Task: Look for space in Judita, Jordan from 9th June, 2023 to 16th June, 2023 for 2 adults in price range Rs.8000 to Rs.16000. Place can be entire place with 2 bedrooms having 2 beds and 1 bathroom. Property type can be house, flat, guest house. Amenities needed are: washing machine. Booking option can be shelf check-in. Required host language is English.
Action: Mouse moved to (521, 99)
Screenshot: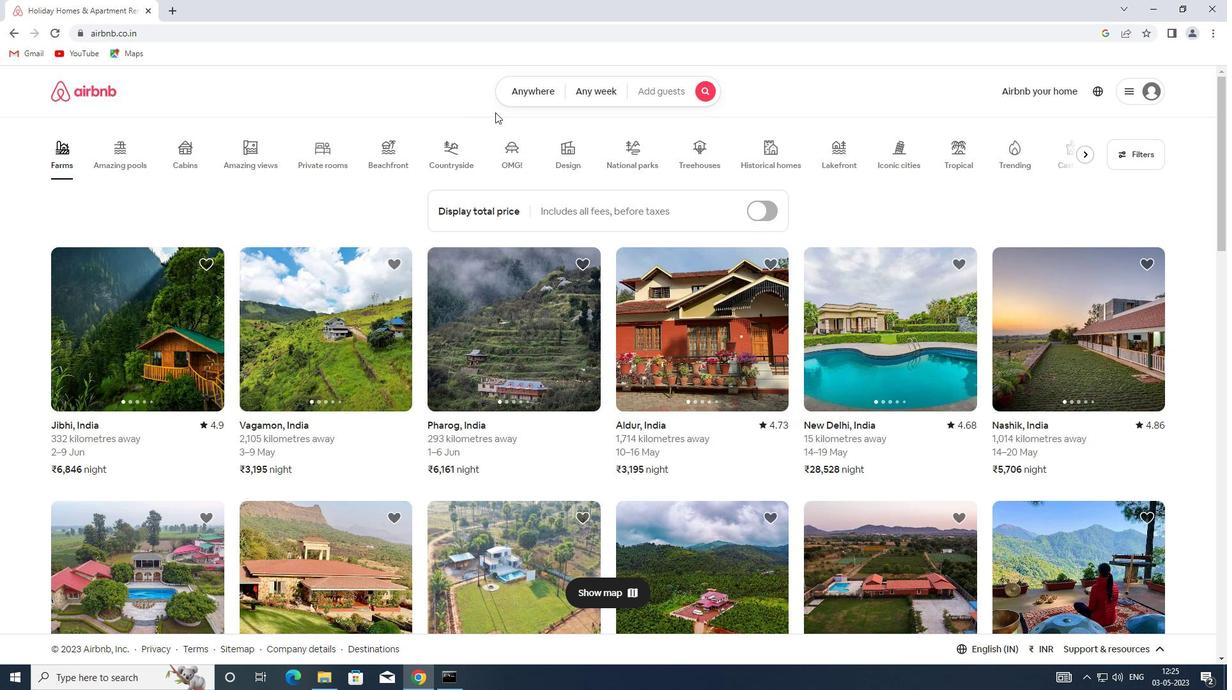 
Action: Mouse pressed left at (521, 99)
Screenshot: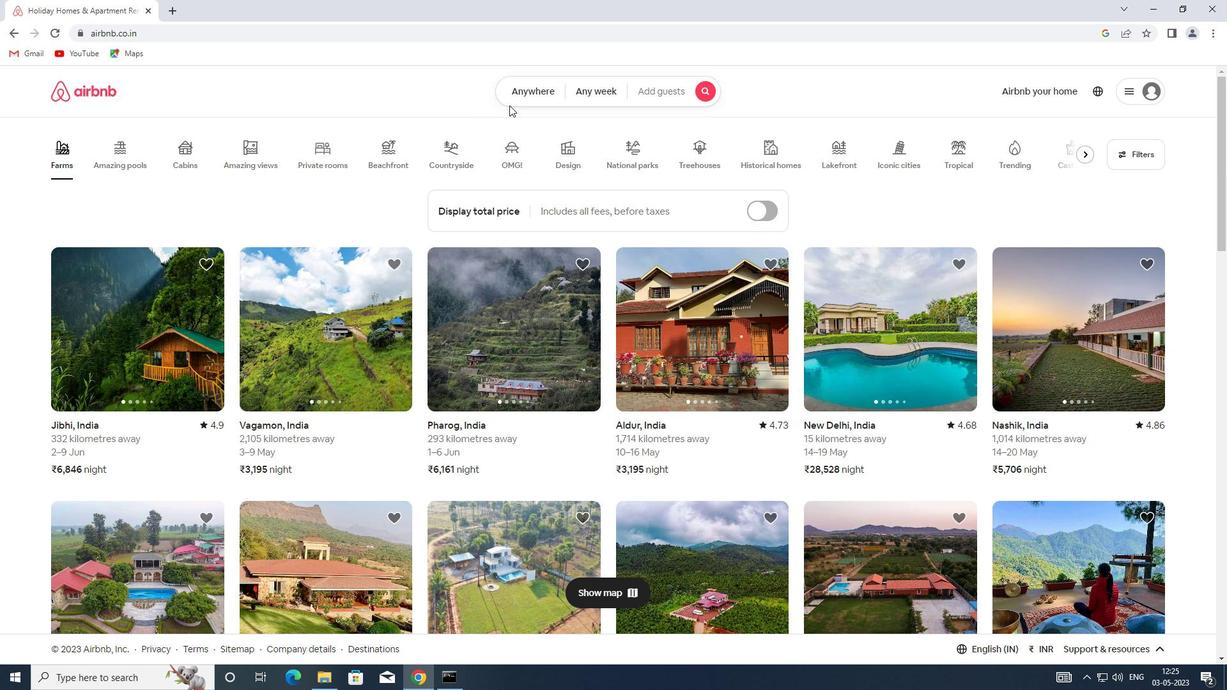 
Action: Mouse moved to (431, 148)
Screenshot: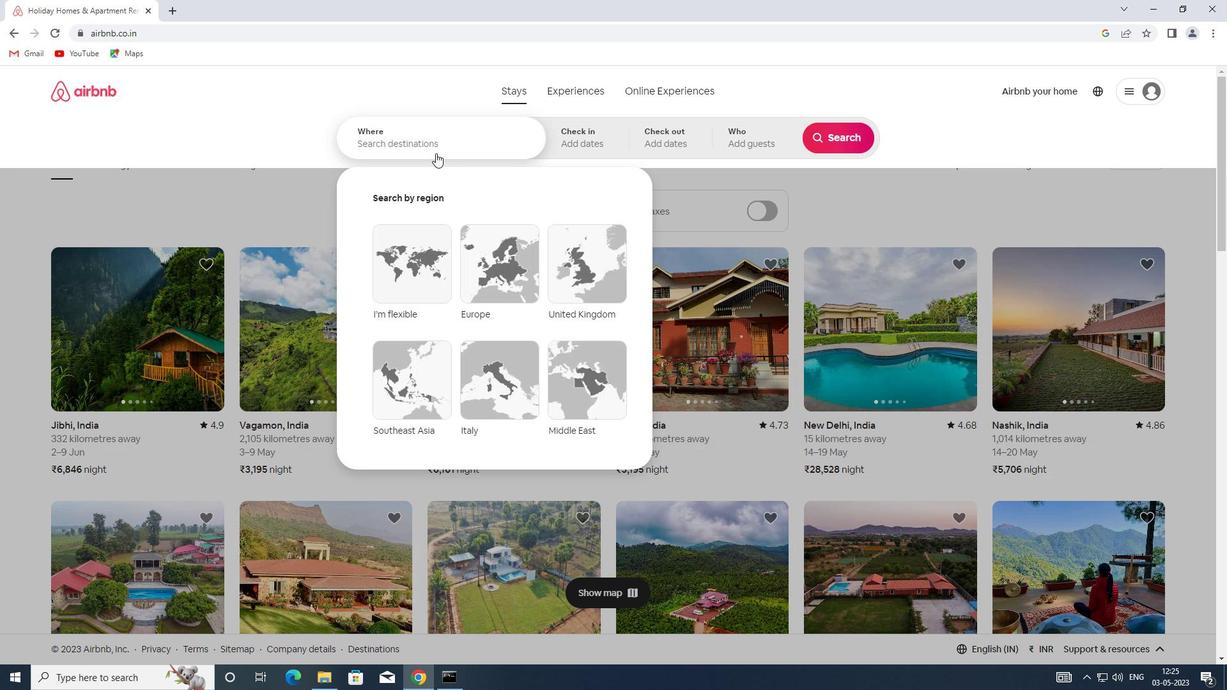 
Action: Mouse pressed left at (431, 148)
Screenshot: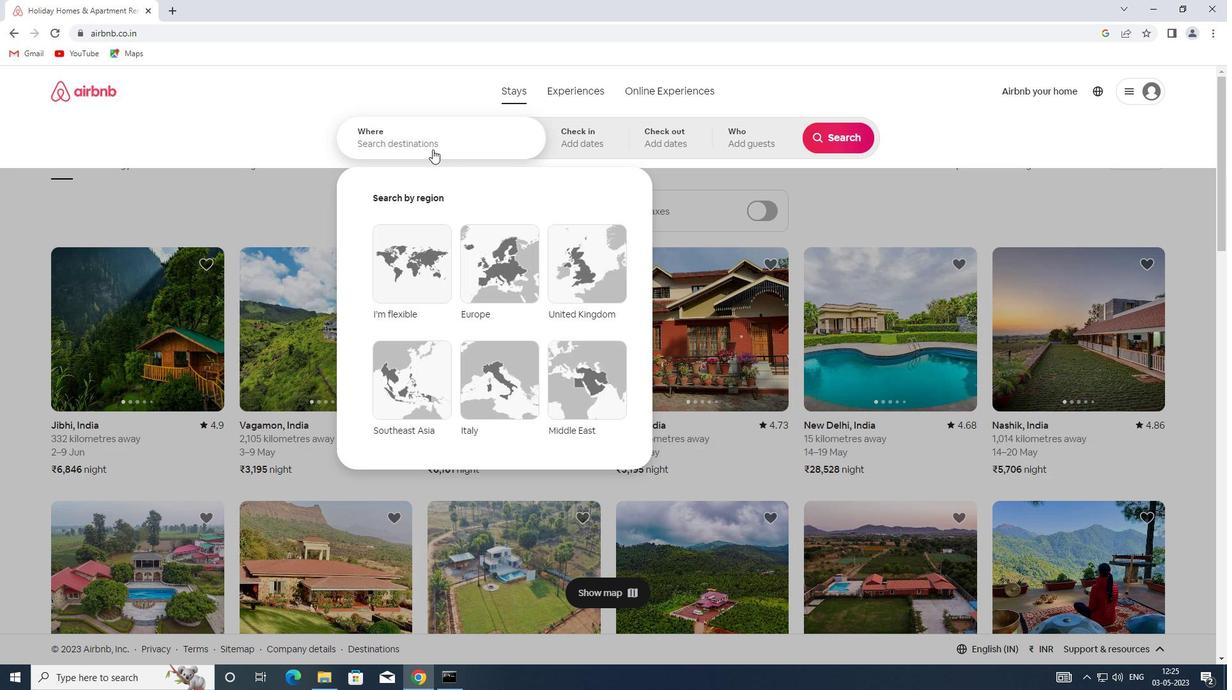 
Action: Key pressed <Key.shift>JUDITA,<Key.shift>JORDAN
Screenshot: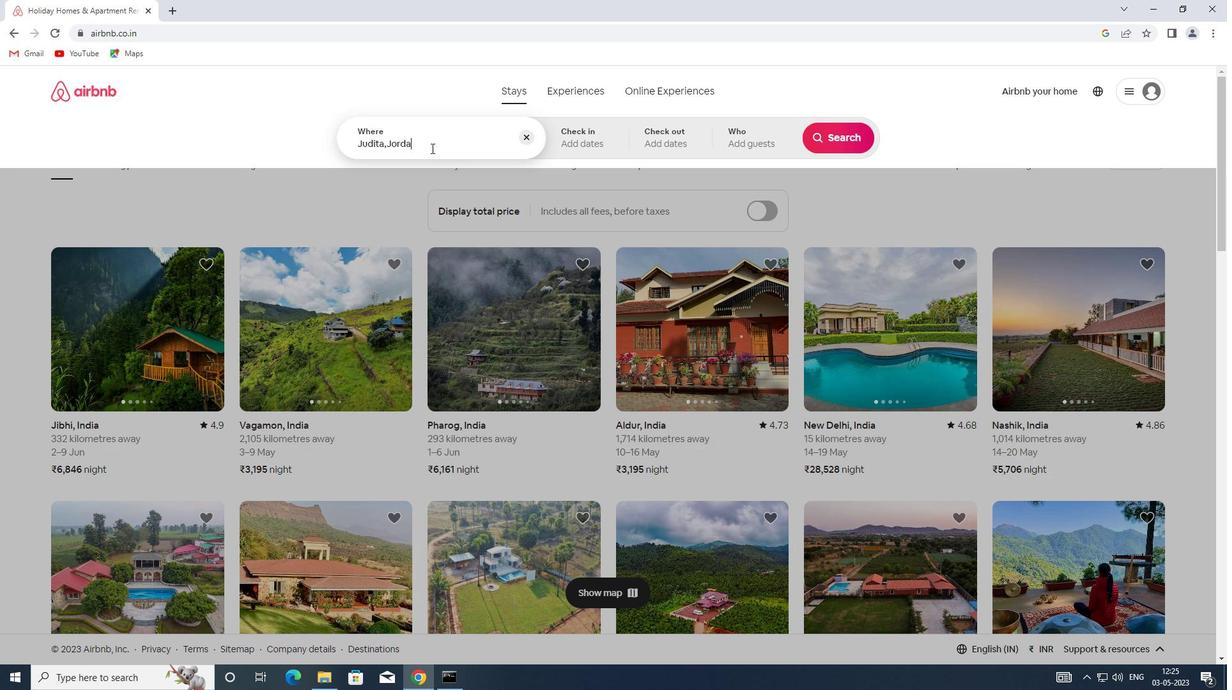 
Action: Mouse moved to (557, 130)
Screenshot: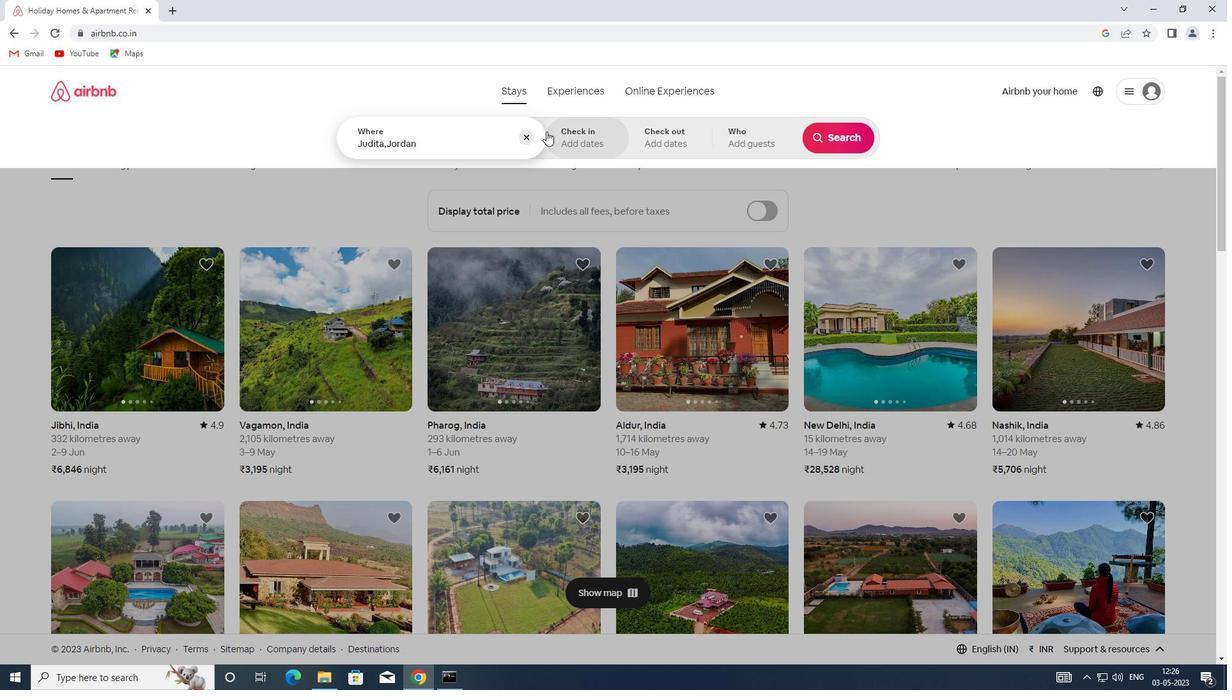 
Action: Mouse pressed left at (557, 130)
Screenshot: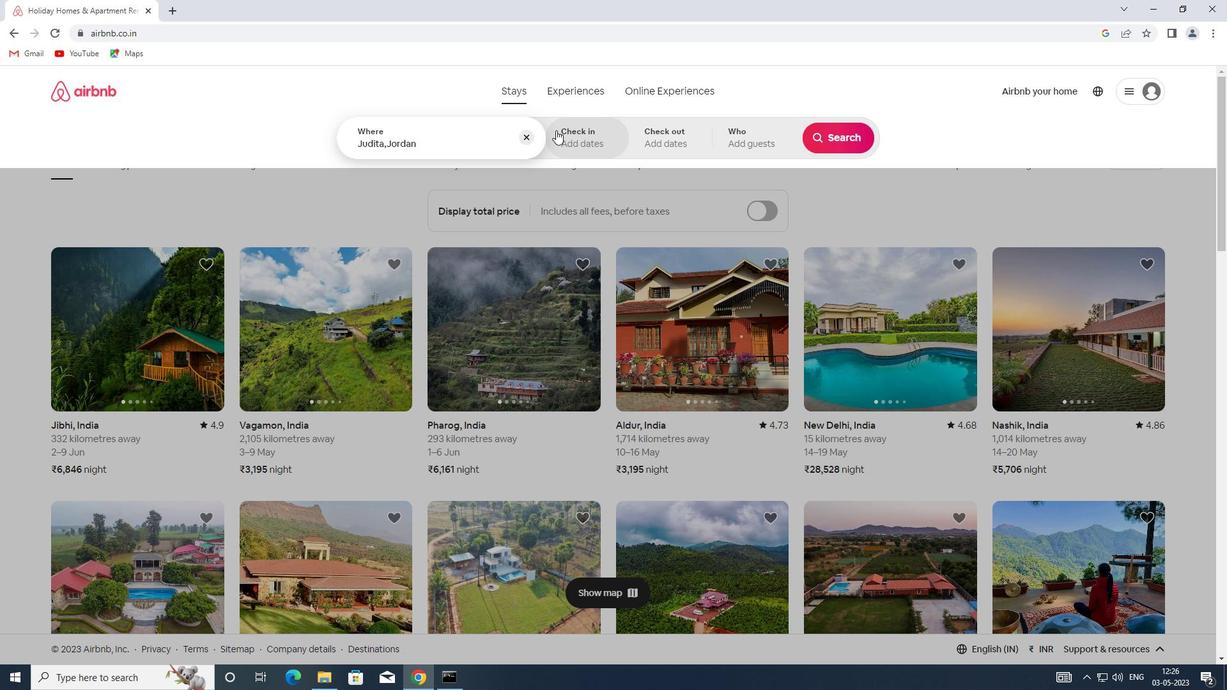 
Action: Mouse moved to (788, 329)
Screenshot: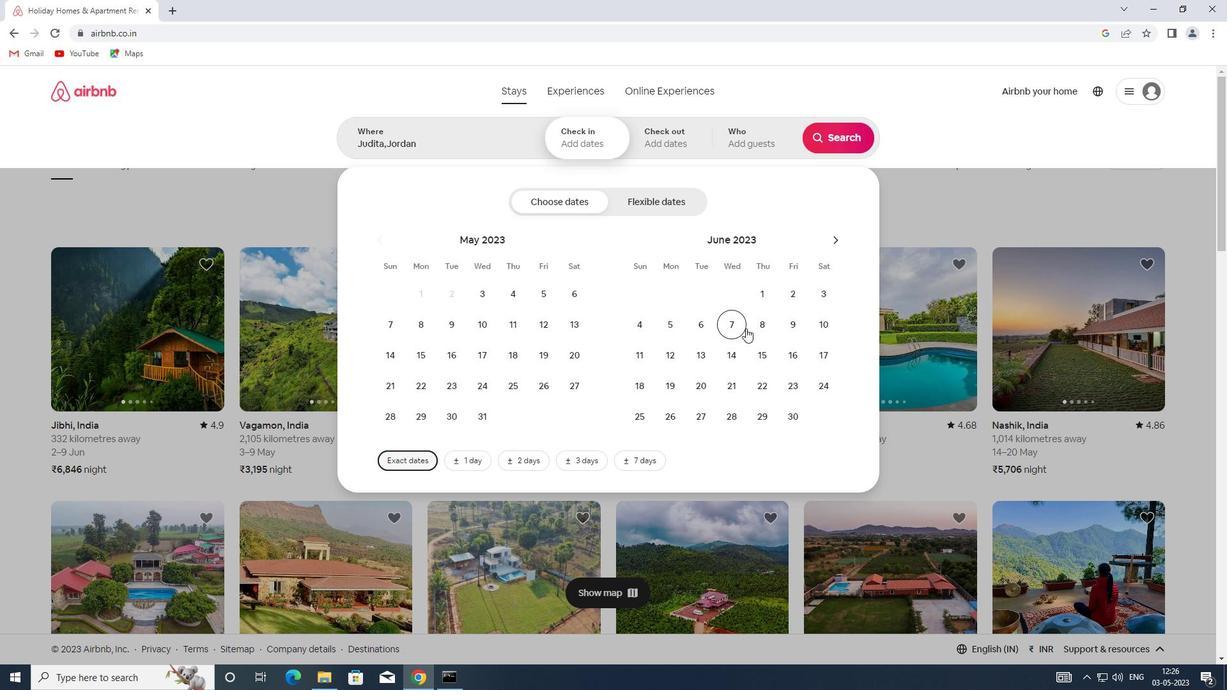 
Action: Mouse pressed left at (788, 329)
Screenshot: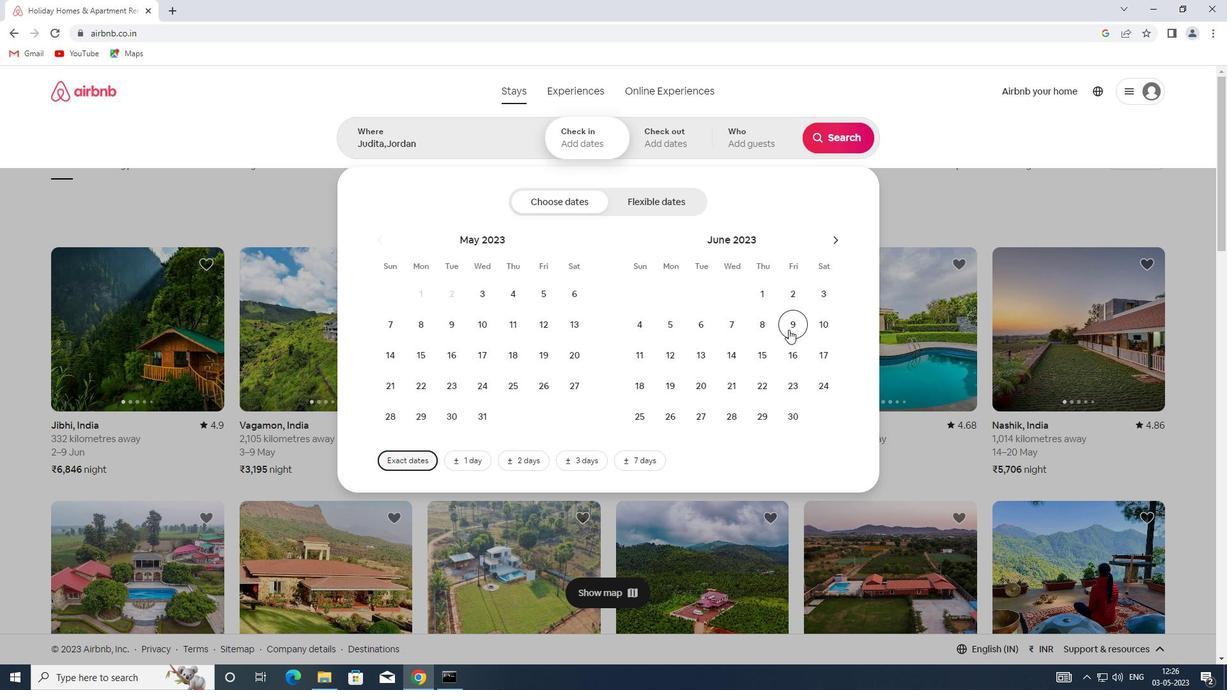 
Action: Mouse moved to (788, 350)
Screenshot: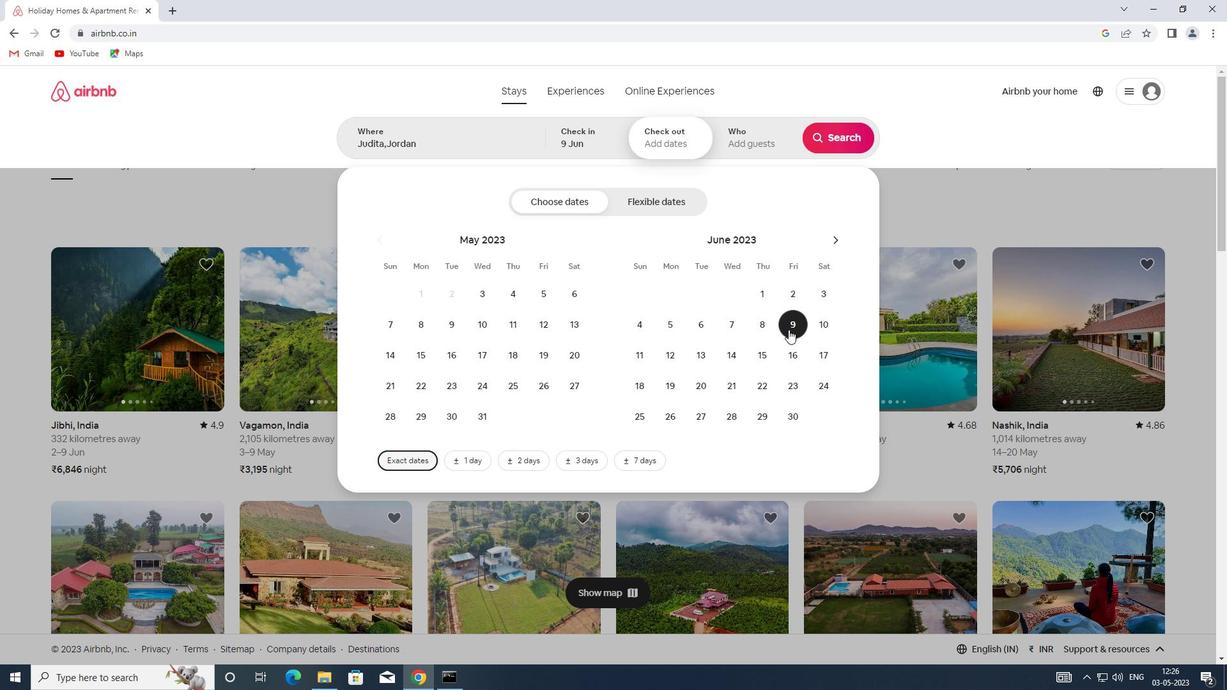 
Action: Mouse pressed left at (788, 350)
Screenshot: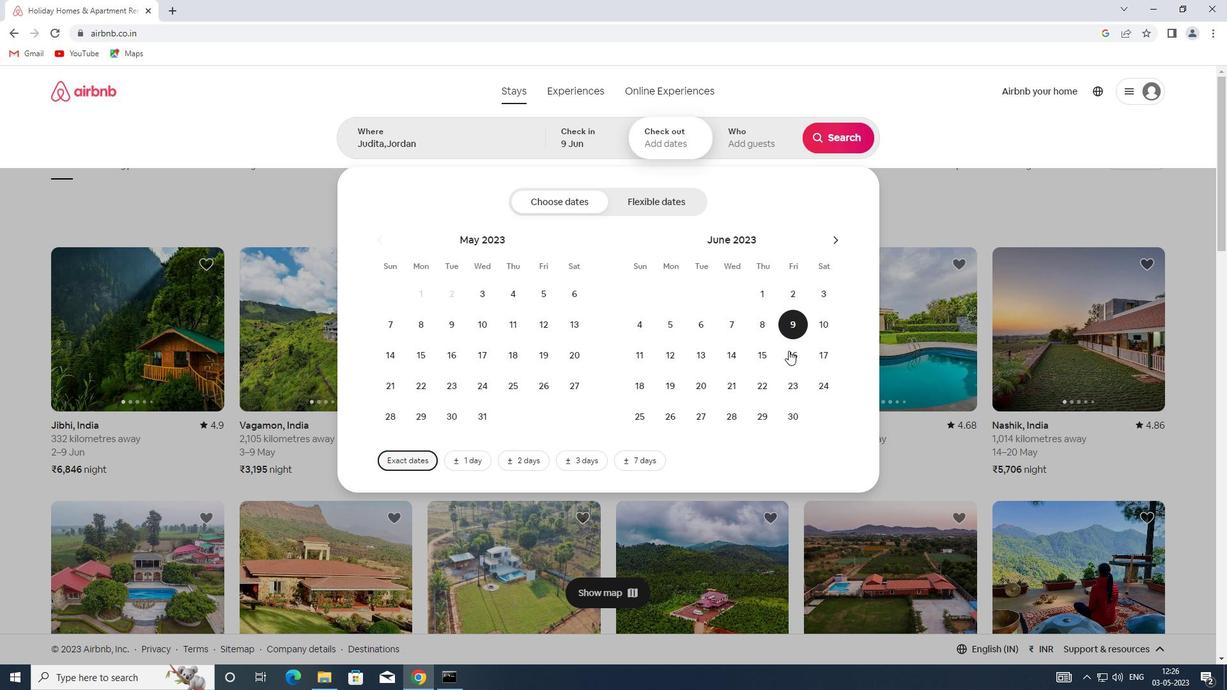 
Action: Mouse moved to (735, 130)
Screenshot: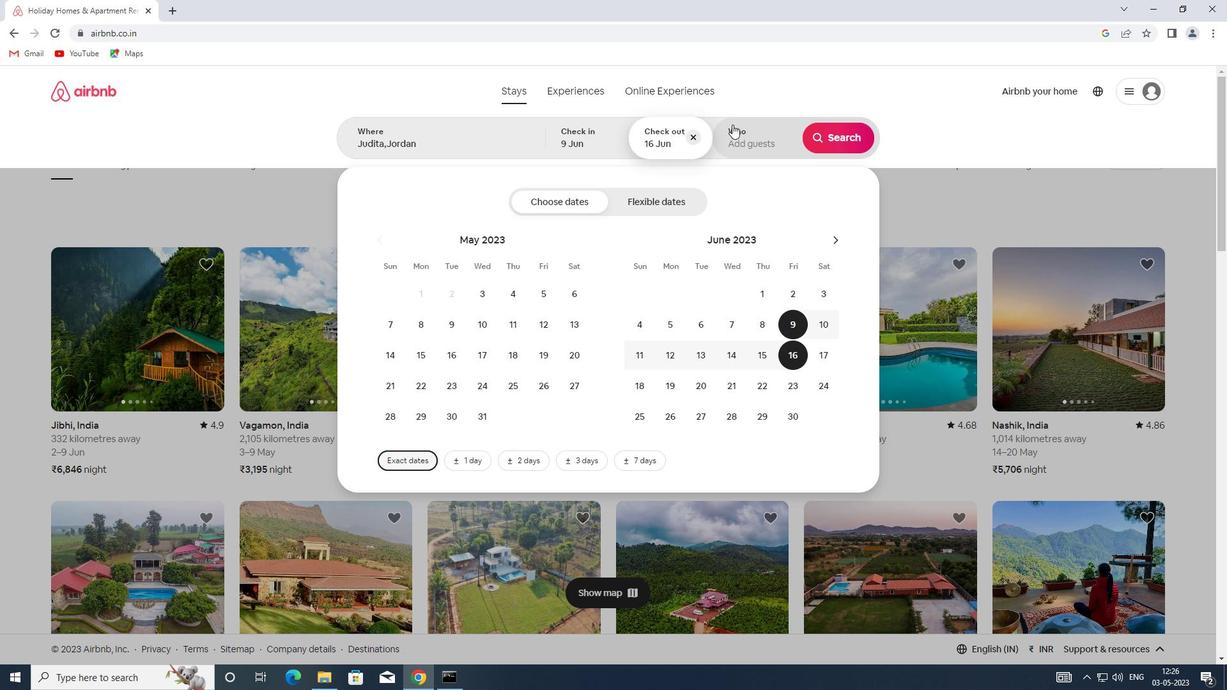 
Action: Mouse pressed left at (735, 130)
Screenshot: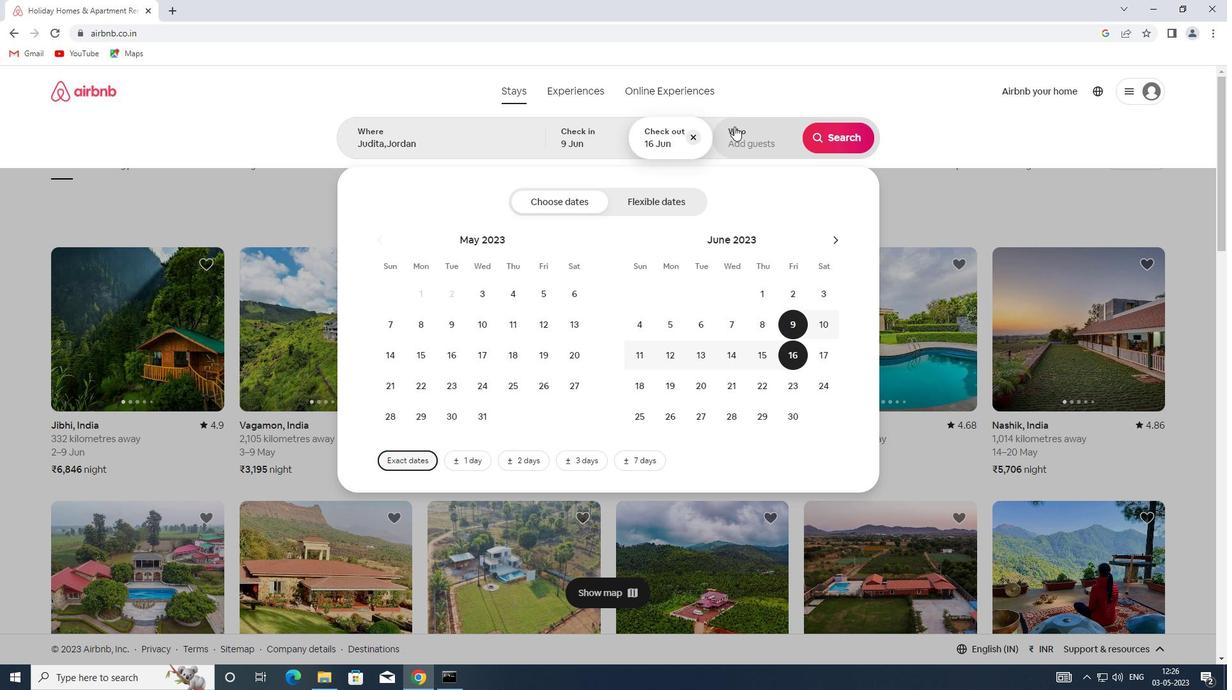 
Action: Mouse moved to (841, 209)
Screenshot: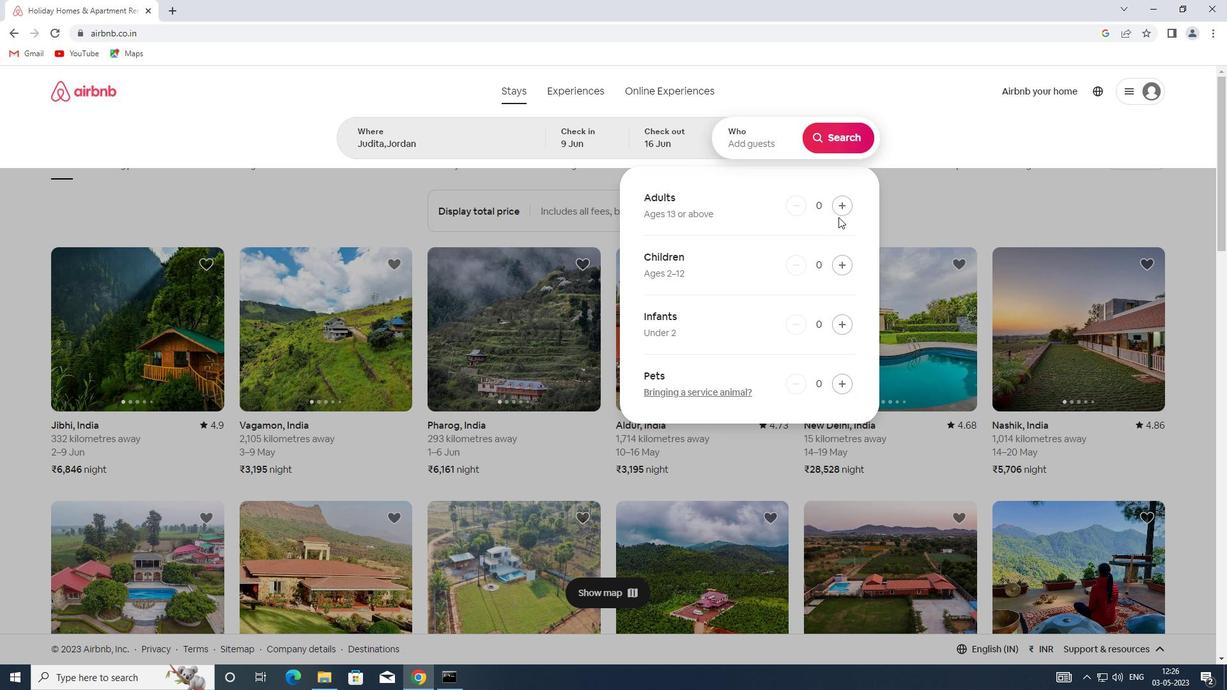 
Action: Mouse pressed left at (841, 209)
Screenshot: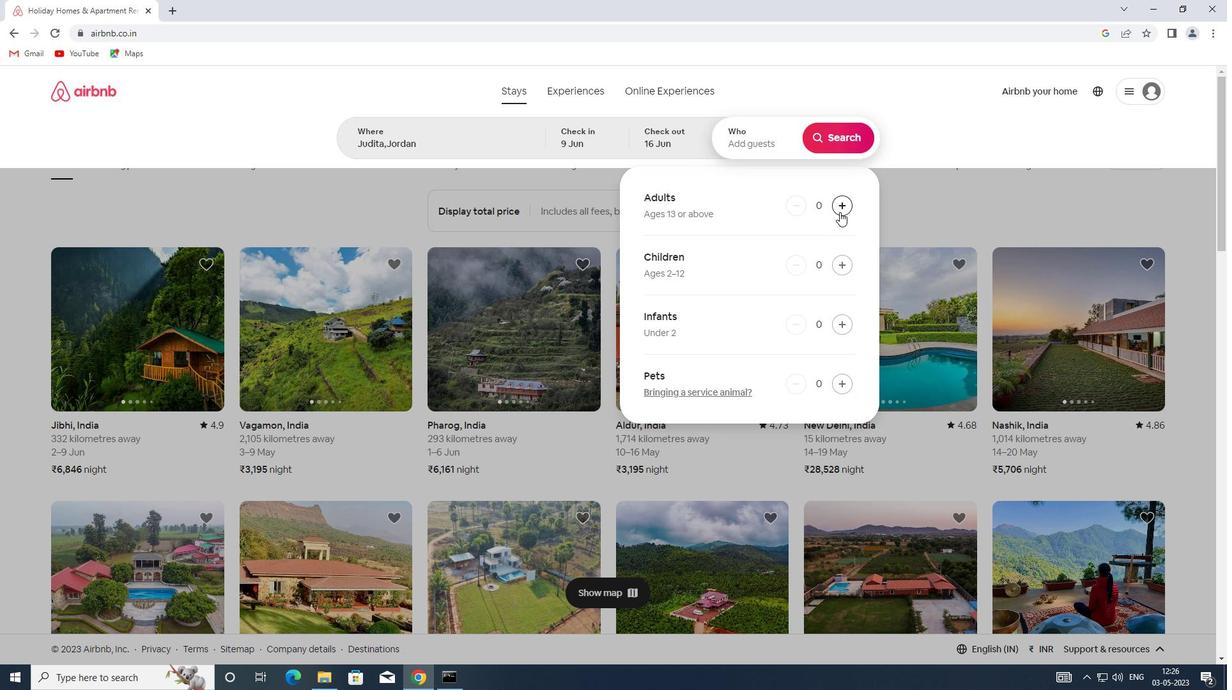 
Action: Mouse pressed left at (841, 209)
Screenshot: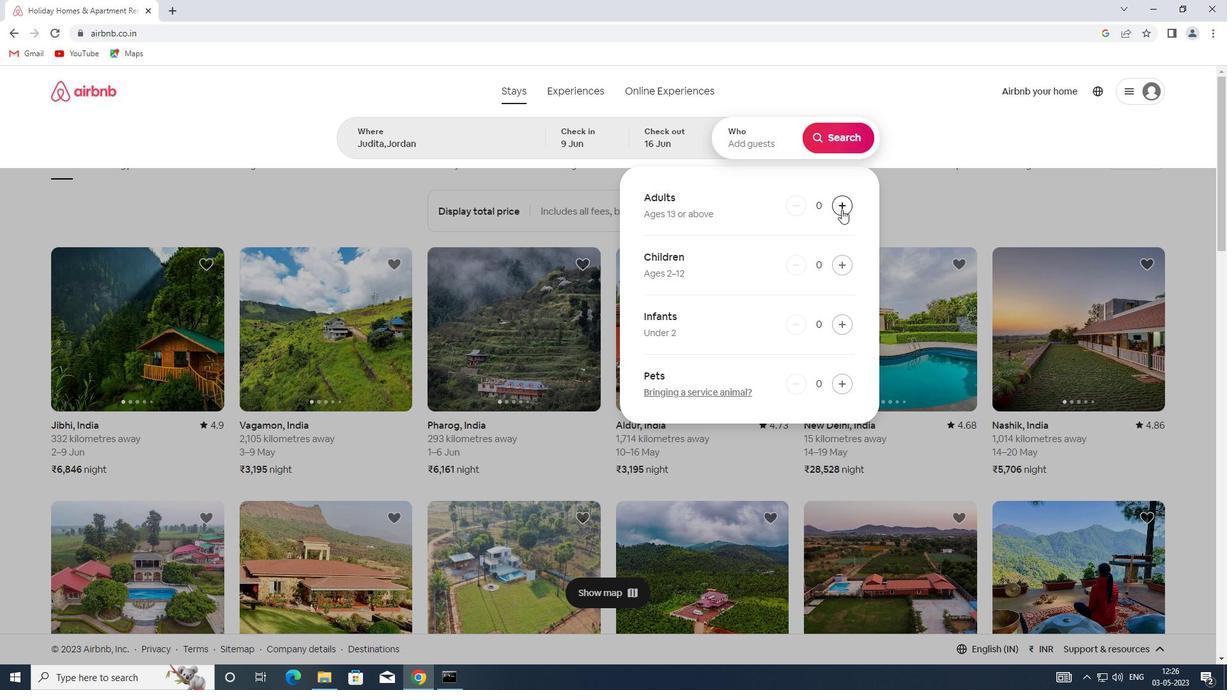 
Action: Mouse moved to (834, 139)
Screenshot: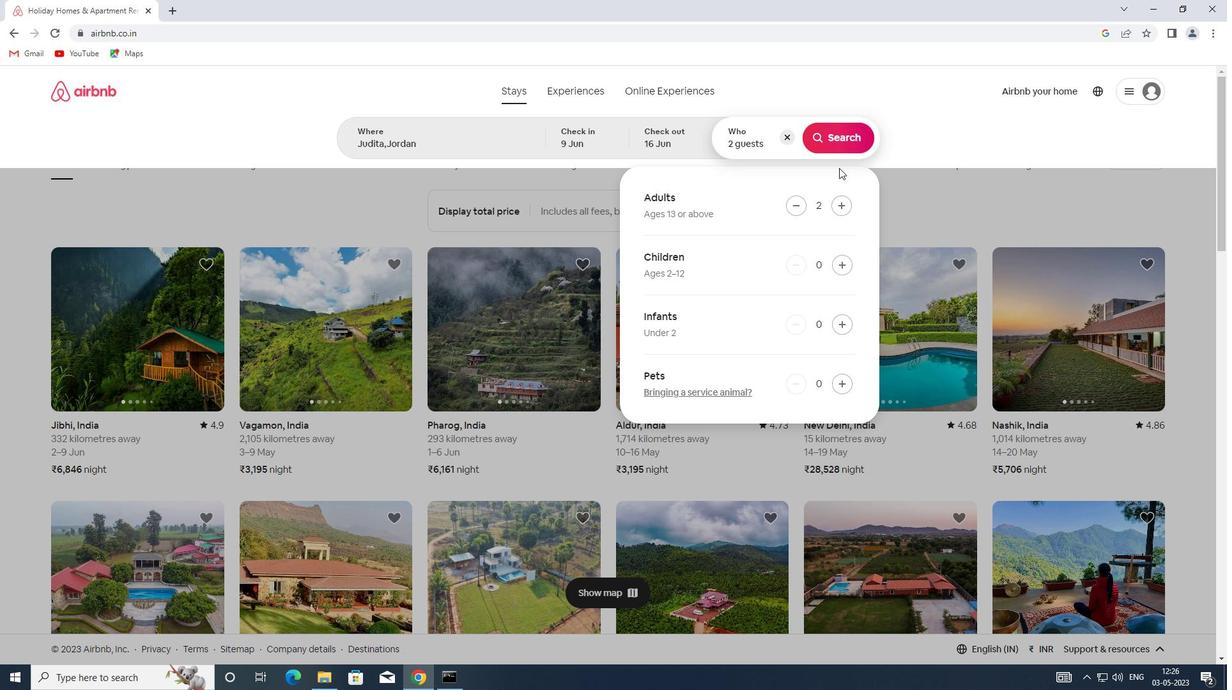 
Action: Mouse pressed left at (834, 139)
Screenshot: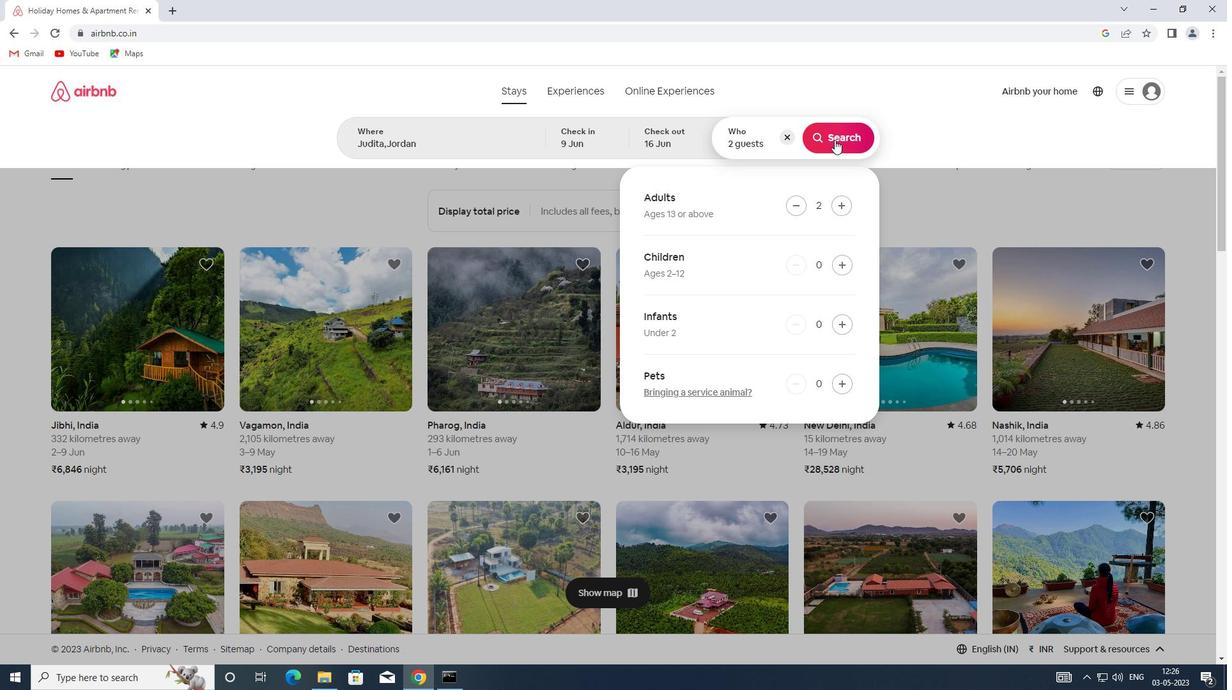 
Action: Mouse moved to (1149, 138)
Screenshot: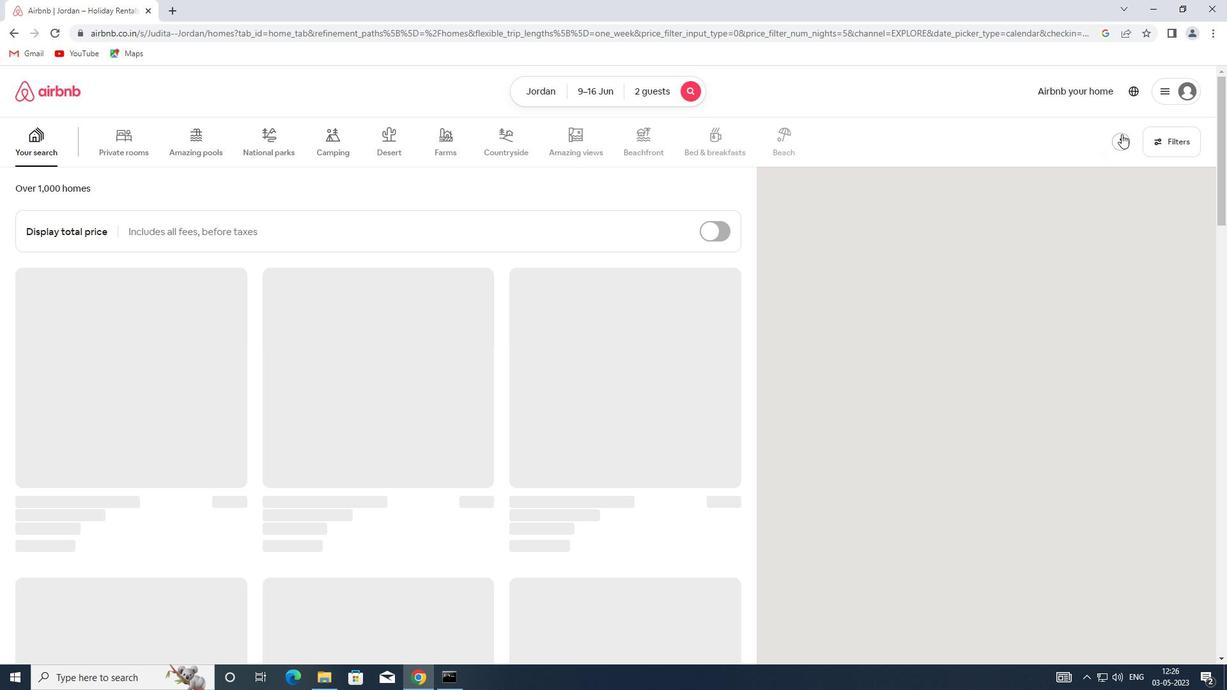 
Action: Mouse pressed left at (1149, 138)
Screenshot: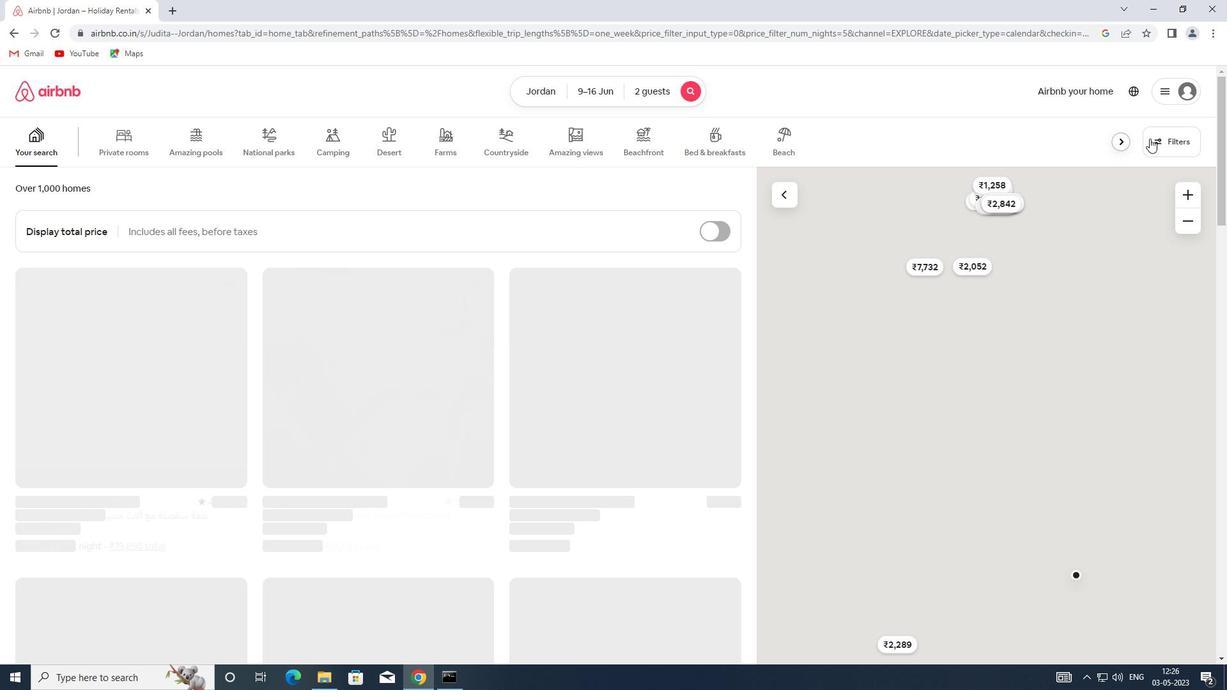 
Action: Mouse moved to (463, 302)
Screenshot: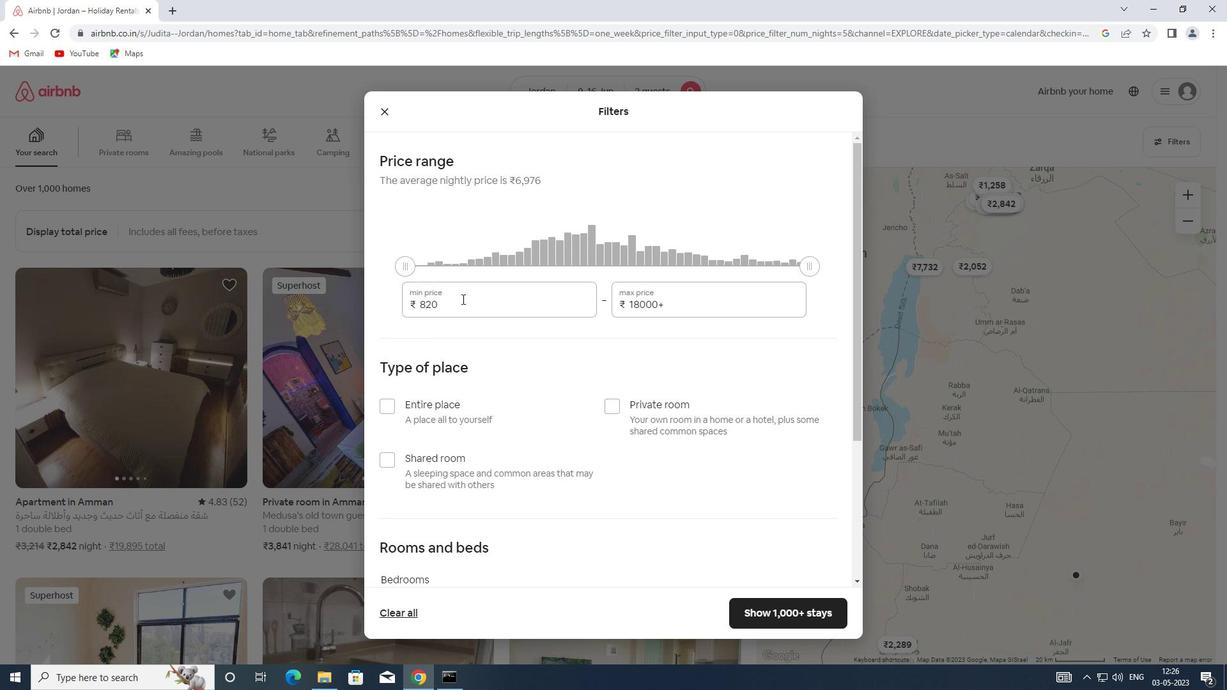 
Action: Mouse pressed left at (463, 302)
Screenshot: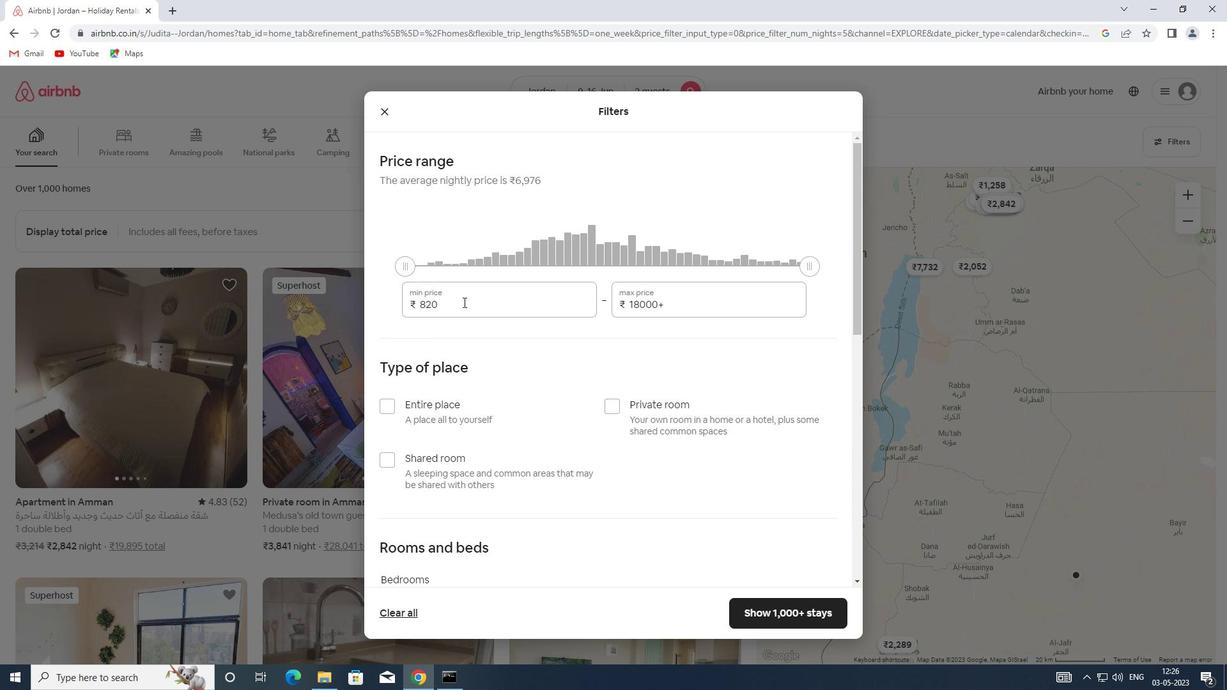 
Action: Mouse moved to (359, 302)
Screenshot: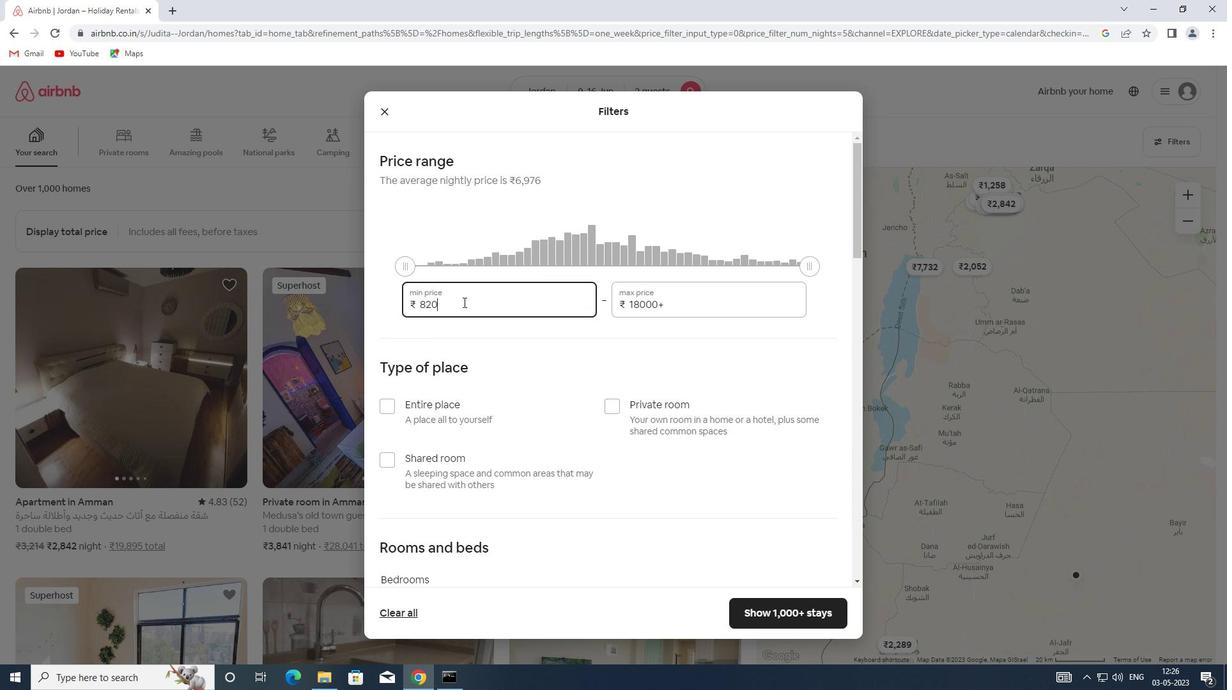 
Action: Key pressed 80000
Screenshot: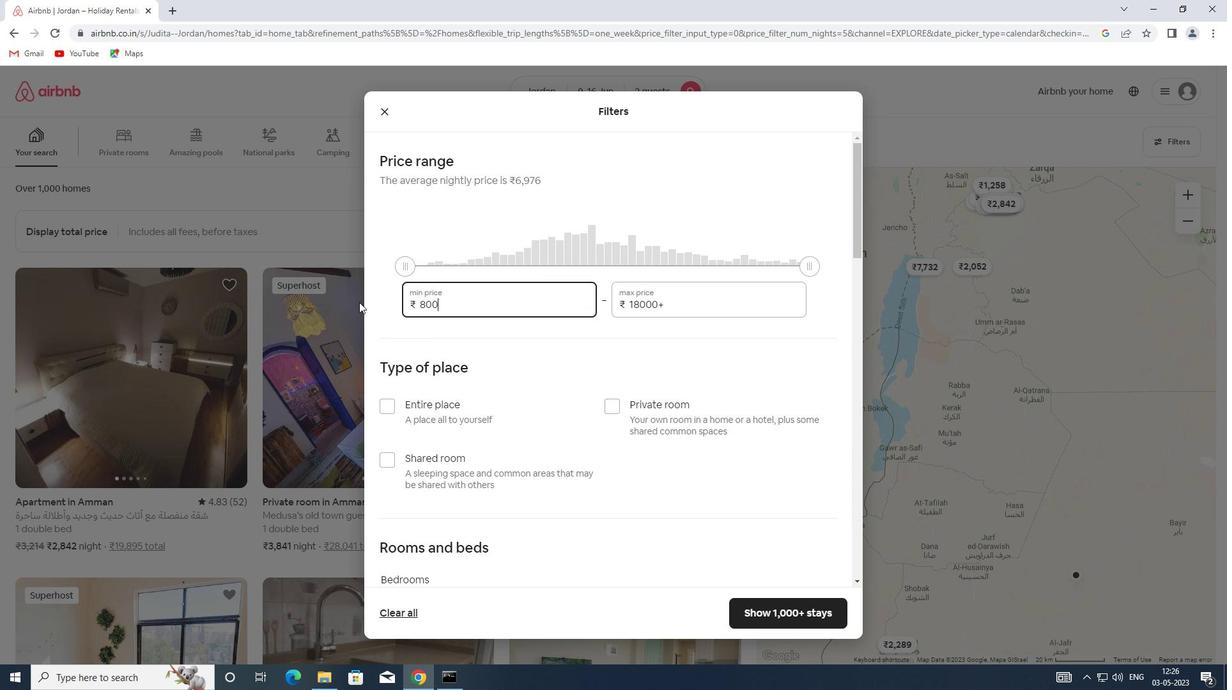 
Action: Mouse moved to (543, 313)
Screenshot: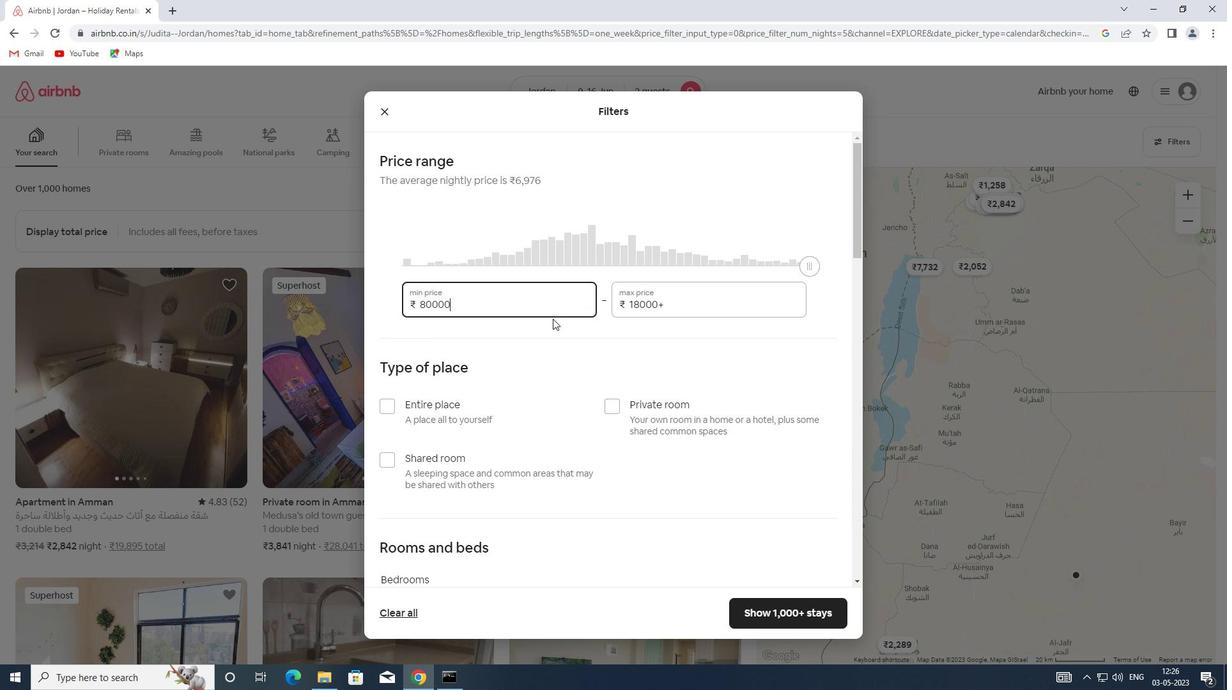 
Action: Key pressed <Key.backspace>
Screenshot: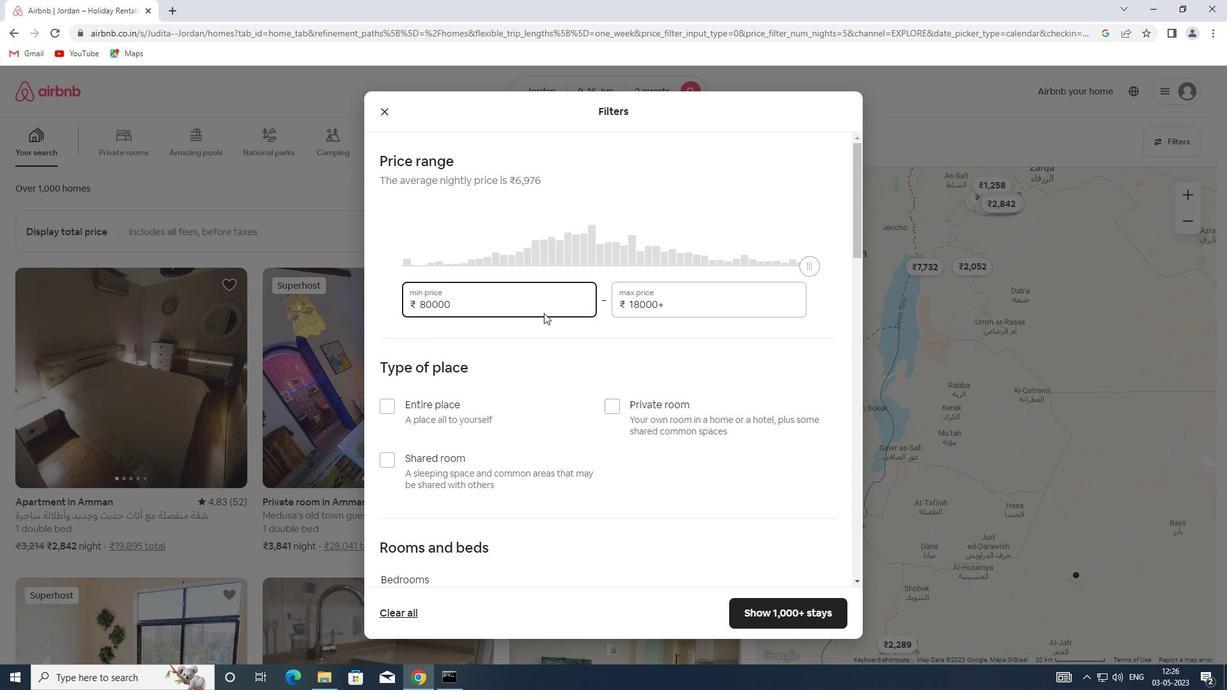 
Action: Mouse moved to (683, 302)
Screenshot: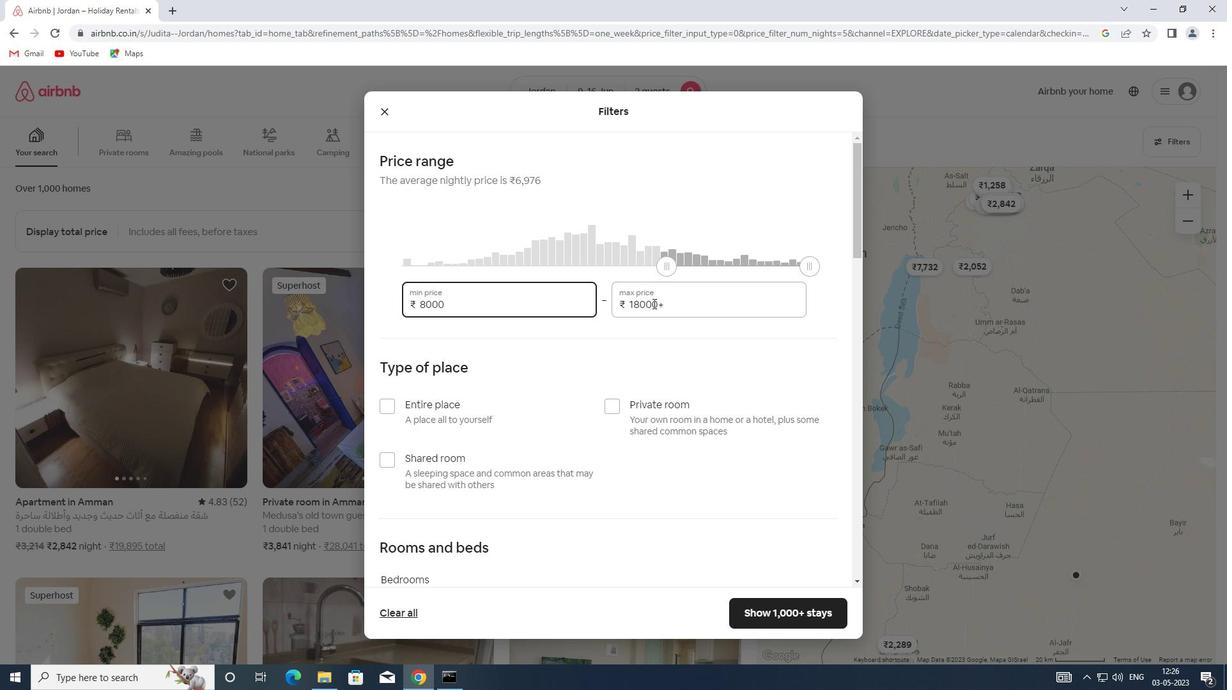 
Action: Mouse pressed left at (683, 302)
Screenshot: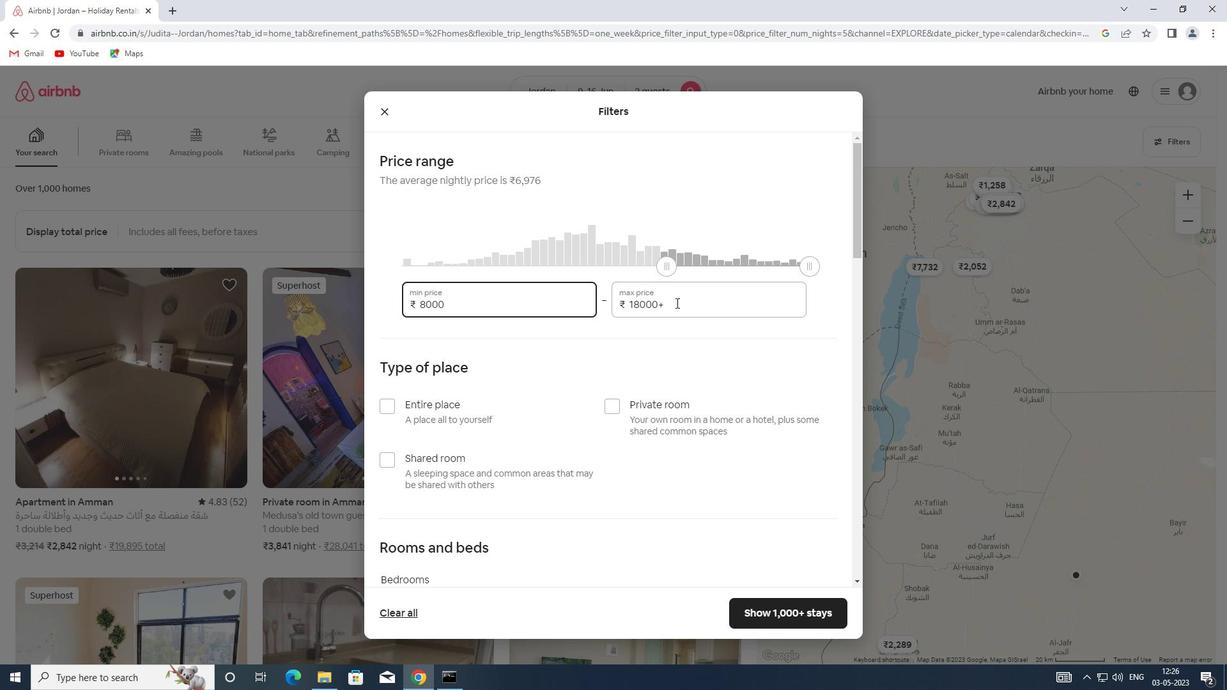 
Action: Mouse moved to (567, 302)
Screenshot: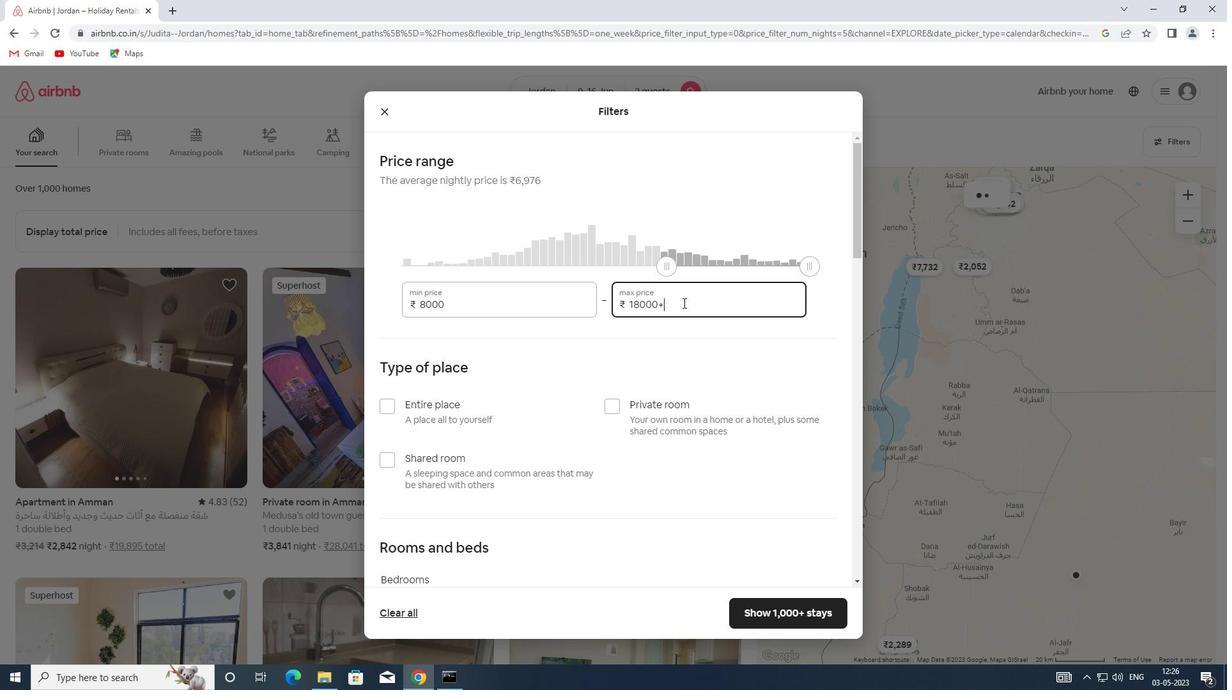 
Action: Key pressed 16000
Screenshot: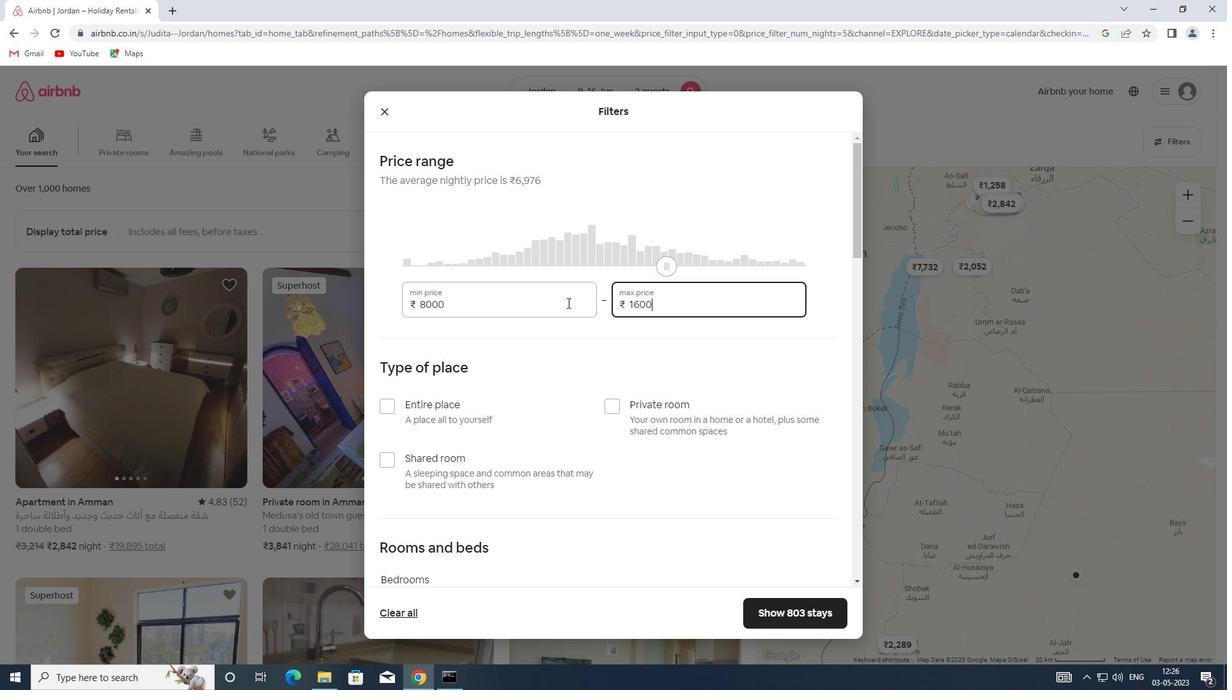 
Action: Mouse moved to (384, 403)
Screenshot: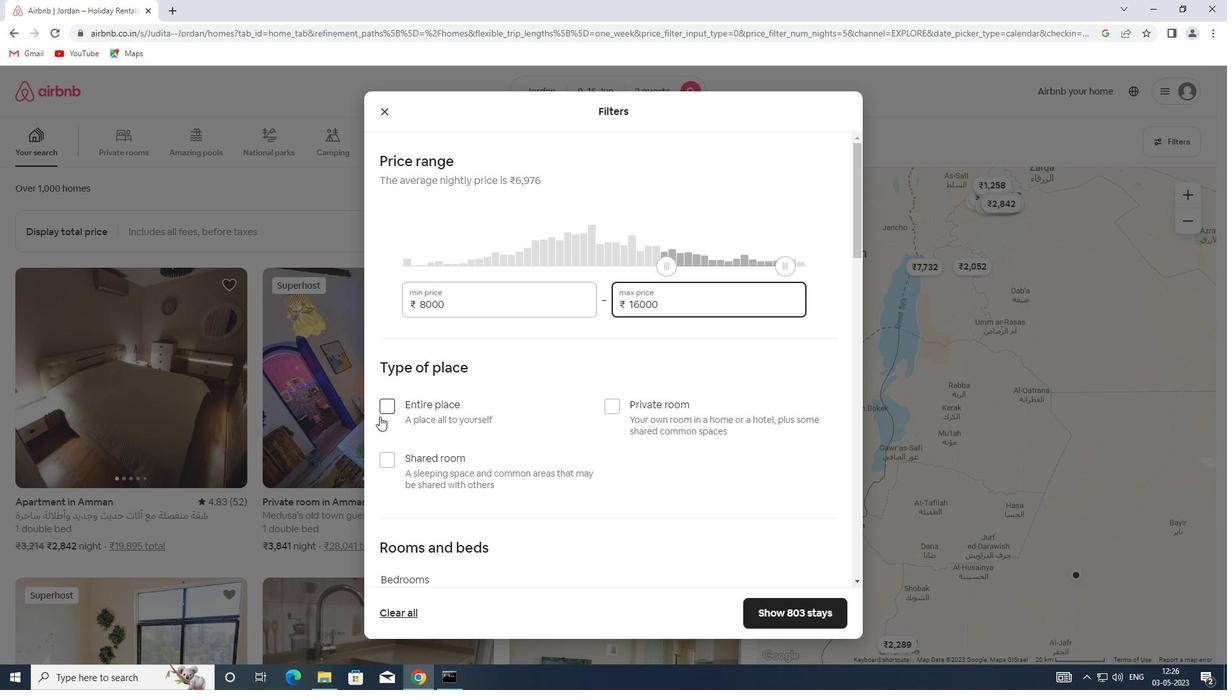 
Action: Mouse pressed left at (384, 403)
Screenshot: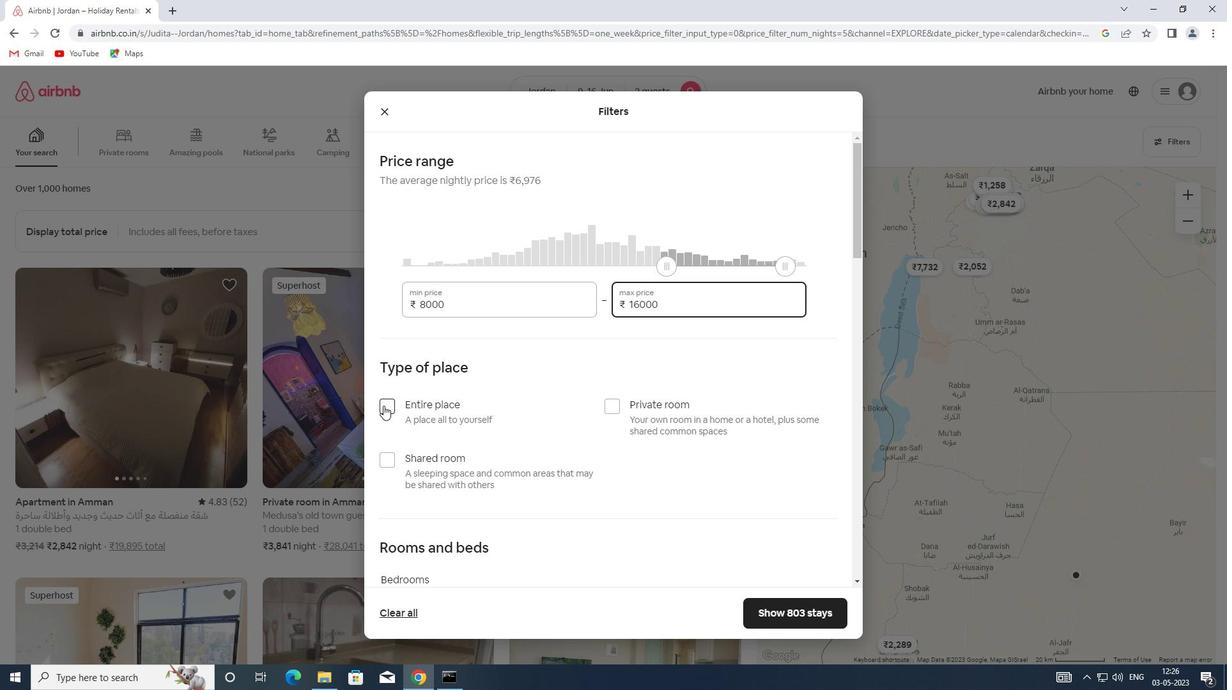 
Action: Mouse scrolled (384, 403) with delta (0, 0)
Screenshot: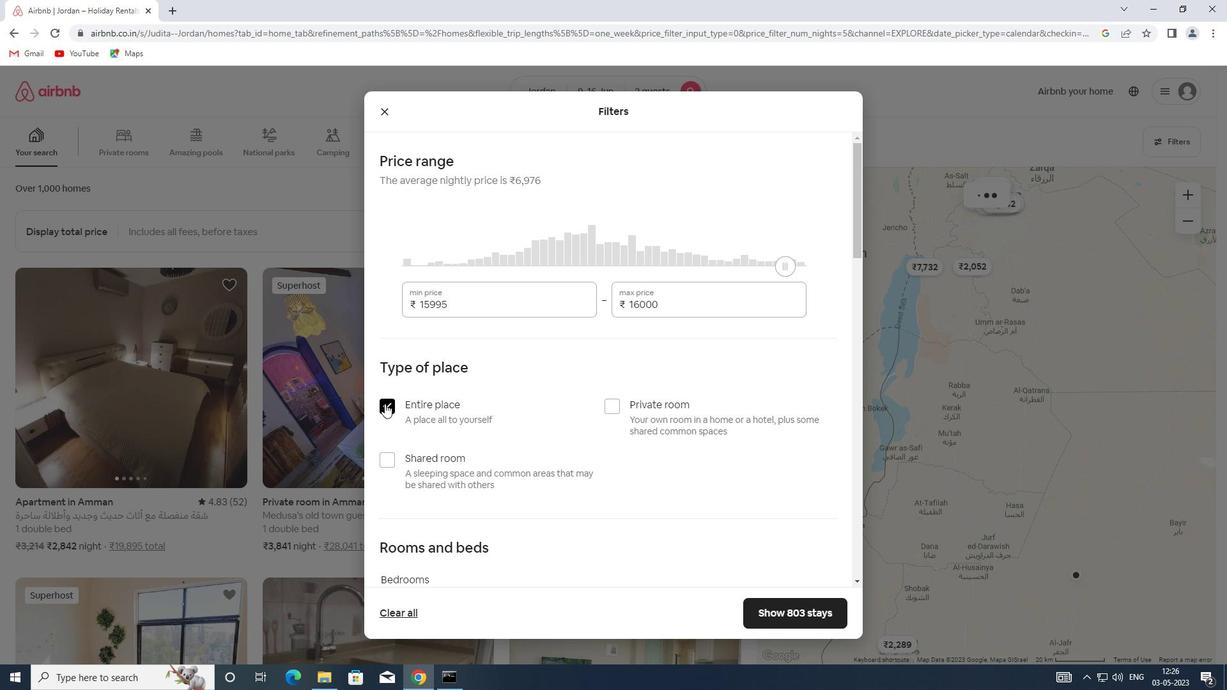 
Action: Mouse scrolled (384, 403) with delta (0, 0)
Screenshot: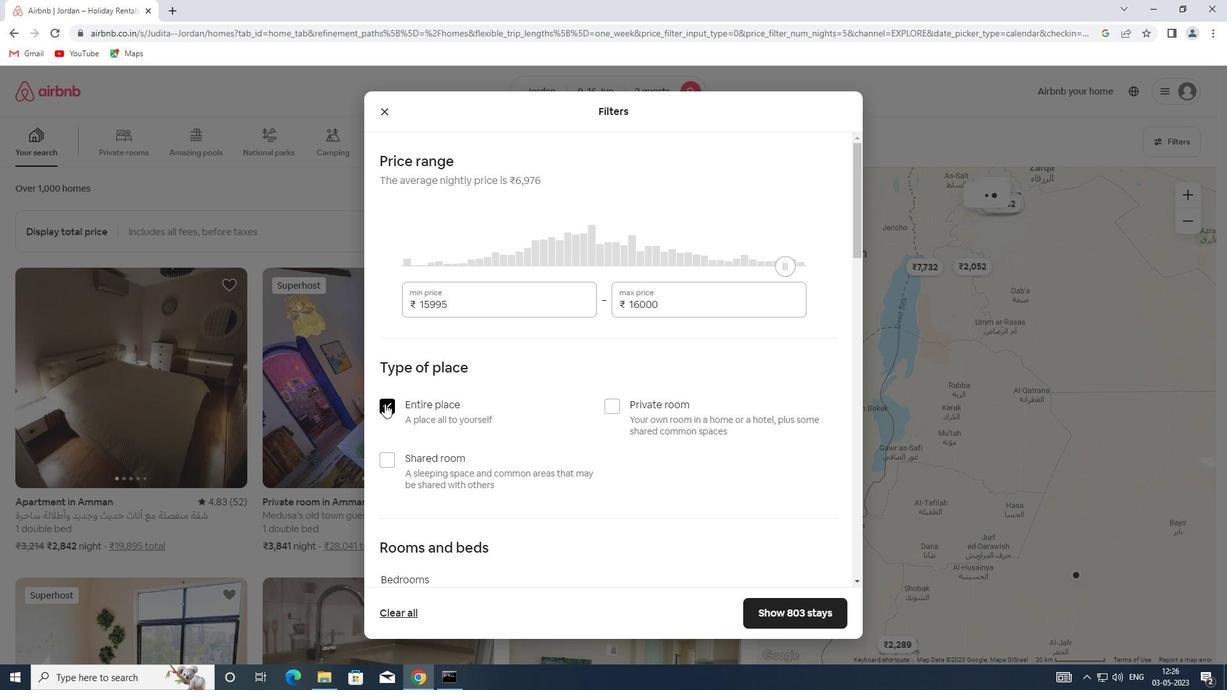 
Action: Mouse scrolled (384, 403) with delta (0, 0)
Screenshot: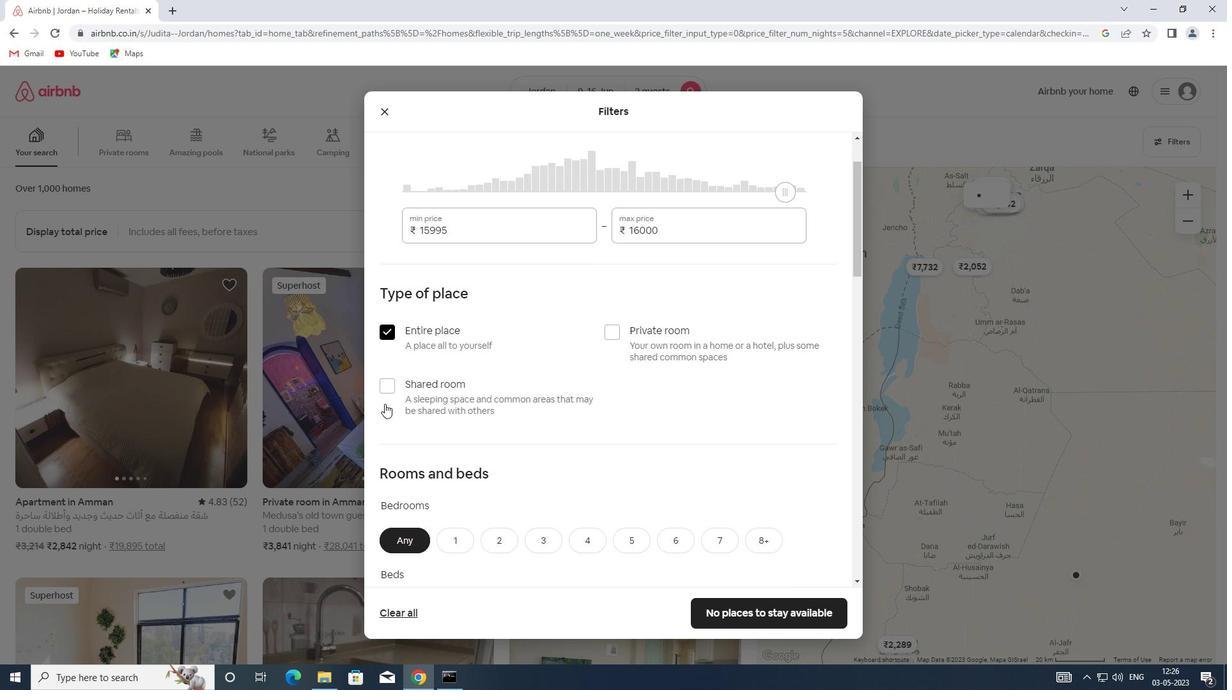 
Action: Mouse moved to (501, 418)
Screenshot: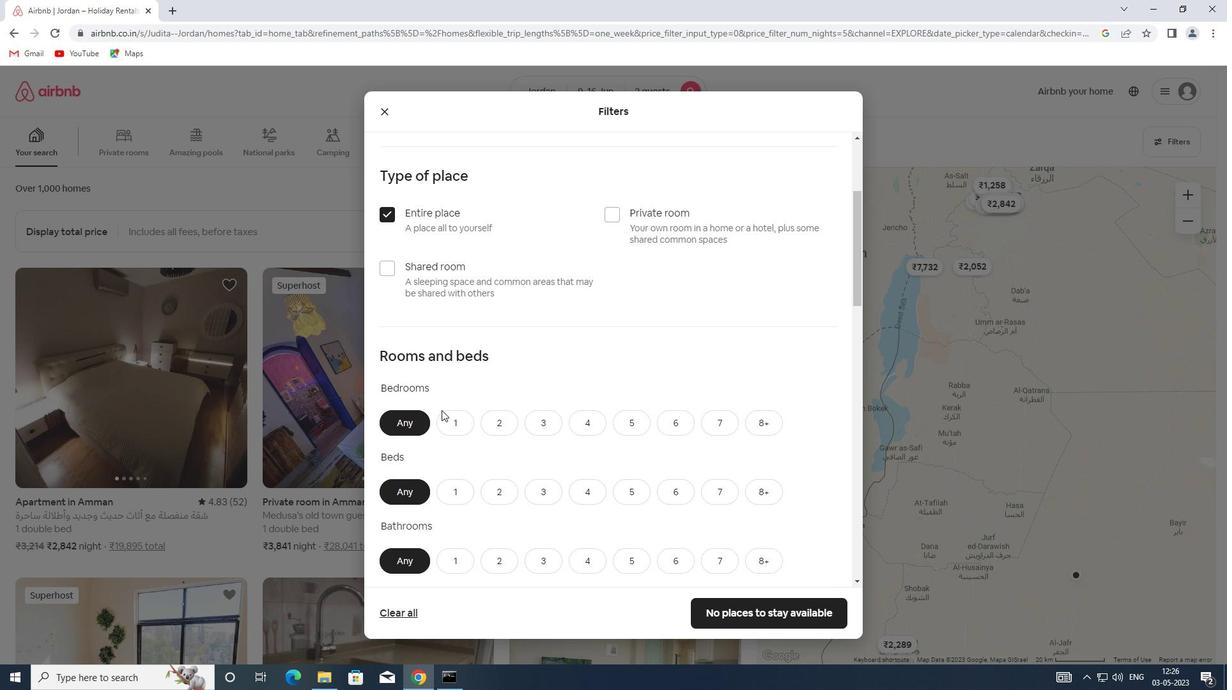 
Action: Mouse pressed left at (501, 418)
Screenshot: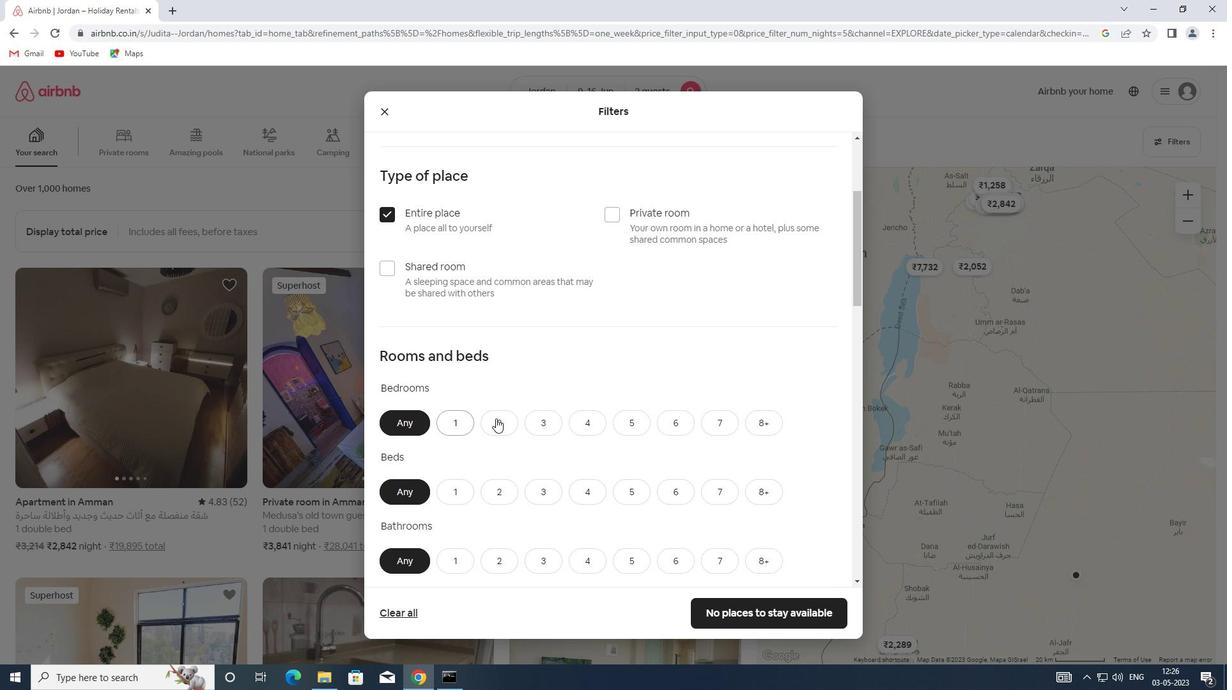 
Action: Mouse moved to (488, 494)
Screenshot: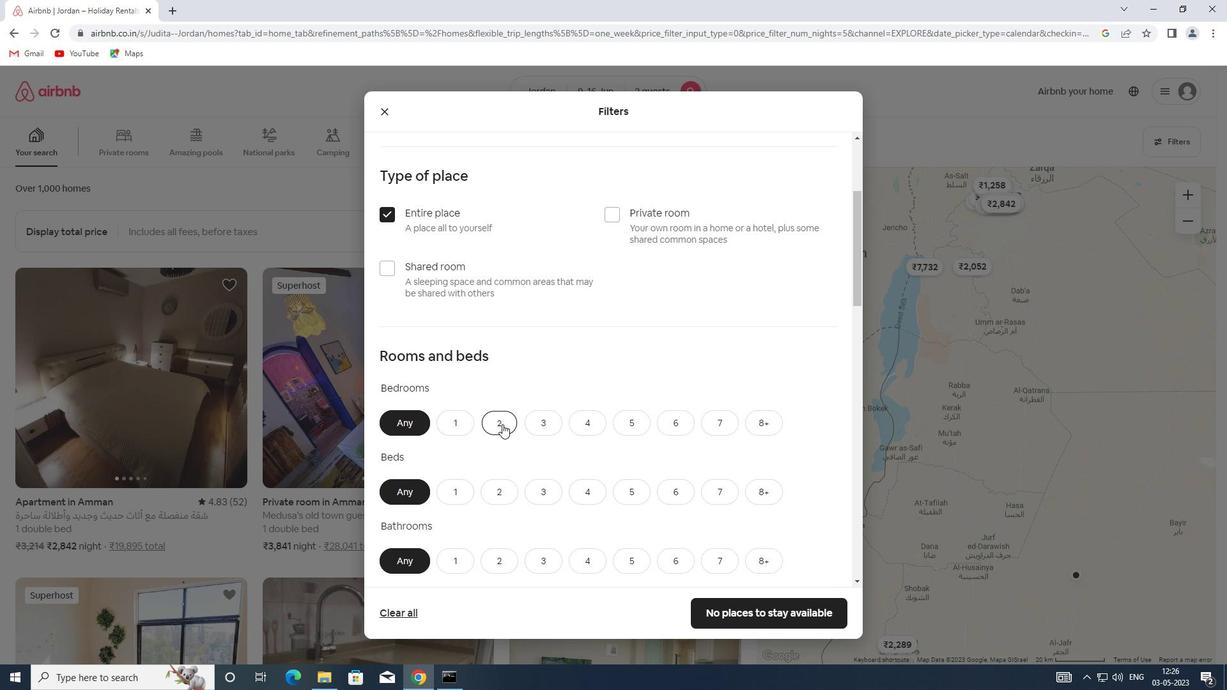 
Action: Mouse pressed left at (488, 494)
Screenshot: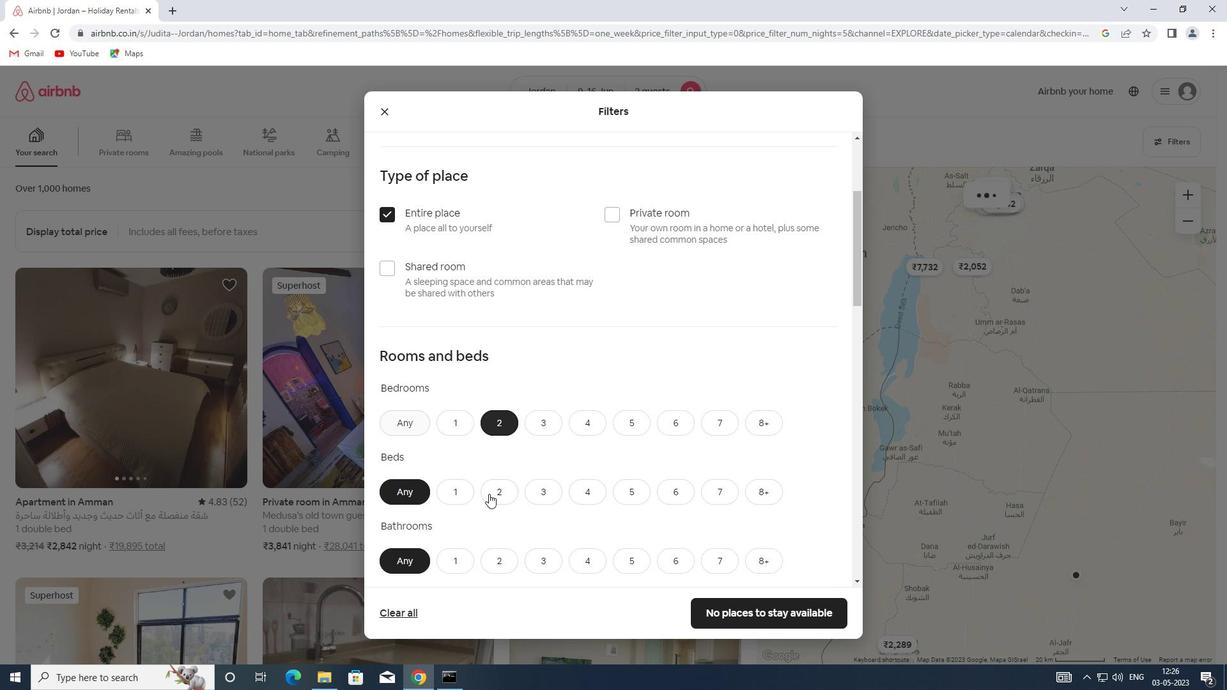 
Action: Mouse scrolled (488, 494) with delta (0, 0)
Screenshot: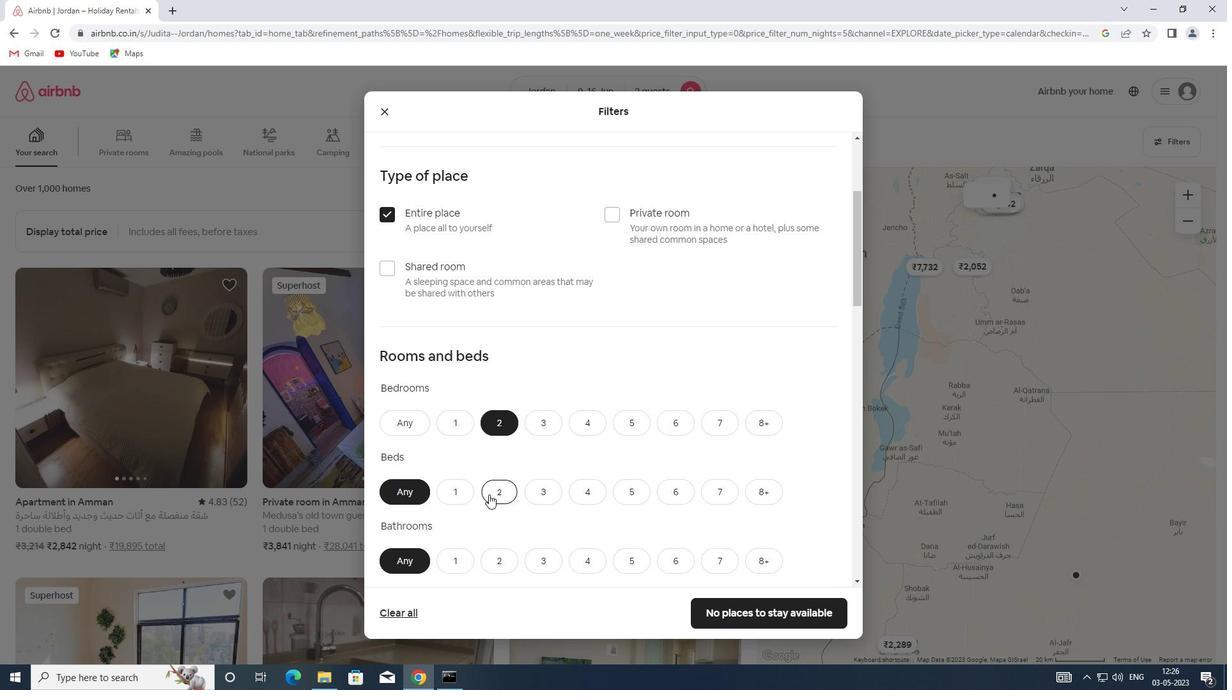 
Action: Mouse scrolled (488, 494) with delta (0, 0)
Screenshot: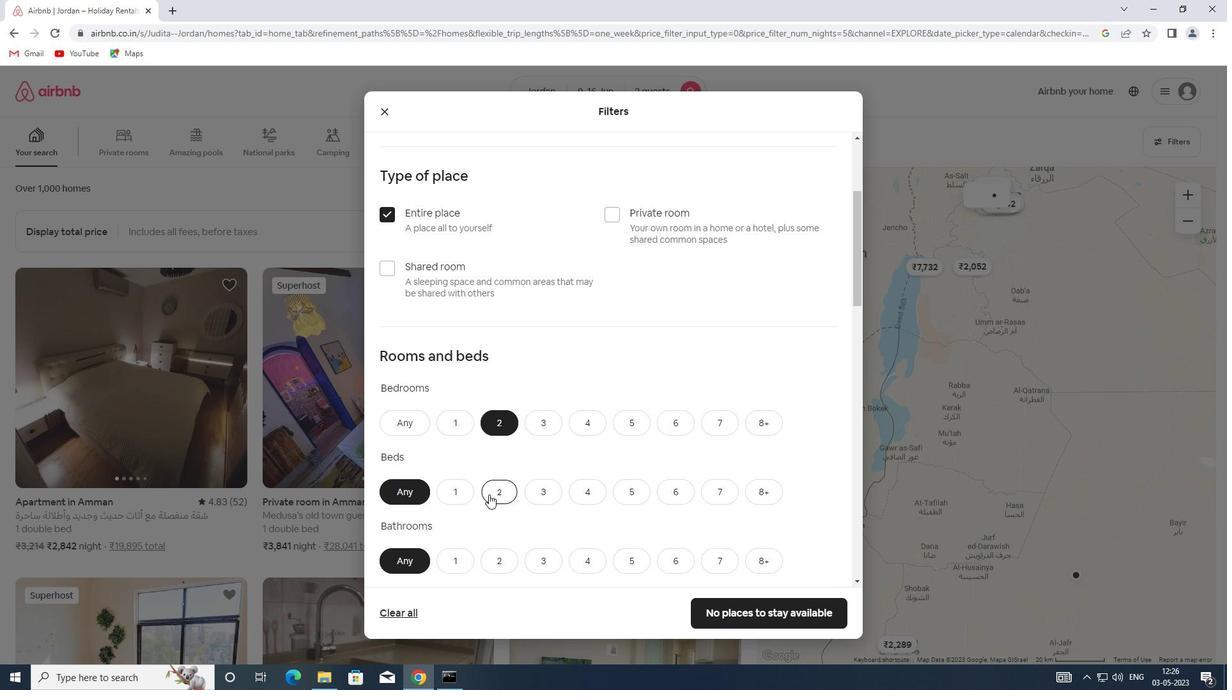 
Action: Mouse moved to (459, 446)
Screenshot: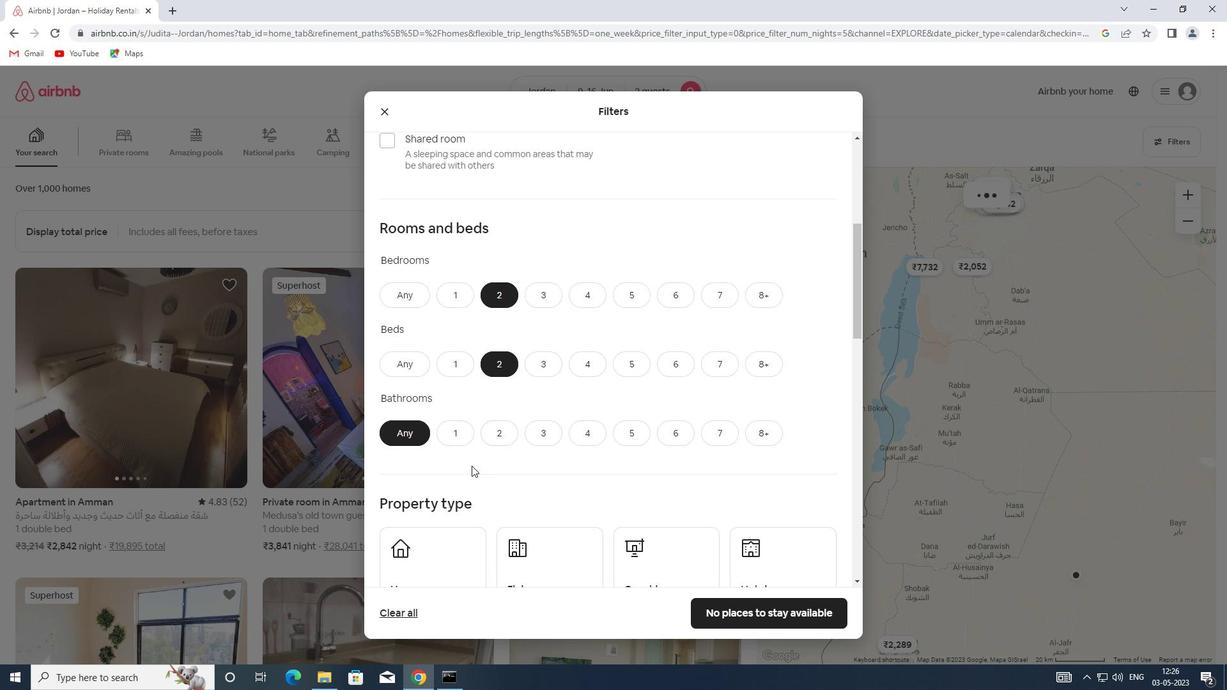 
Action: Mouse pressed left at (459, 446)
Screenshot: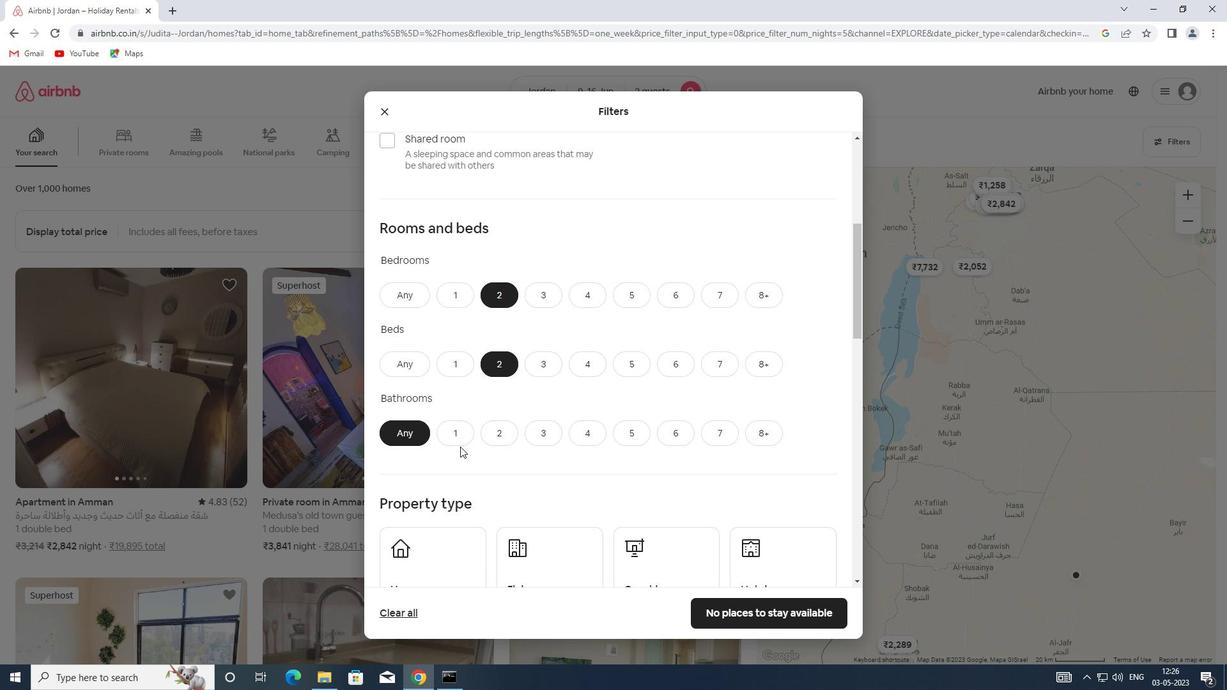 
Action: Mouse moved to (455, 428)
Screenshot: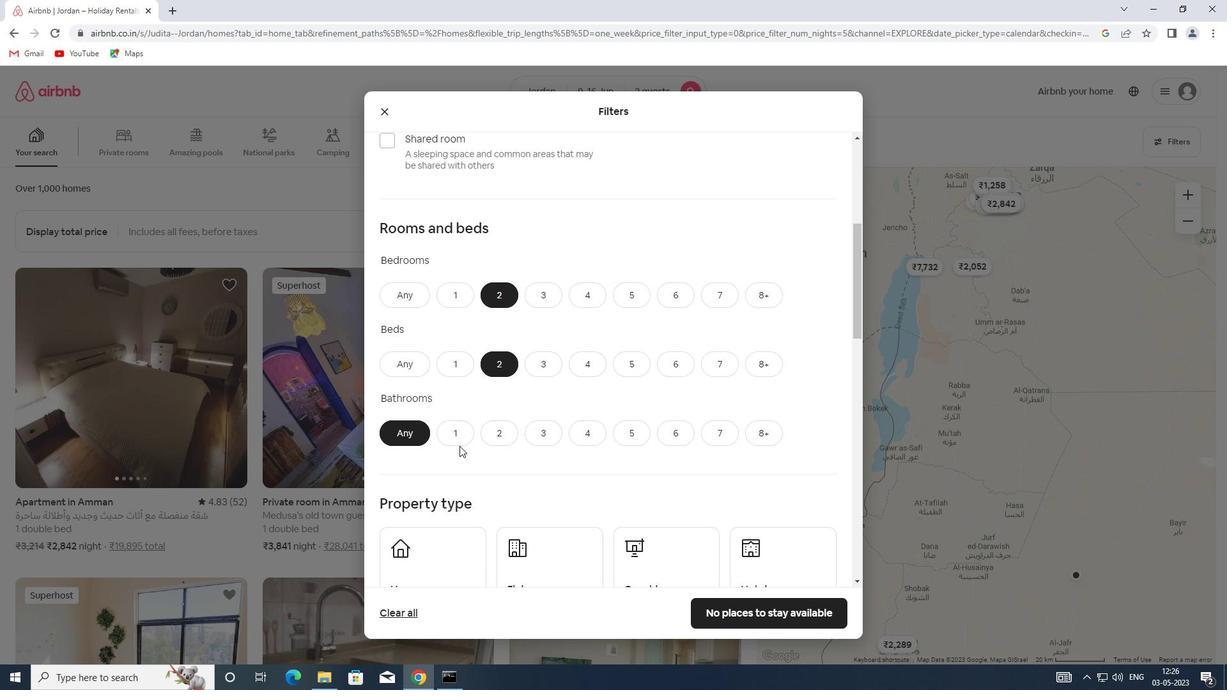 
Action: Mouse pressed left at (455, 428)
Screenshot: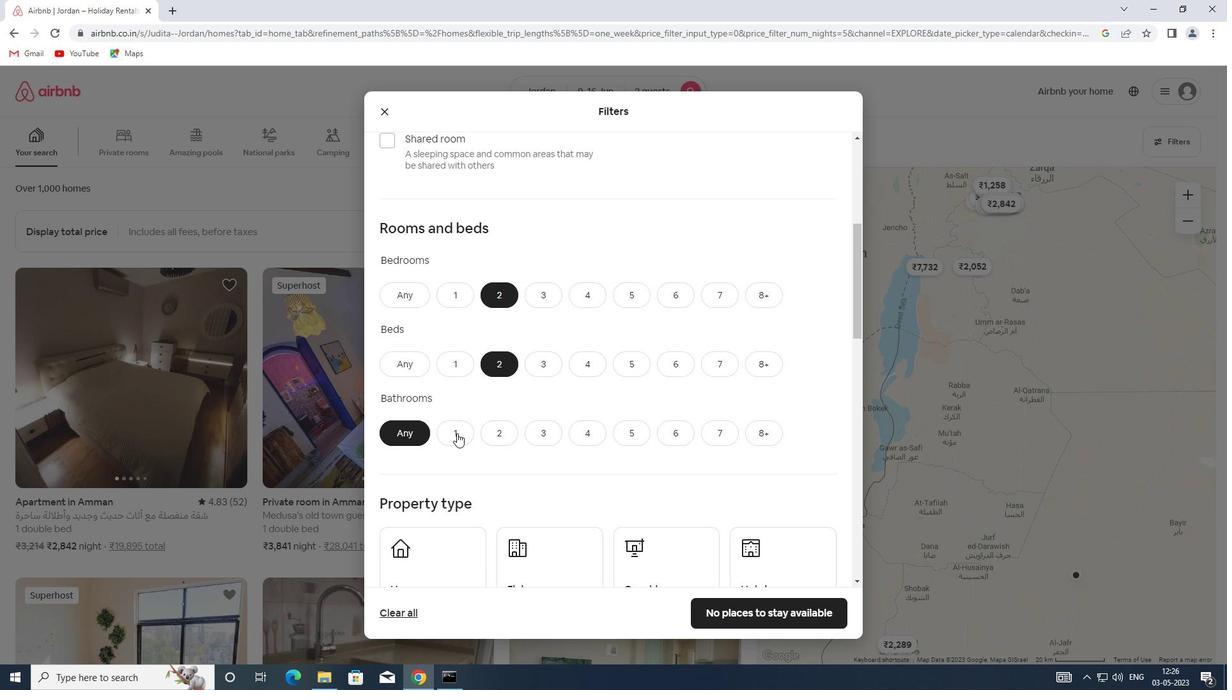 
Action: Mouse scrolled (455, 428) with delta (0, 0)
Screenshot: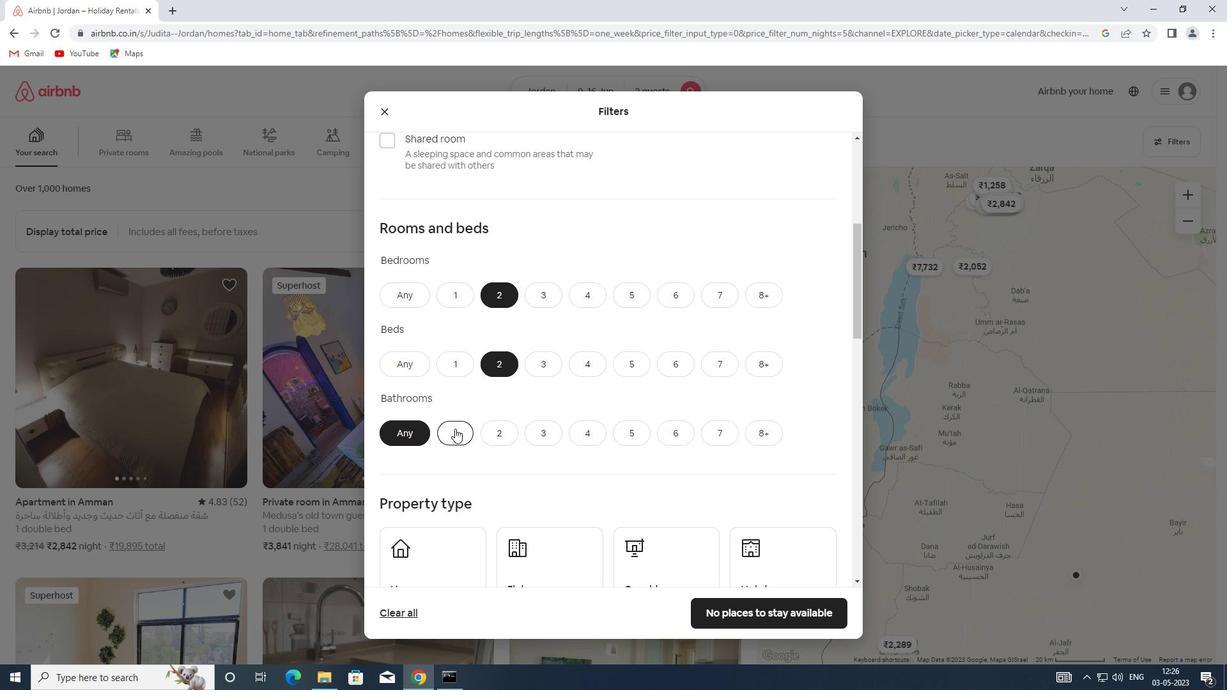 
Action: Mouse scrolled (455, 428) with delta (0, 0)
Screenshot: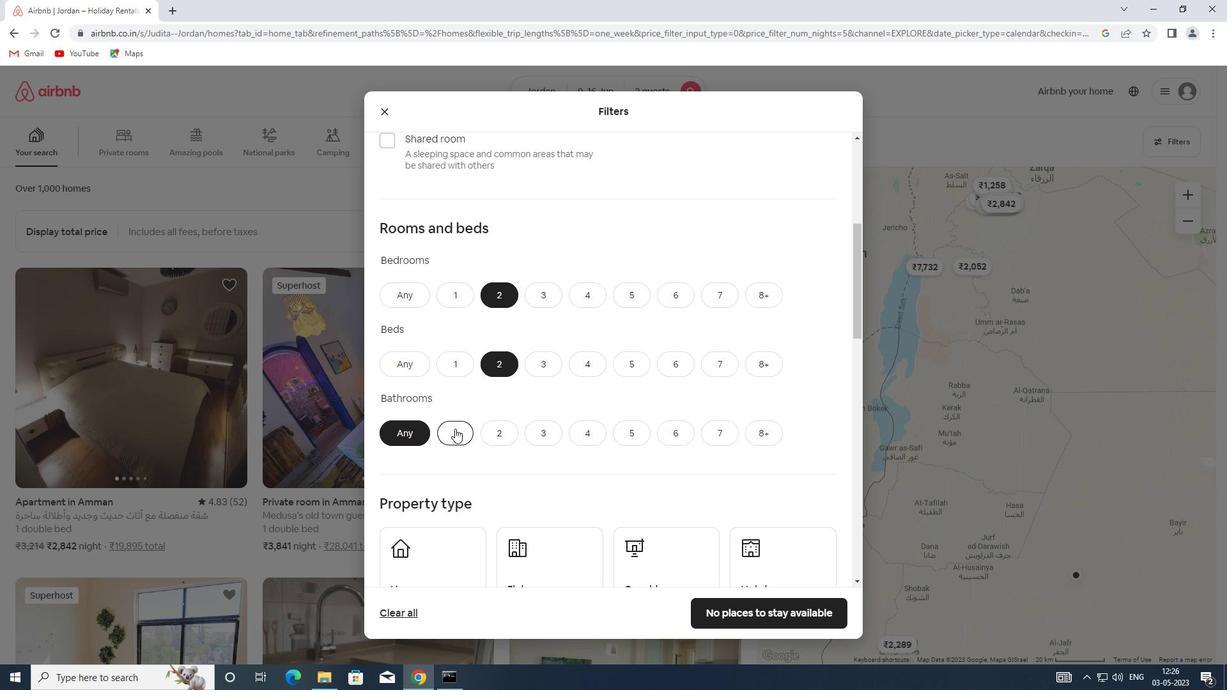 
Action: Mouse scrolled (455, 428) with delta (0, 0)
Screenshot: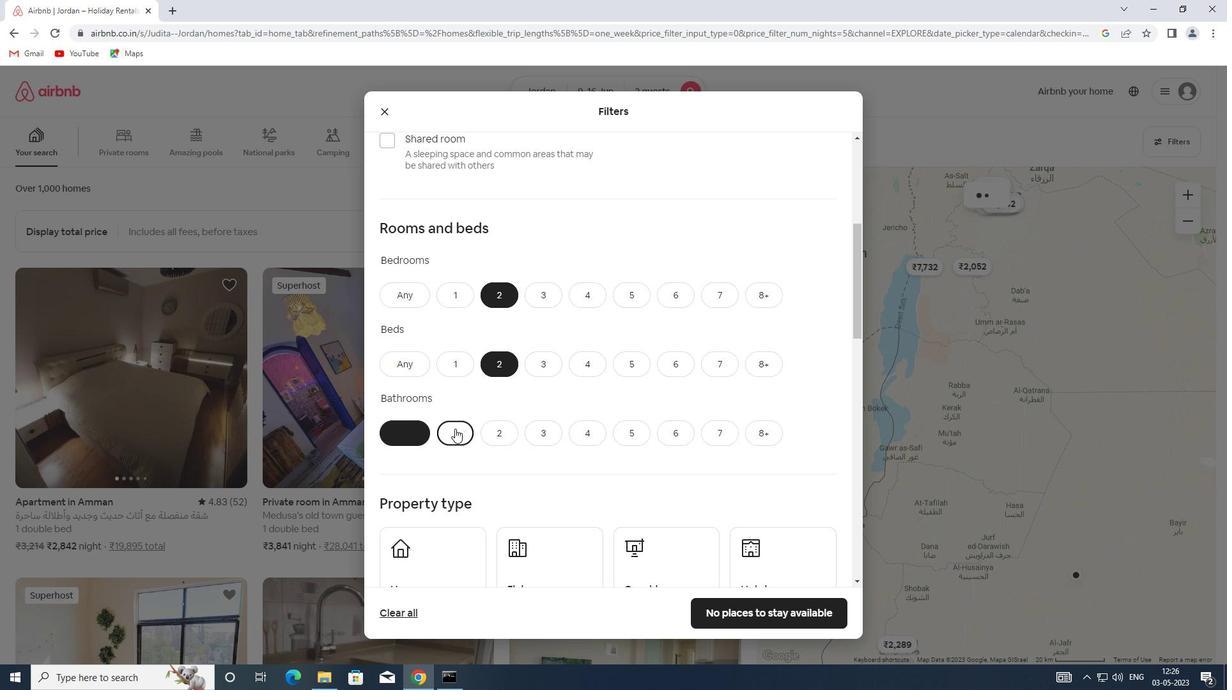 
Action: Mouse scrolled (455, 428) with delta (0, 0)
Screenshot: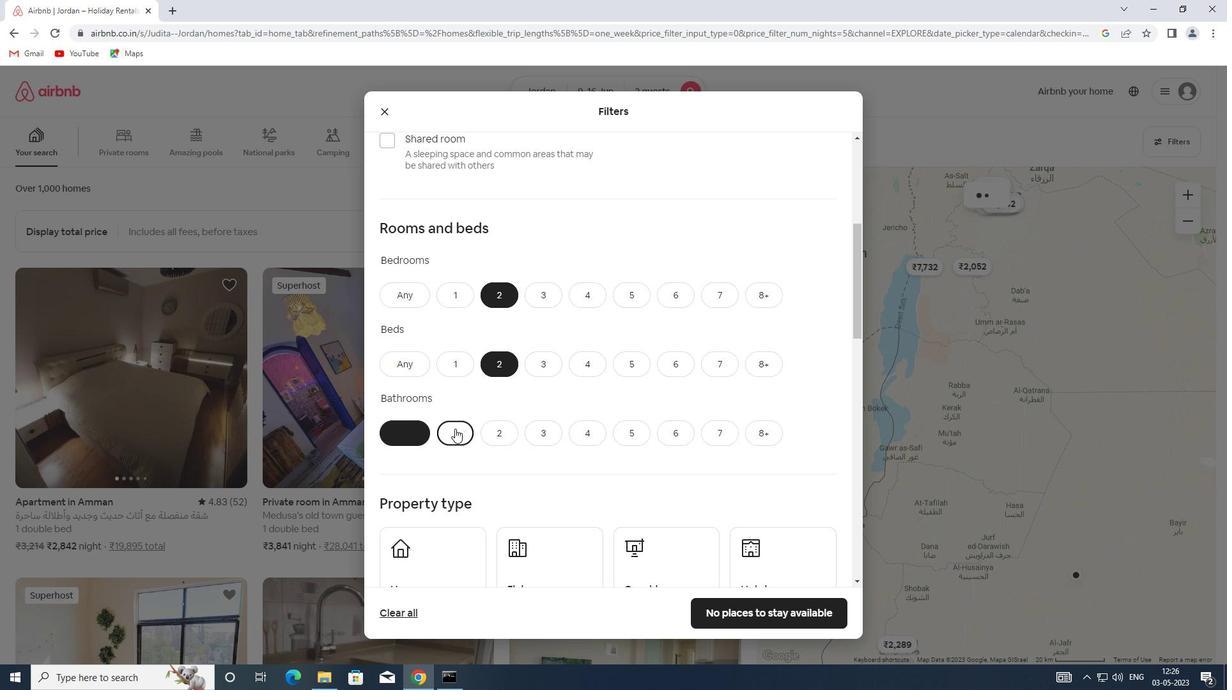 
Action: Mouse moved to (430, 348)
Screenshot: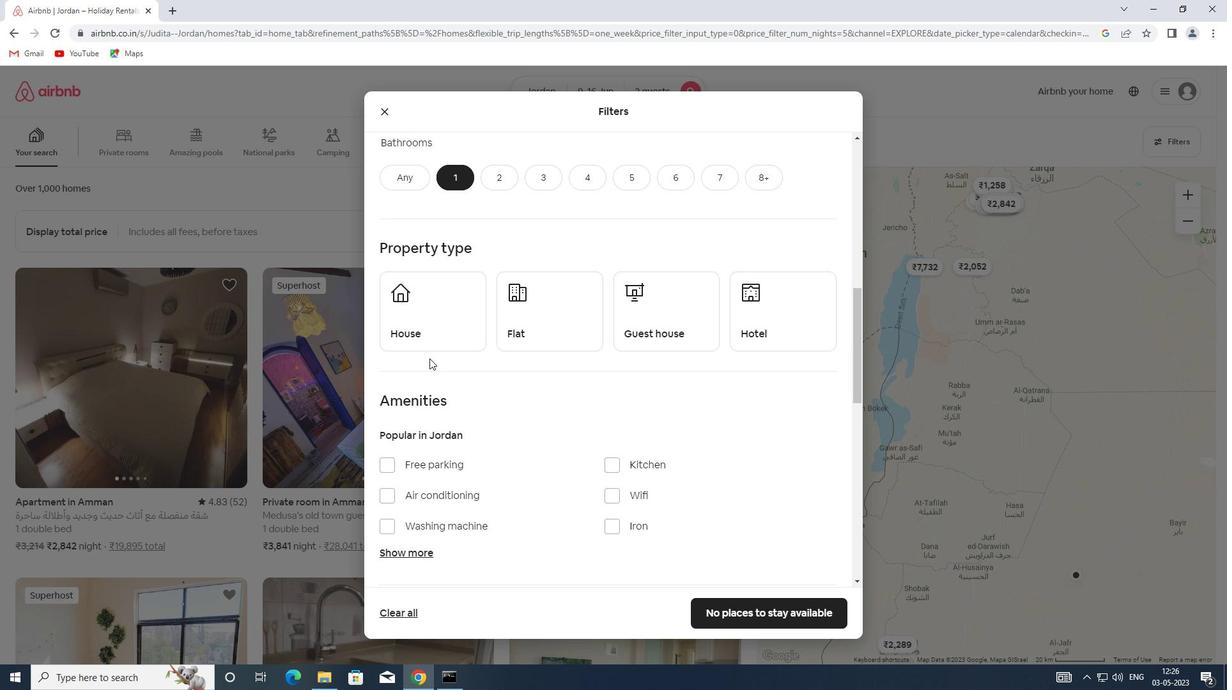 
Action: Mouse pressed left at (430, 348)
Screenshot: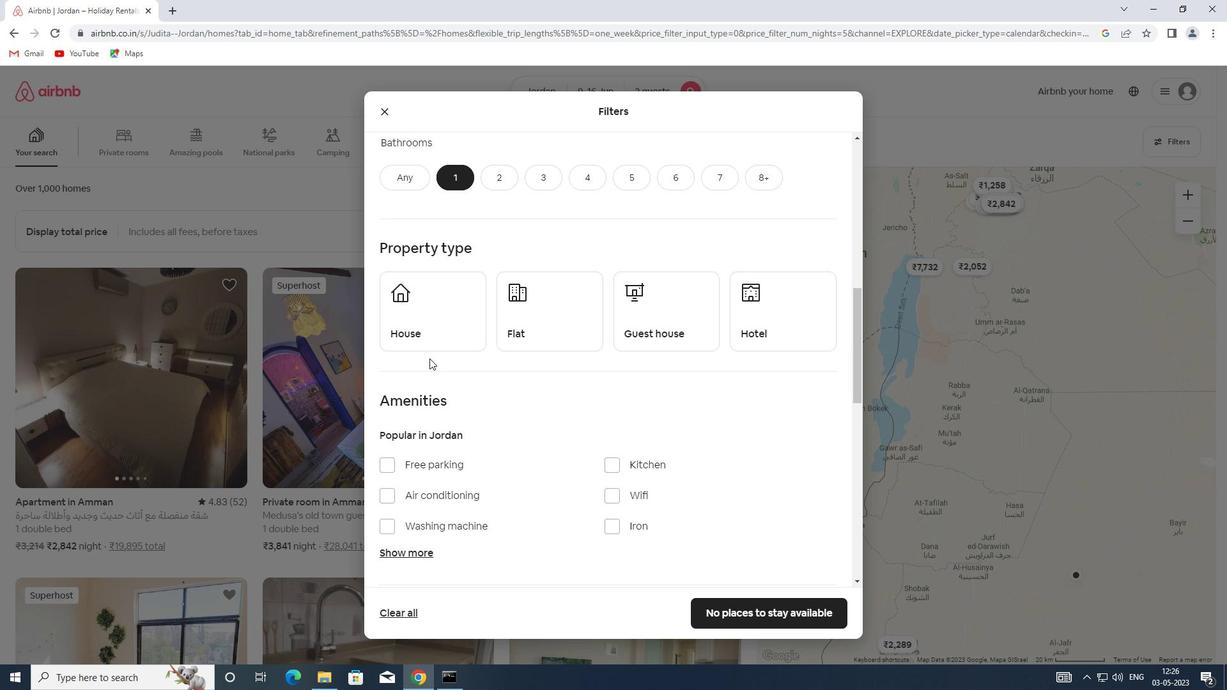 
Action: Mouse moved to (518, 343)
Screenshot: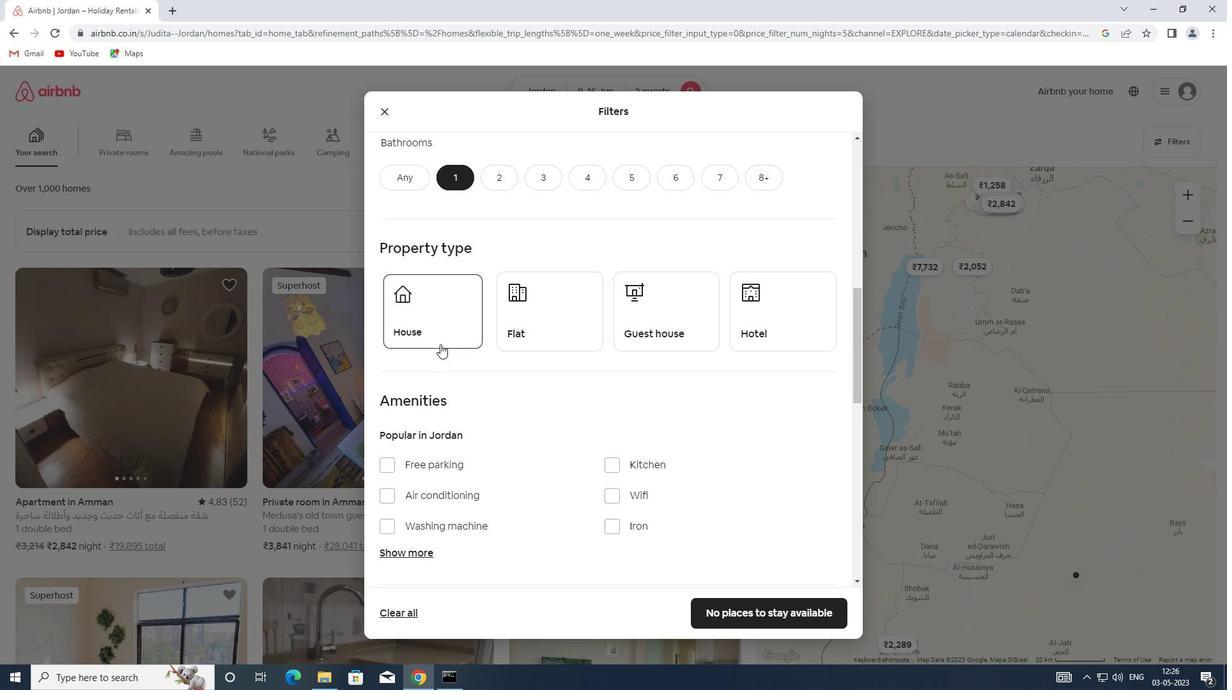 
Action: Mouse pressed left at (518, 343)
Screenshot: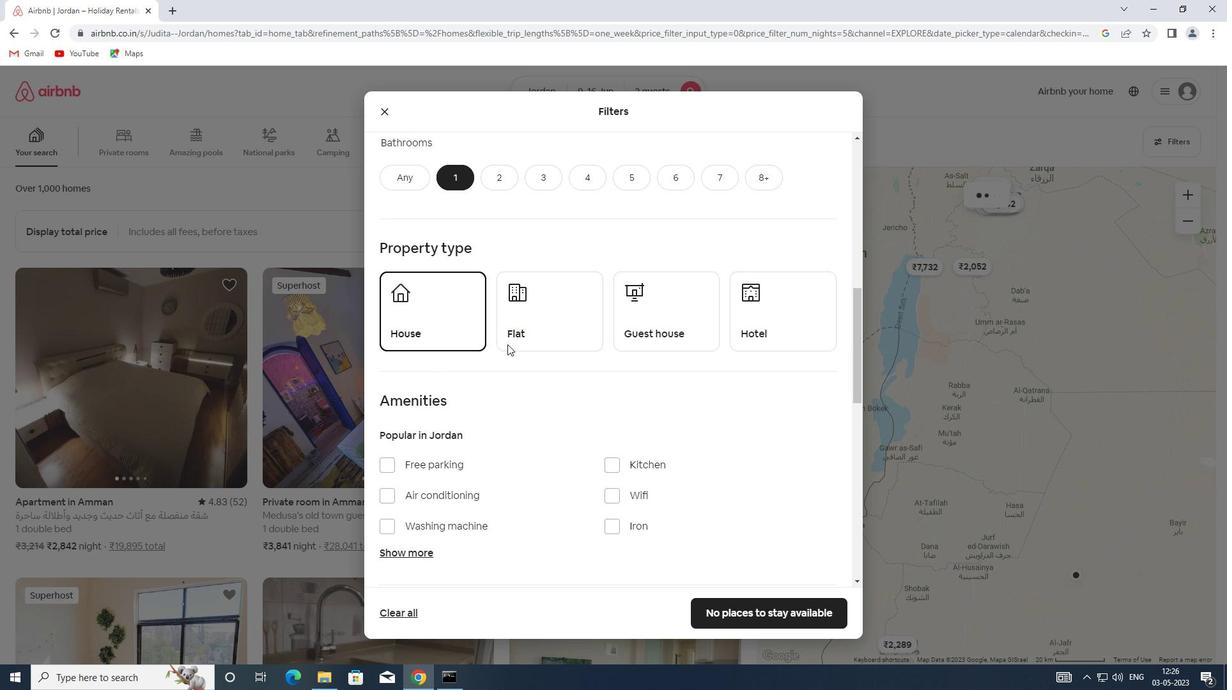 
Action: Mouse moved to (636, 325)
Screenshot: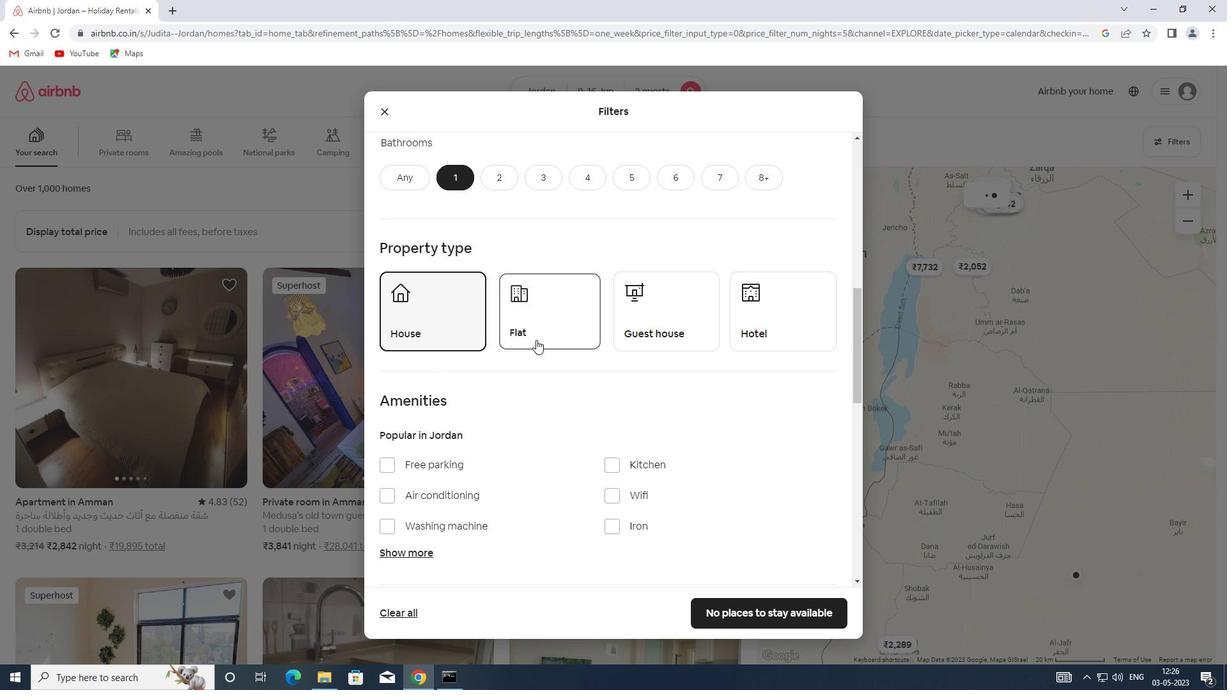 
Action: Mouse pressed left at (636, 325)
Screenshot: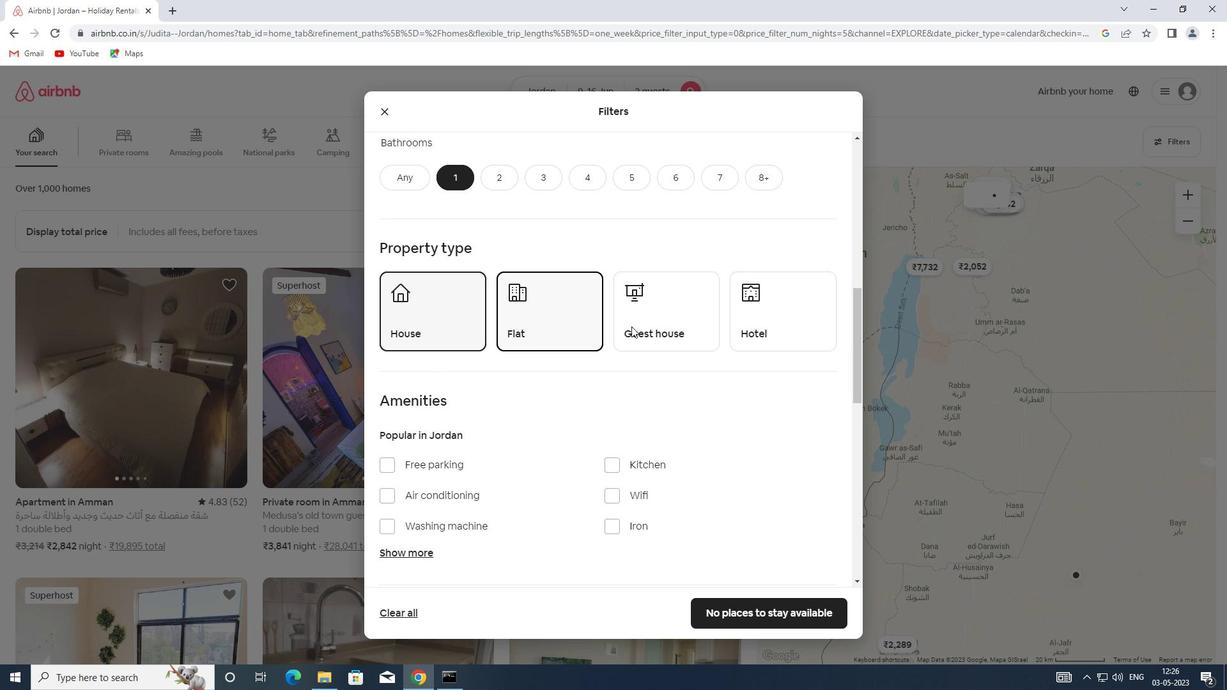 
Action: Mouse moved to (630, 329)
Screenshot: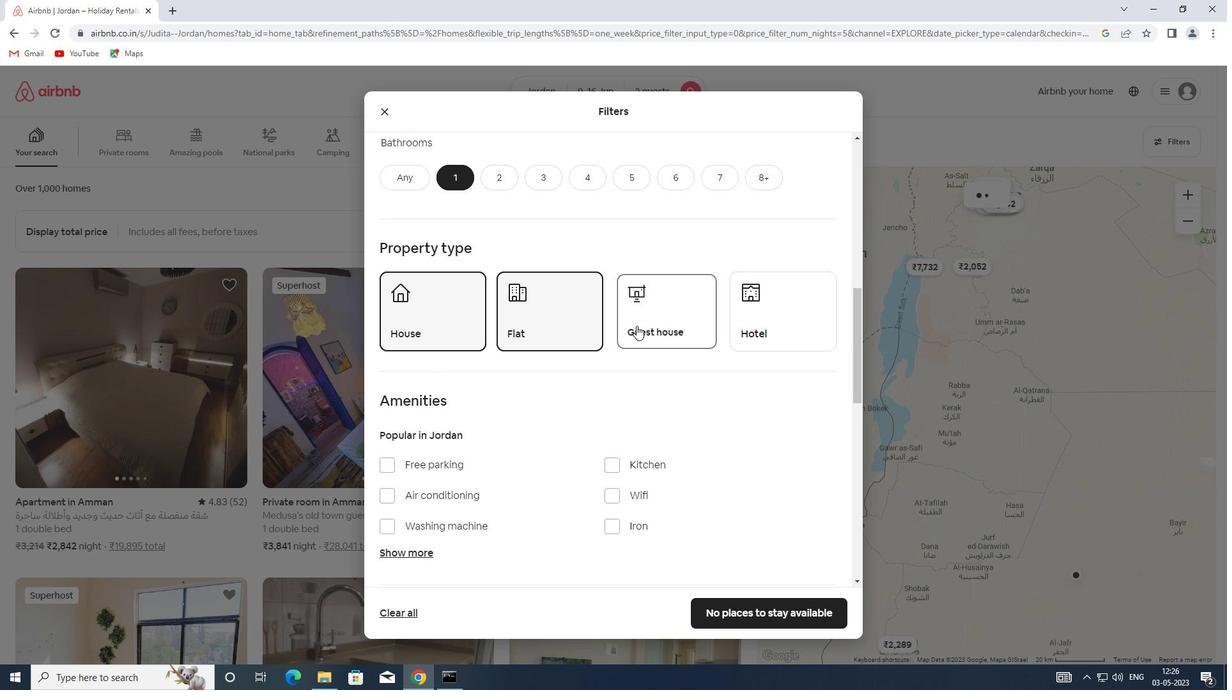 
Action: Mouse scrolled (630, 328) with delta (0, 0)
Screenshot: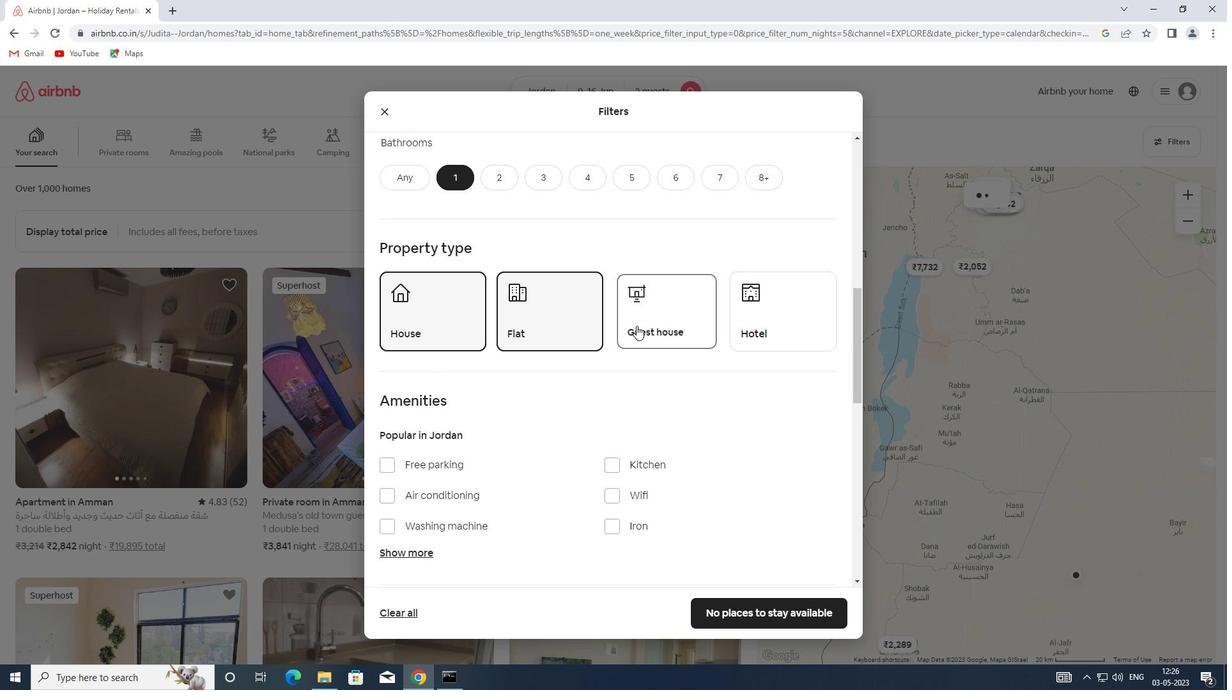
Action: Mouse scrolled (630, 328) with delta (0, 0)
Screenshot: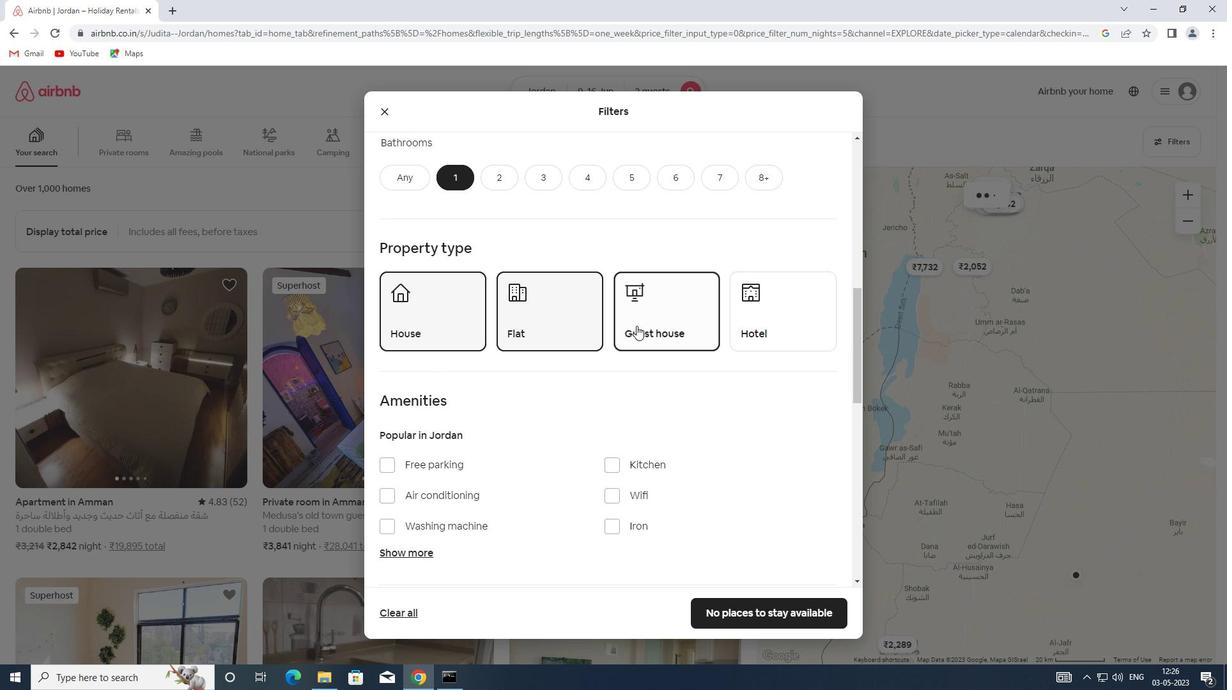 
Action: Mouse moved to (446, 403)
Screenshot: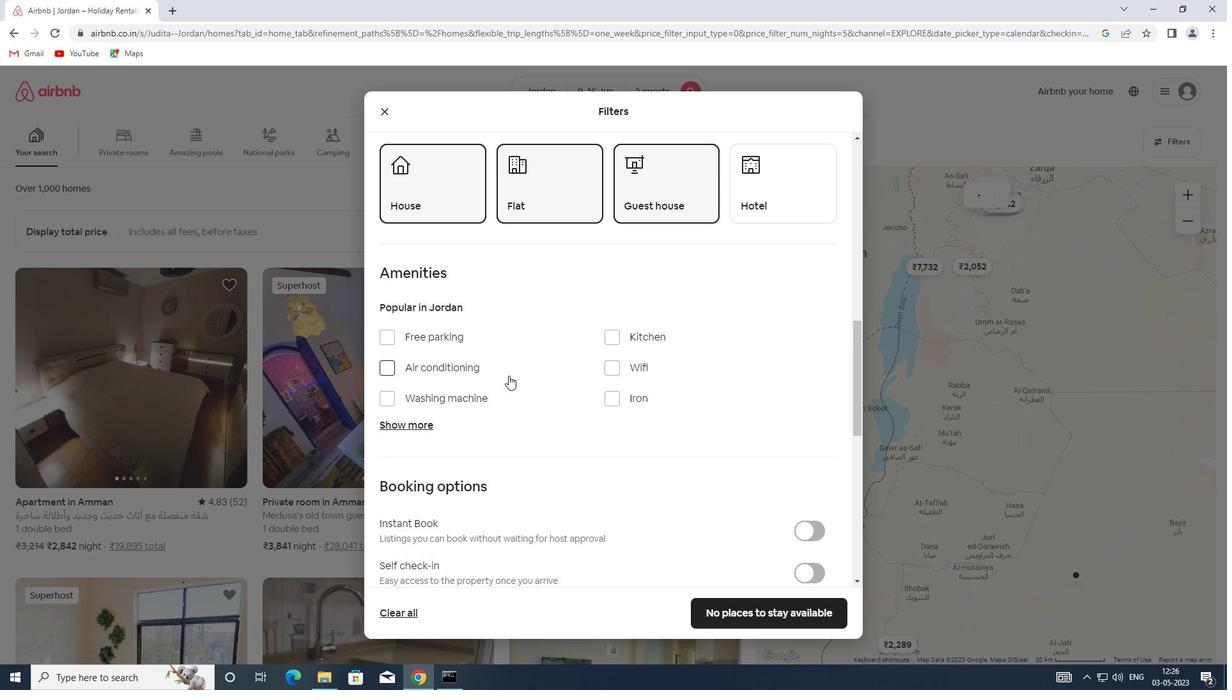 
Action: Mouse pressed left at (446, 403)
Screenshot: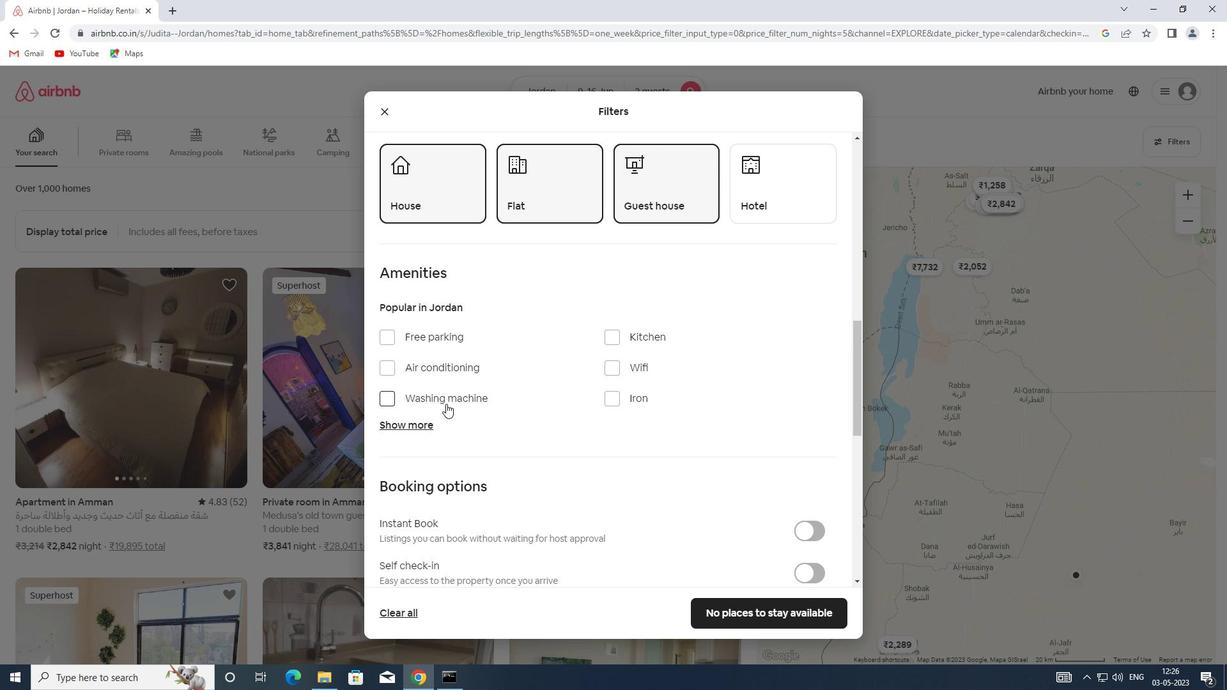 
Action: Mouse moved to (446, 403)
Screenshot: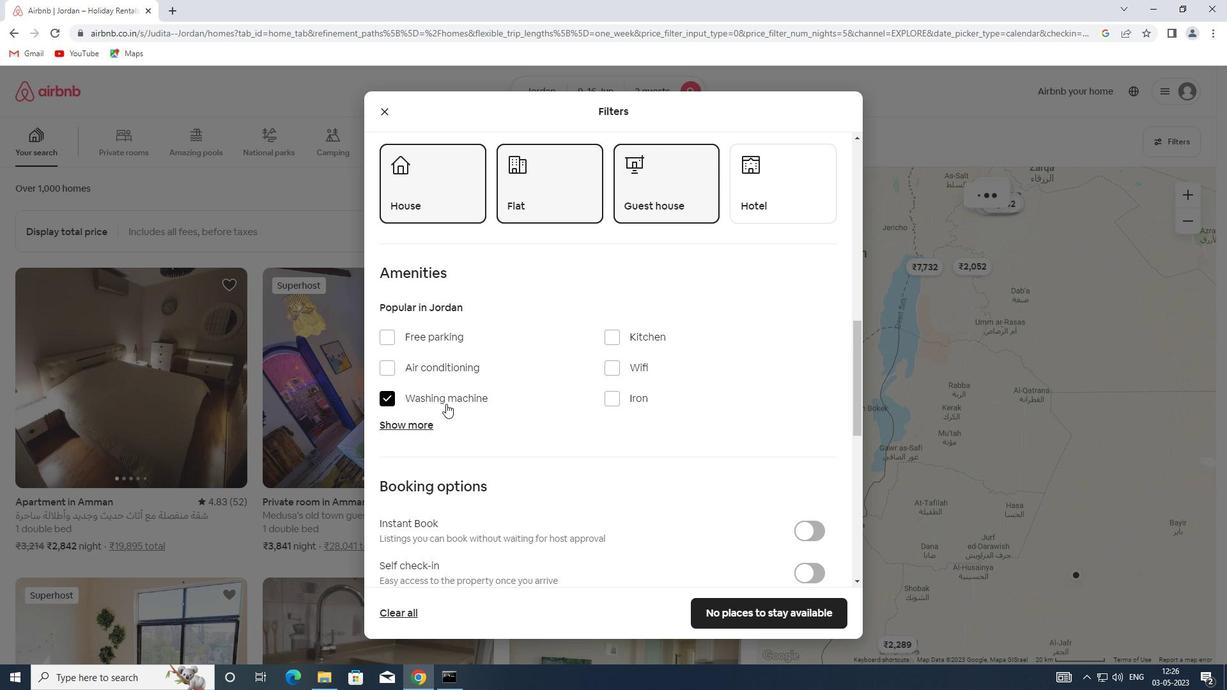 
Action: Mouse scrolled (446, 403) with delta (0, 0)
Screenshot: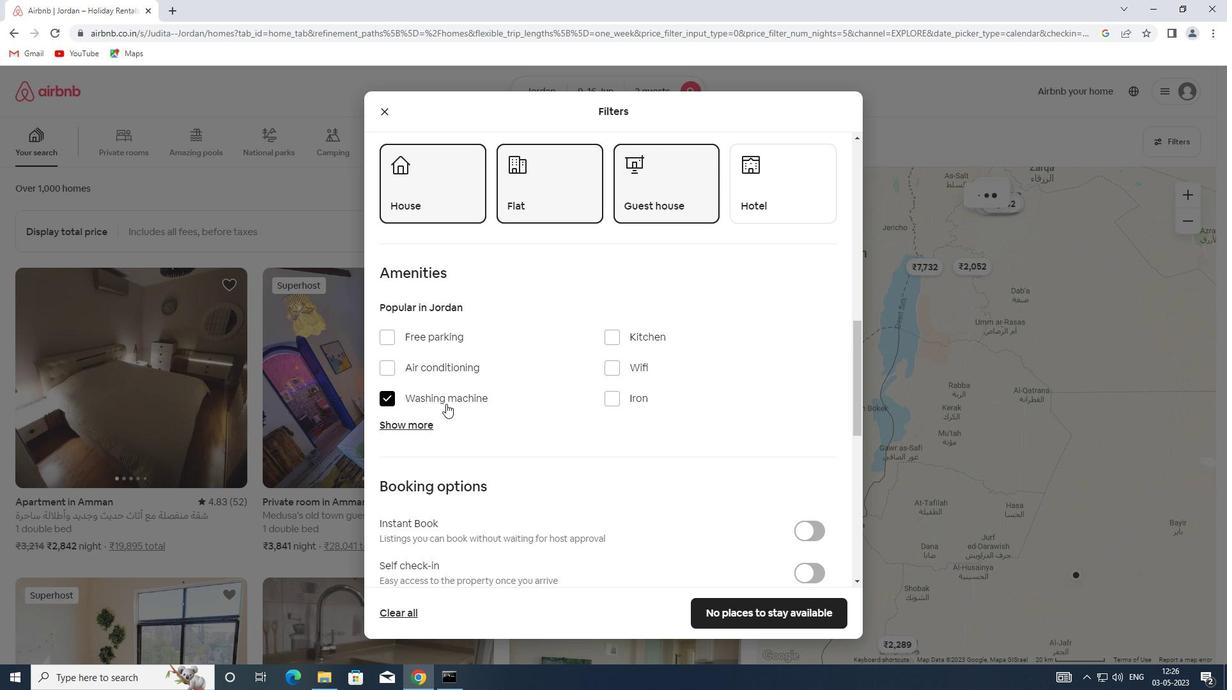 
Action: Mouse scrolled (446, 403) with delta (0, 0)
Screenshot: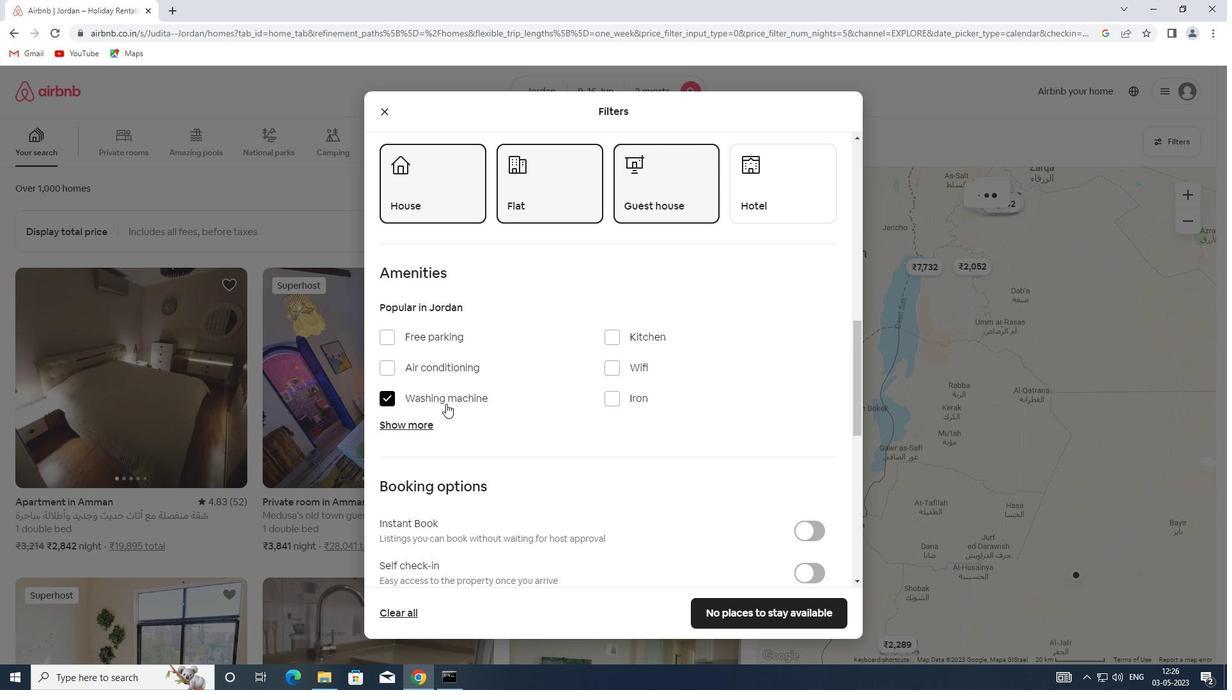 
Action: Mouse moved to (447, 403)
Screenshot: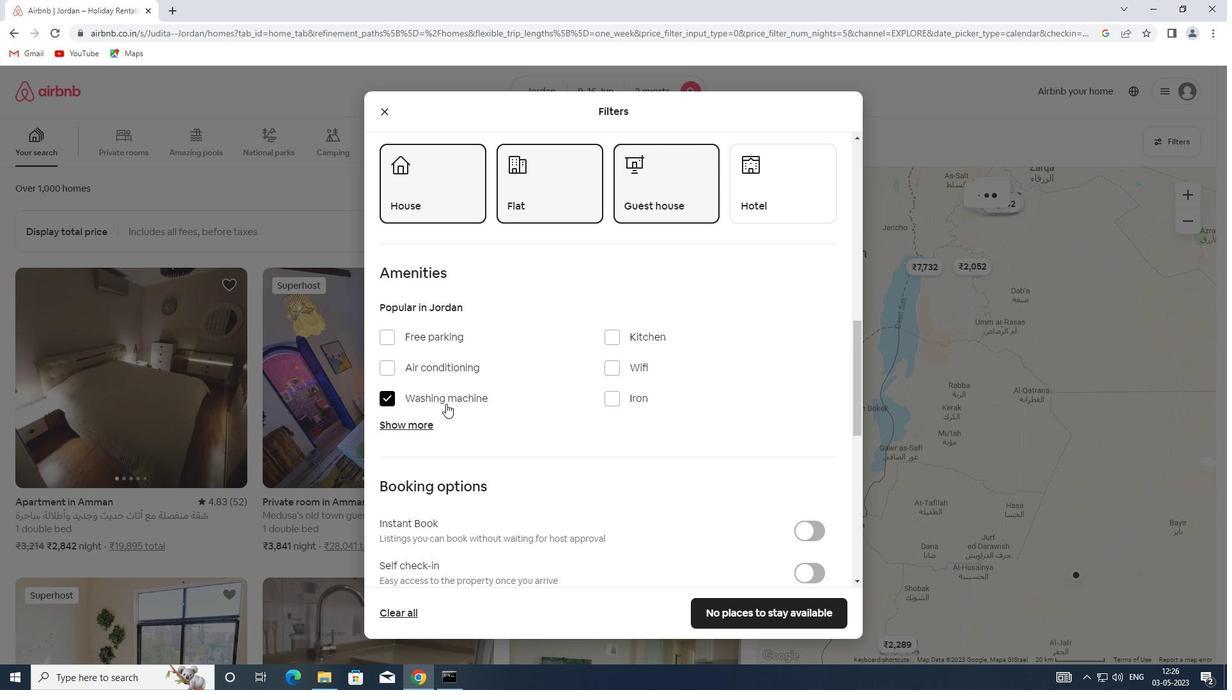 
Action: Mouse scrolled (447, 403) with delta (0, 0)
Screenshot: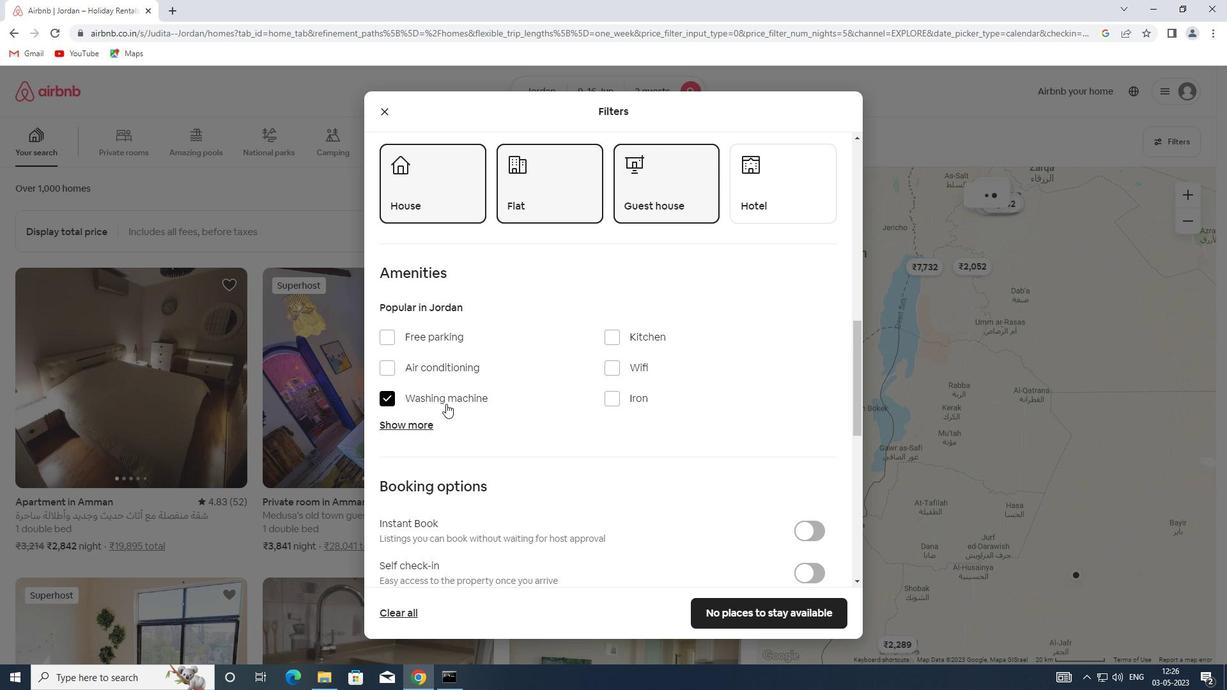 
Action: Mouse scrolled (447, 403) with delta (0, 0)
Screenshot: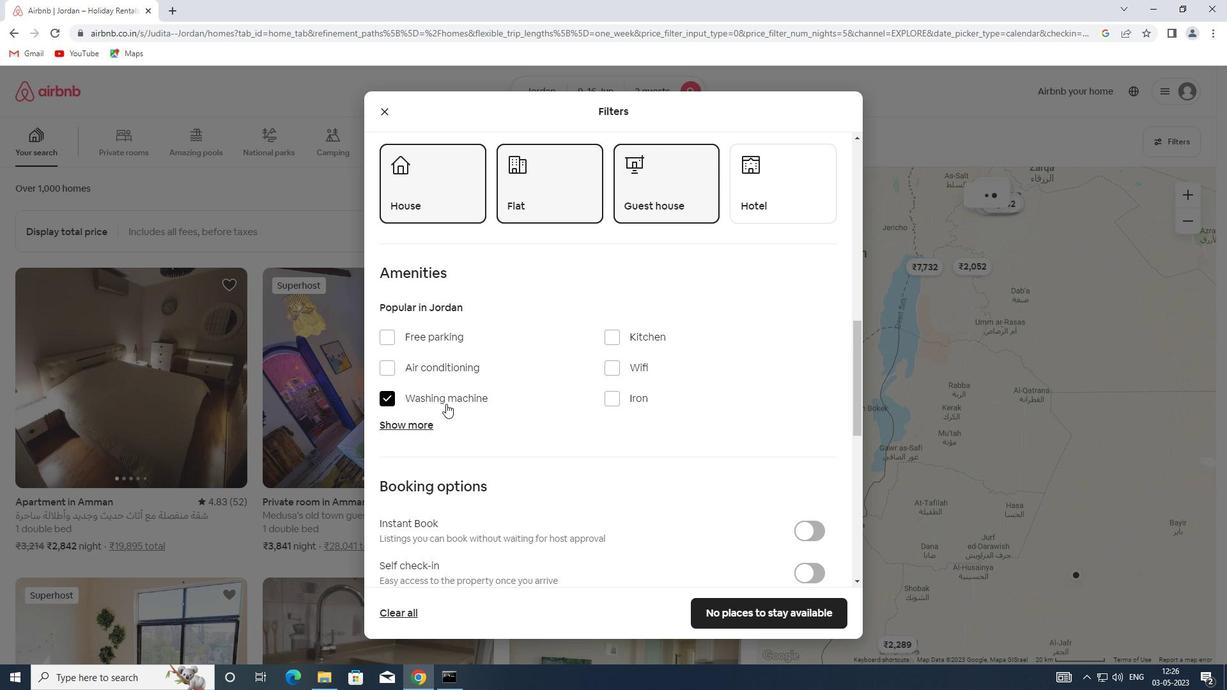 
Action: Mouse scrolled (447, 403) with delta (0, 0)
Screenshot: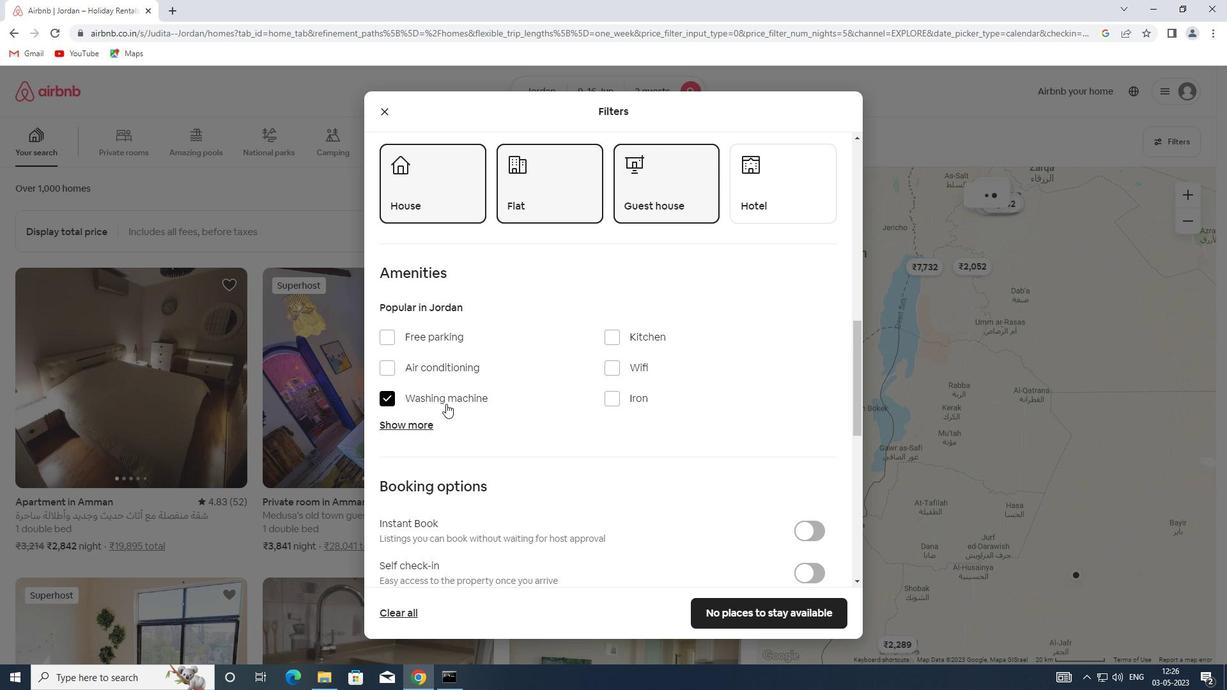
Action: Mouse moved to (804, 250)
Screenshot: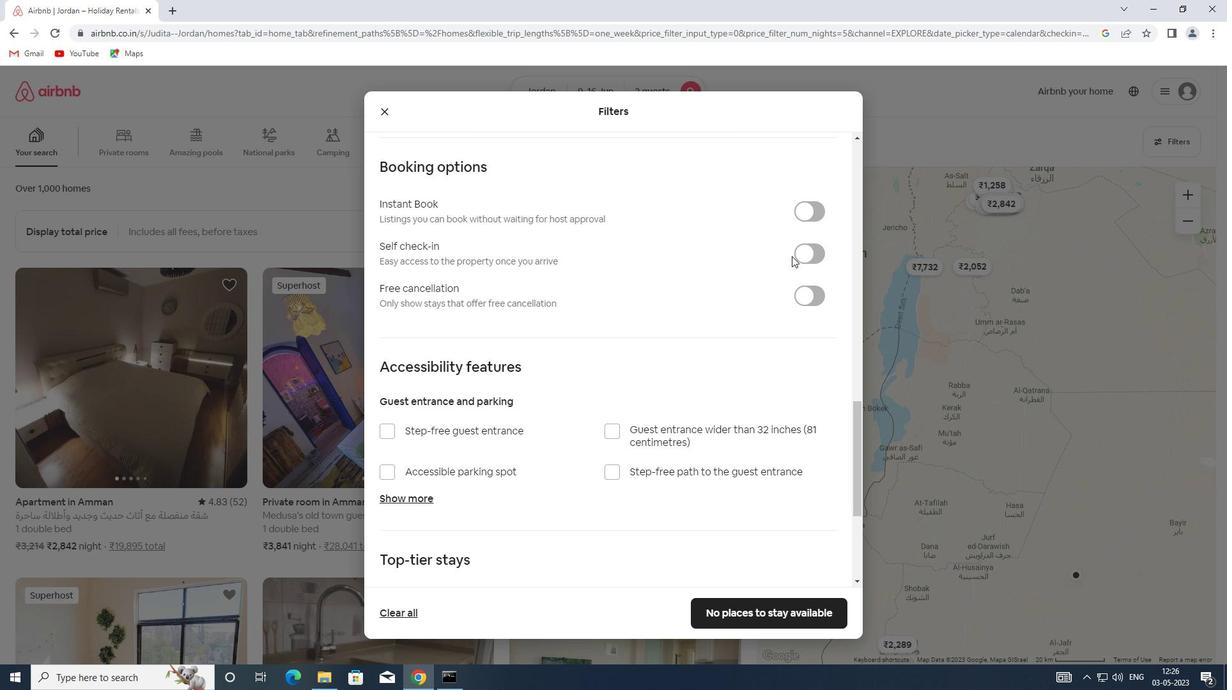 
Action: Mouse pressed left at (804, 250)
Screenshot: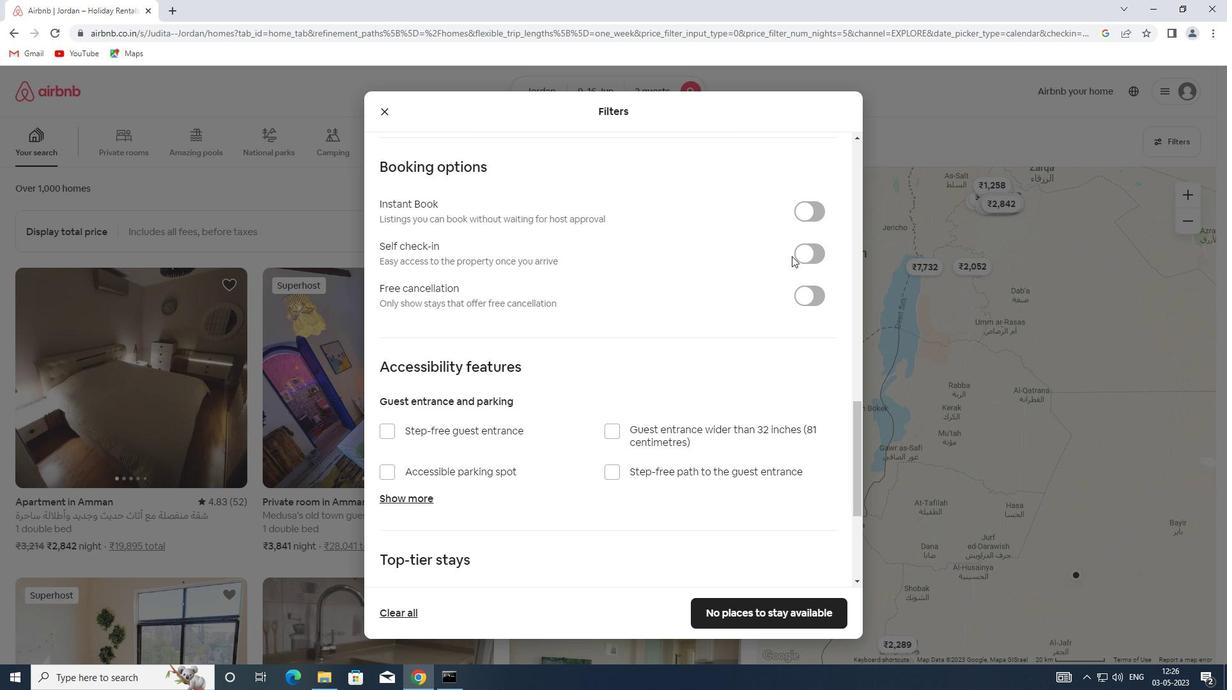 
Action: Mouse moved to (153, 495)
Screenshot: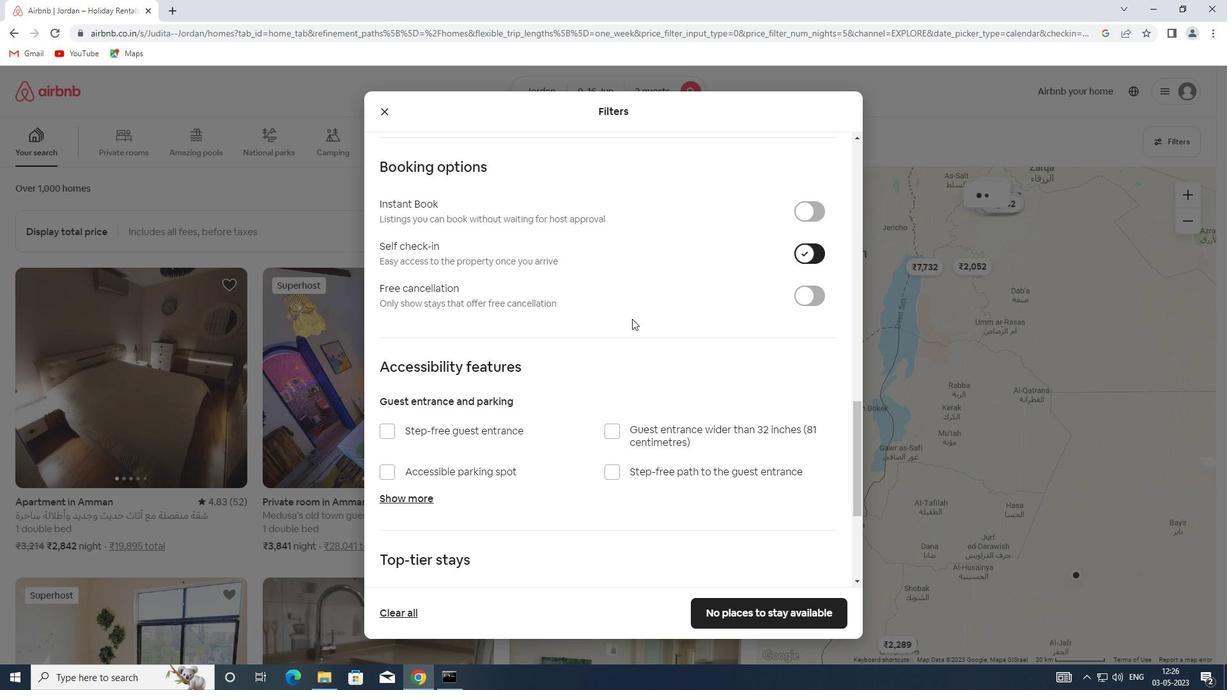 
Action: Mouse scrolled (153, 494) with delta (0, 0)
Screenshot: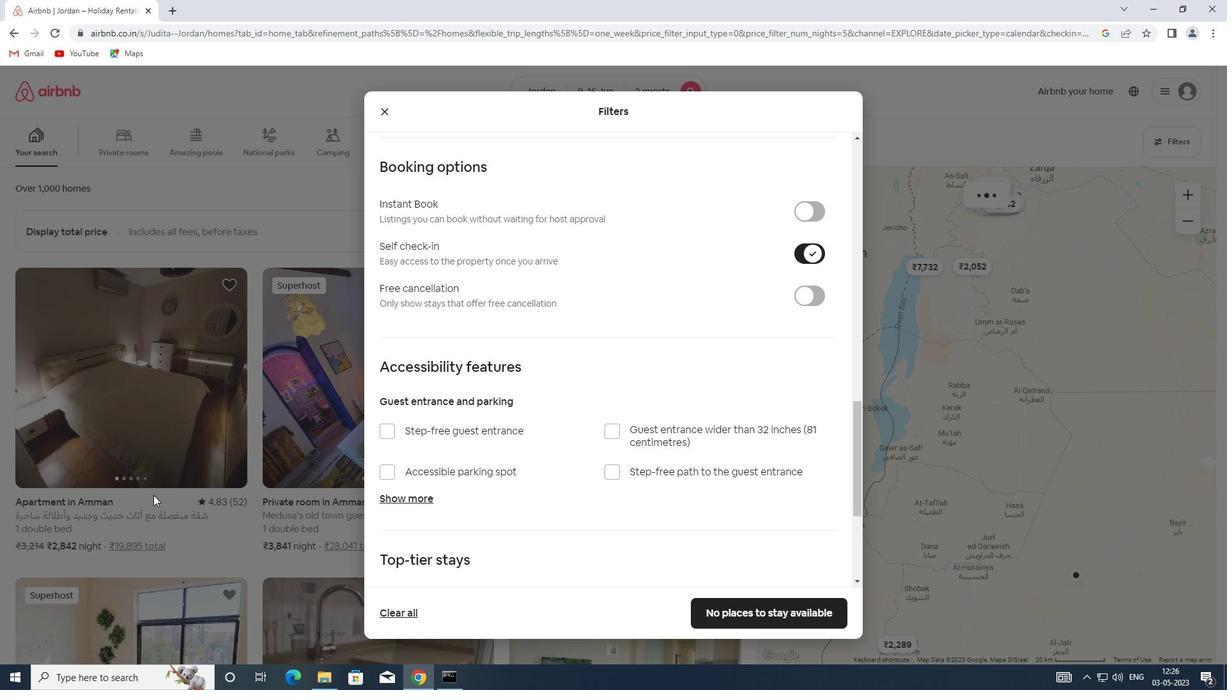 
Action: Mouse scrolled (153, 494) with delta (0, 0)
Screenshot: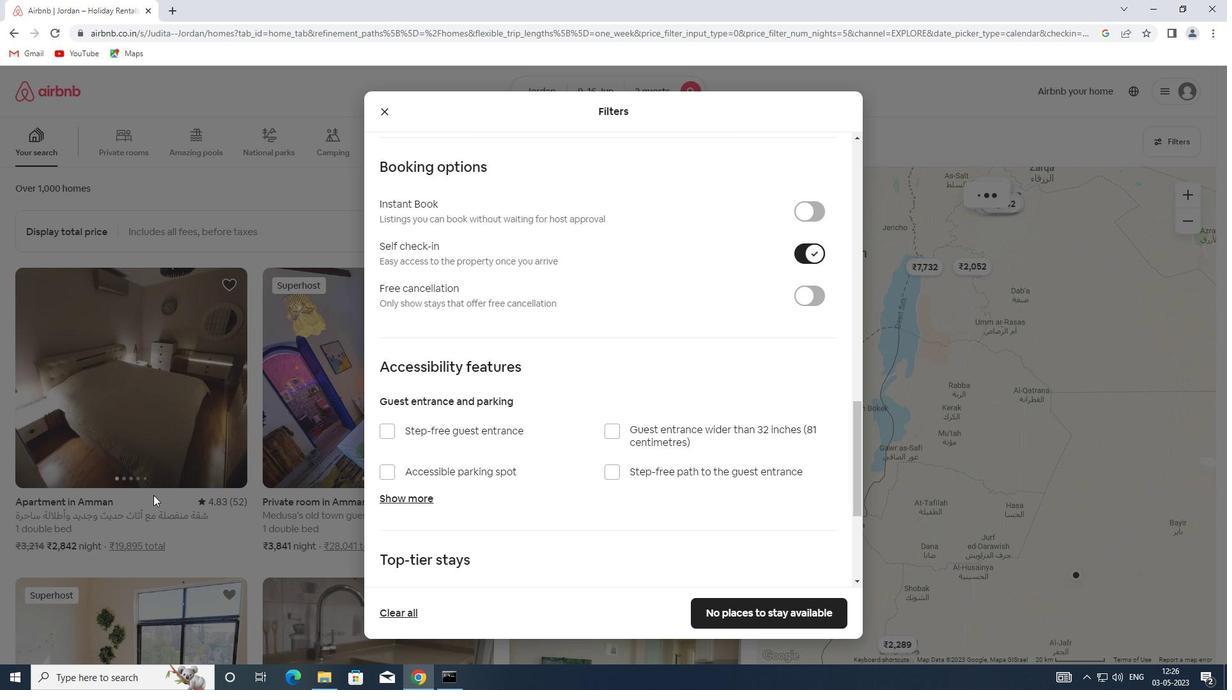 
Action: Mouse moved to (164, 494)
Screenshot: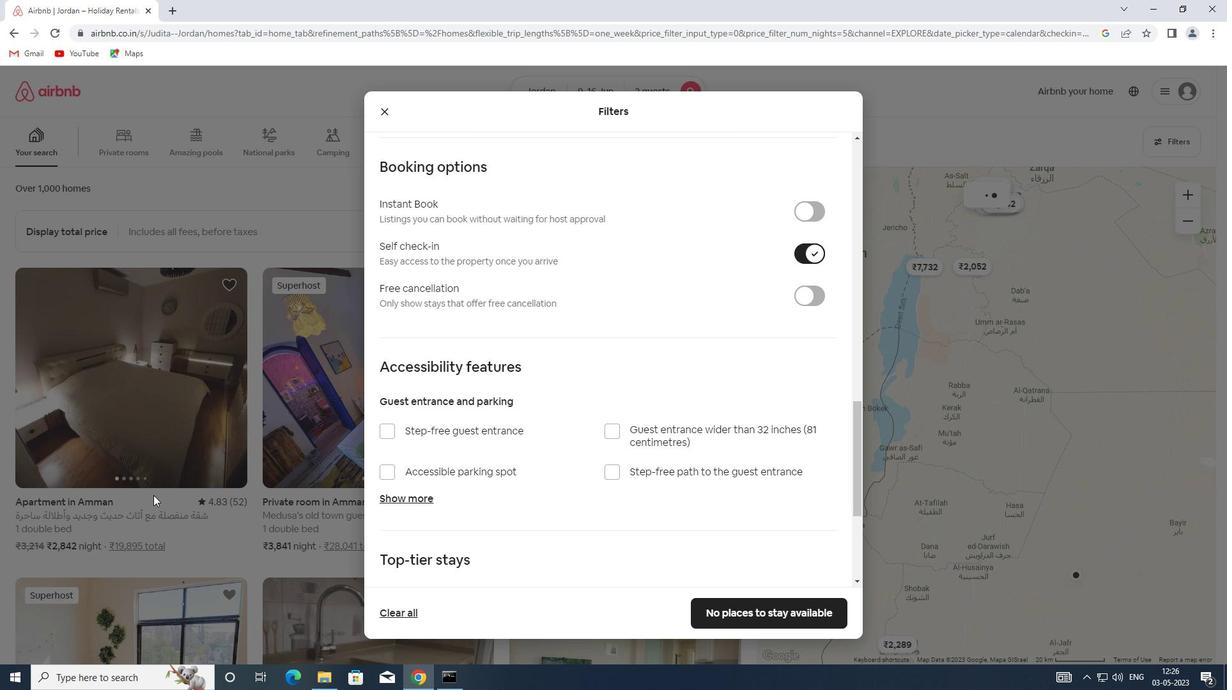 
Action: Mouse scrolled (164, 493) with delta (0, 0)
Screenshot: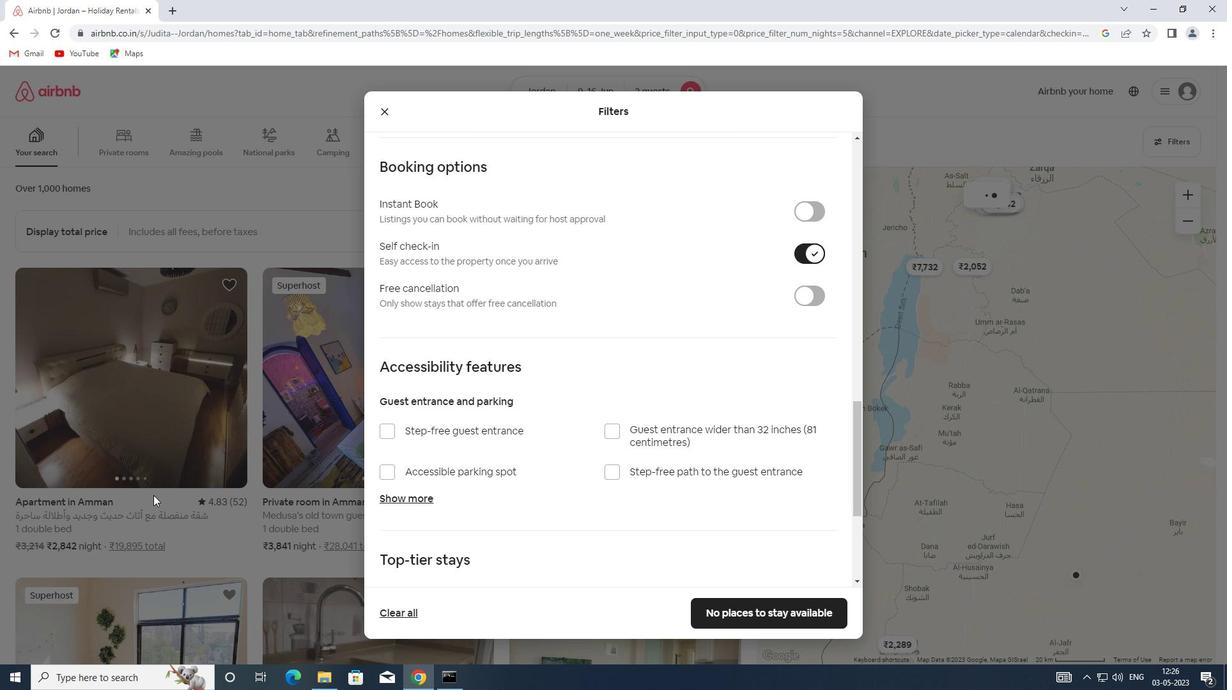 
Action: Mouse scrolled (164, 493) with delta (0, 0)
Screenshot: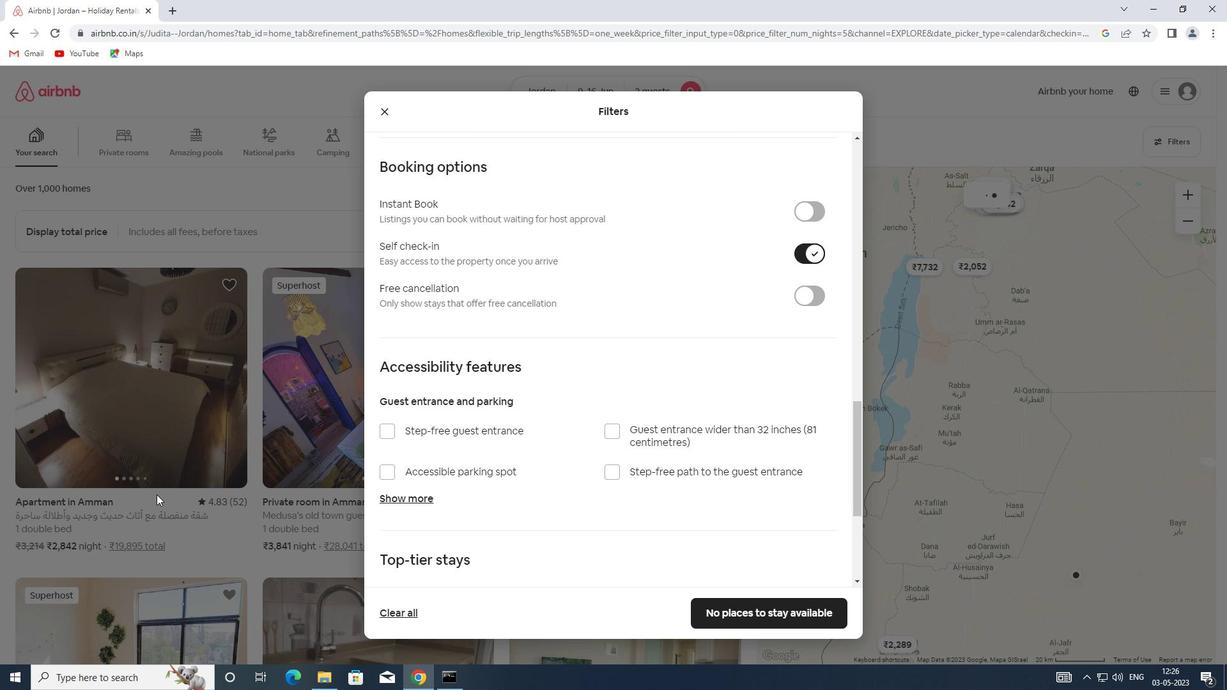 
Action: Mouse scrolled (164, 493) with delta (0, 0)
Screenshot: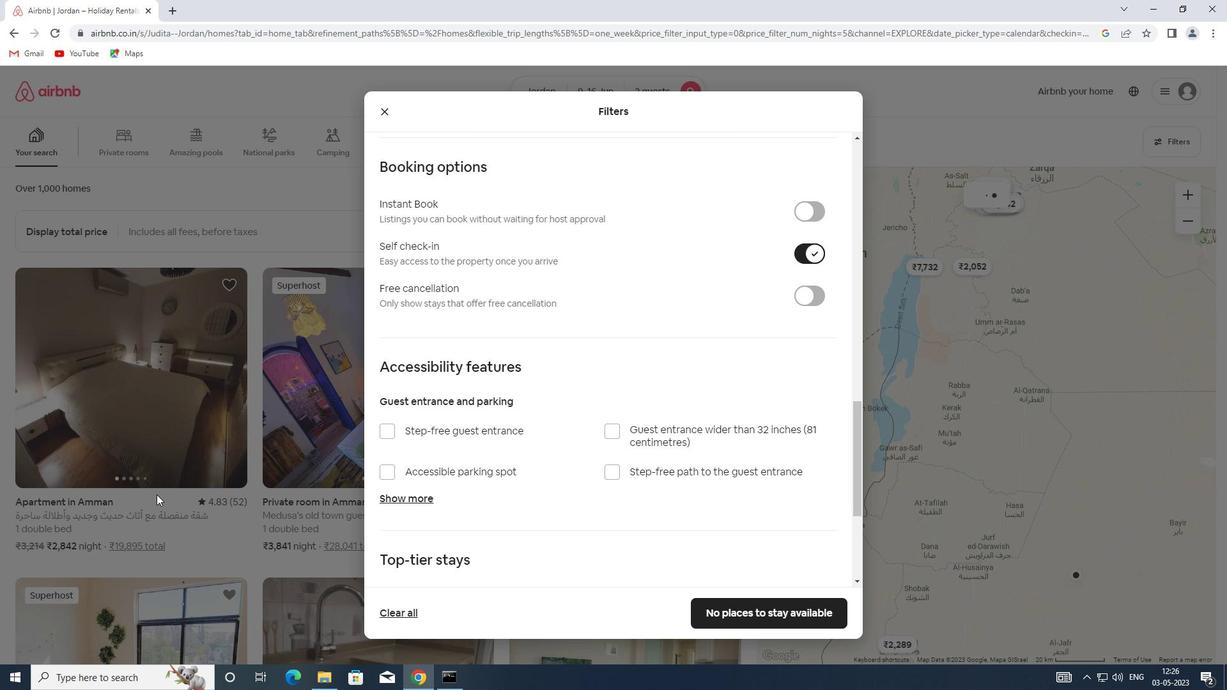 
Action: Mouse moved to (387, 471)
Screenshot: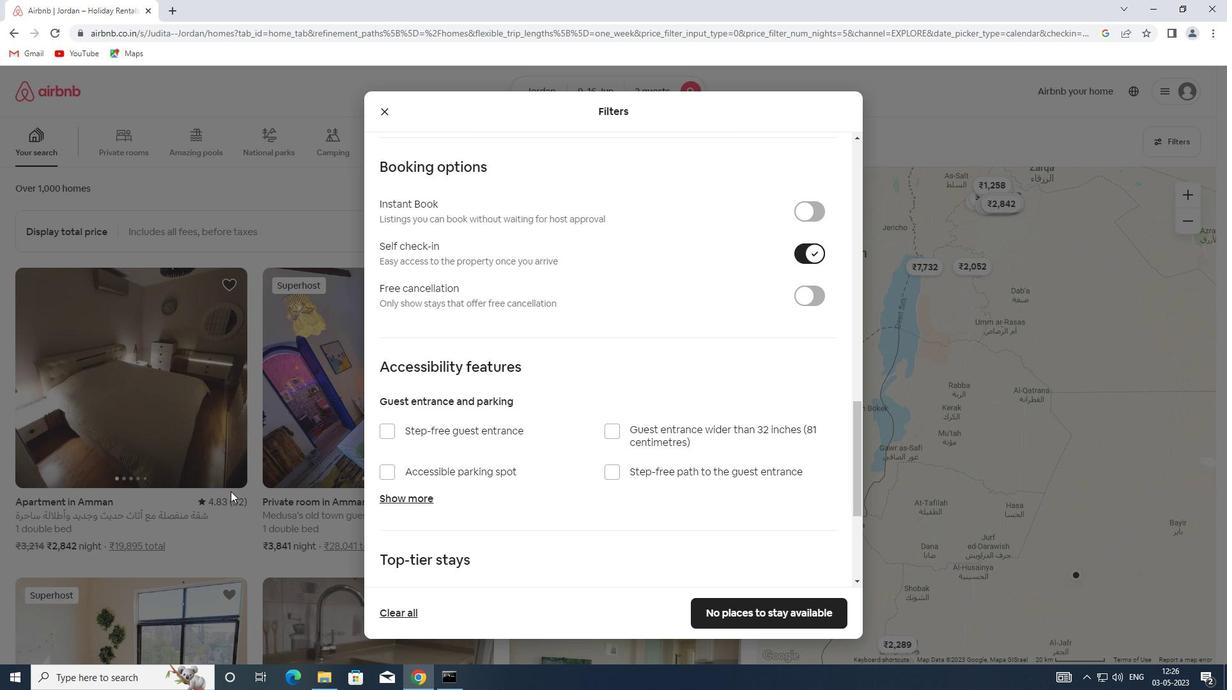 
Action: Mouse scrolled (387, 471) with delta (0, 0)
Screenshot: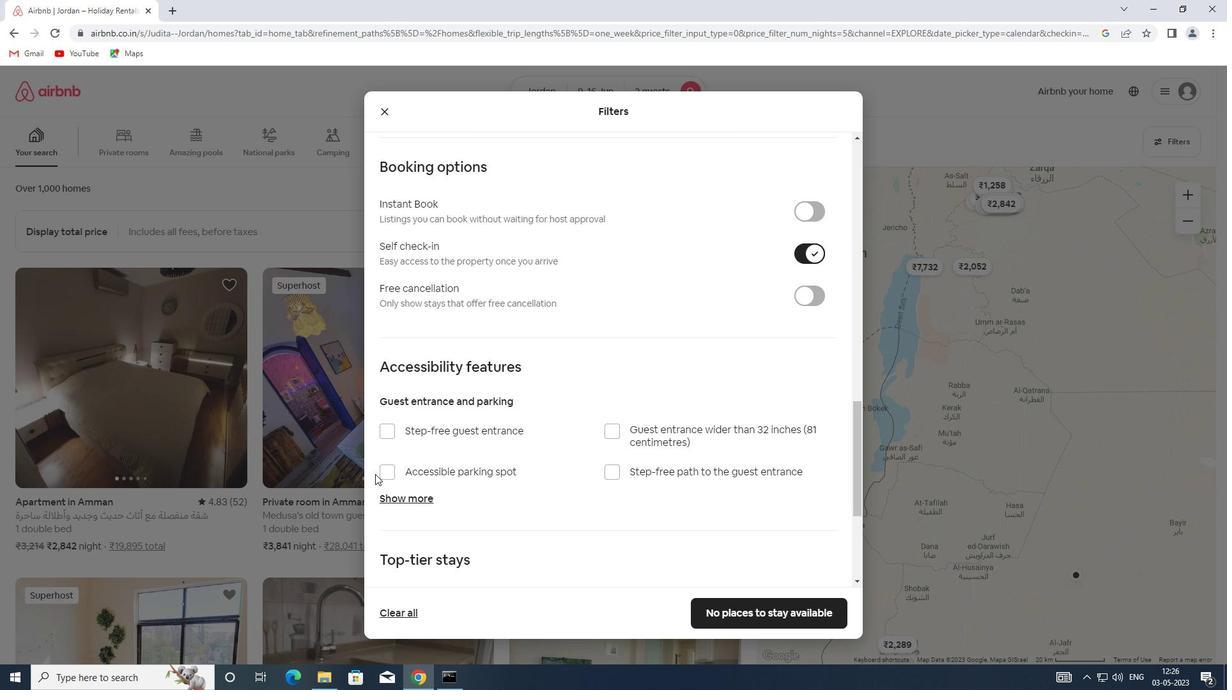 
Action: Mouse scrolled (387, 471) with delta (0, 0)
Screenshot: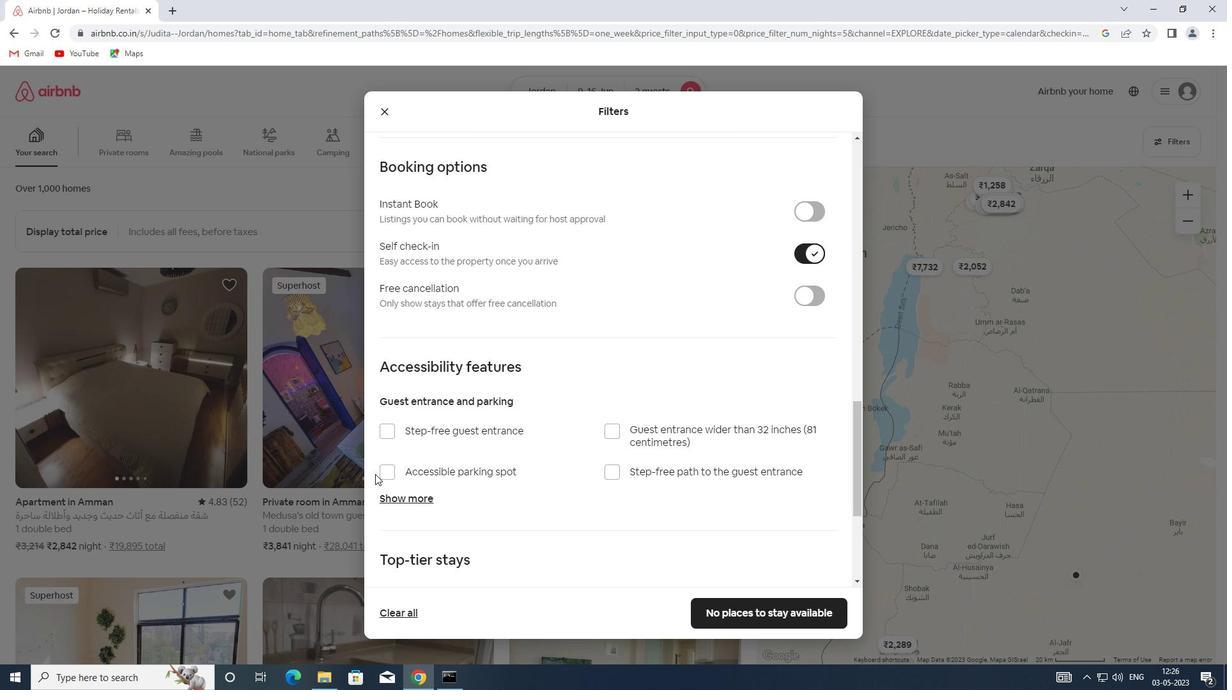 
Action: Mouse scrolled (387, 471) with delta (0, 0)
Screenshot: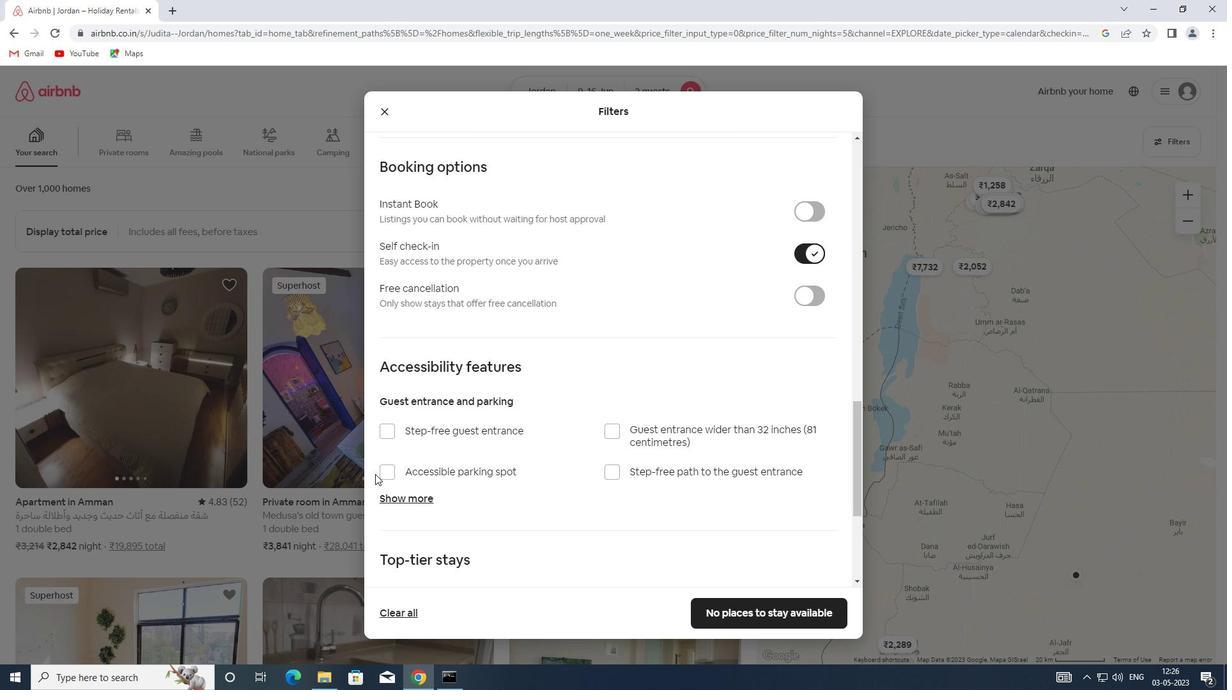 
Action: Mouse scrolled (387, 471) with delta (0, 0)
Screenshot: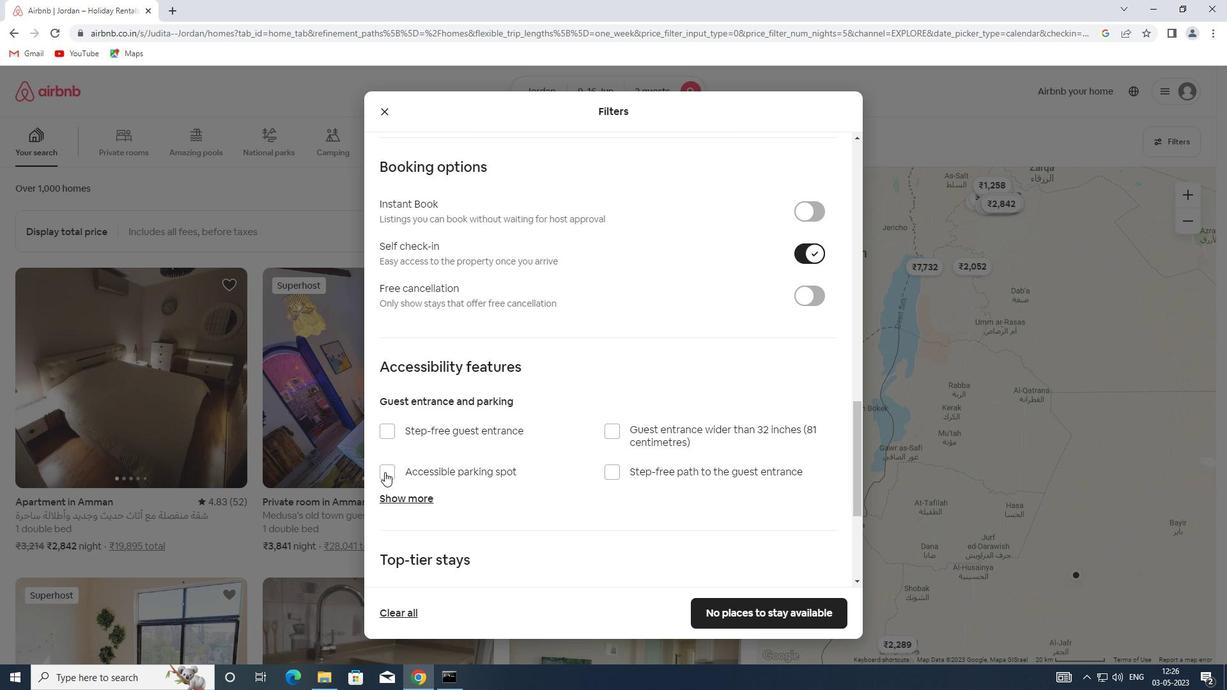
Action: Mouse moved to (387, 471)
Screenshot: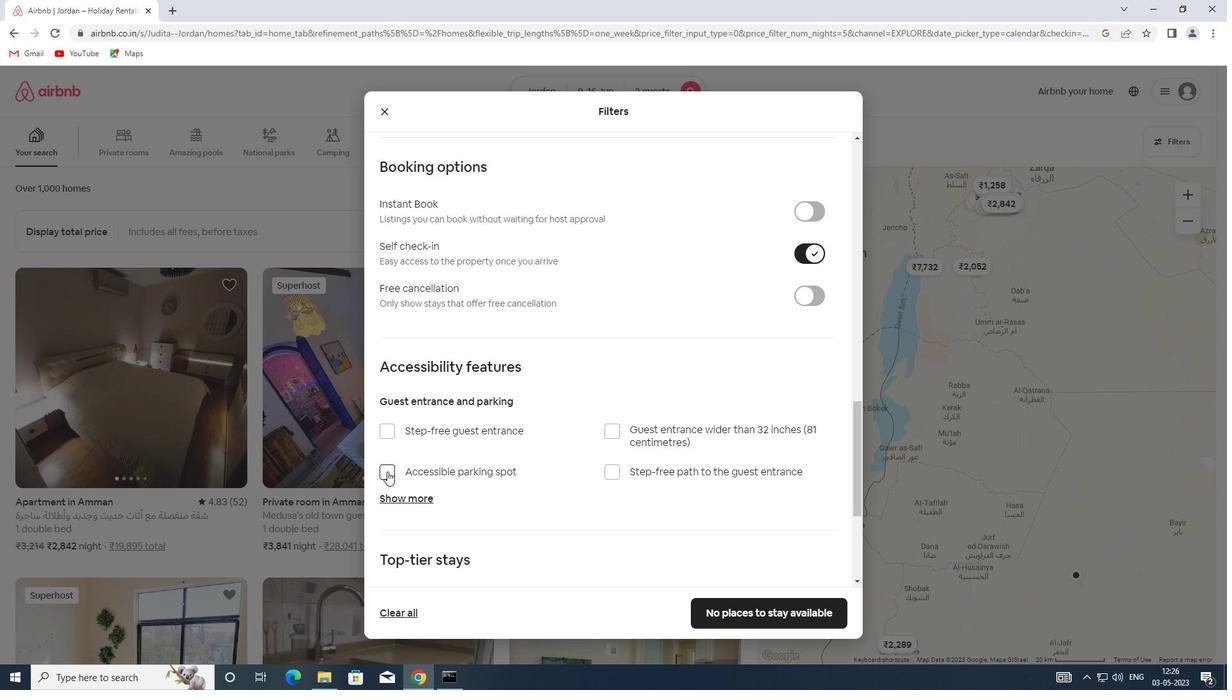 
Action: Mouse scrolled (387, 471) with delta (0, 0)
Screenshot: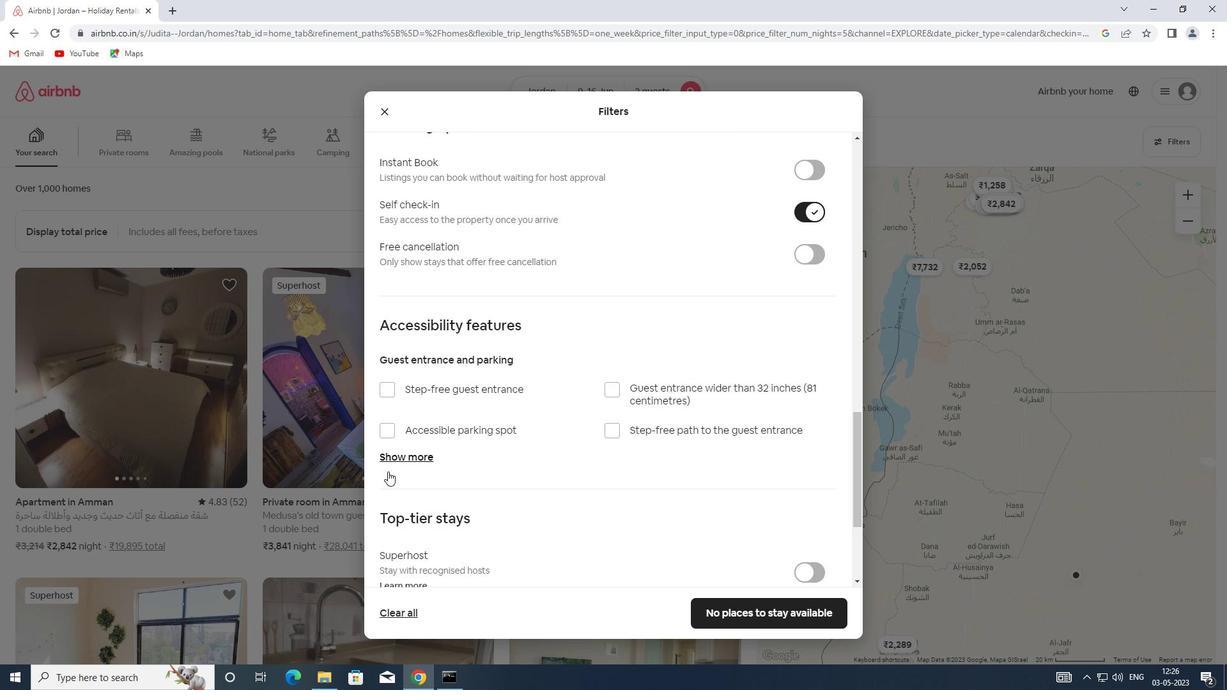 
Action: Mouse scrolled (387, 471) with delta (0, 0)
Screenshot: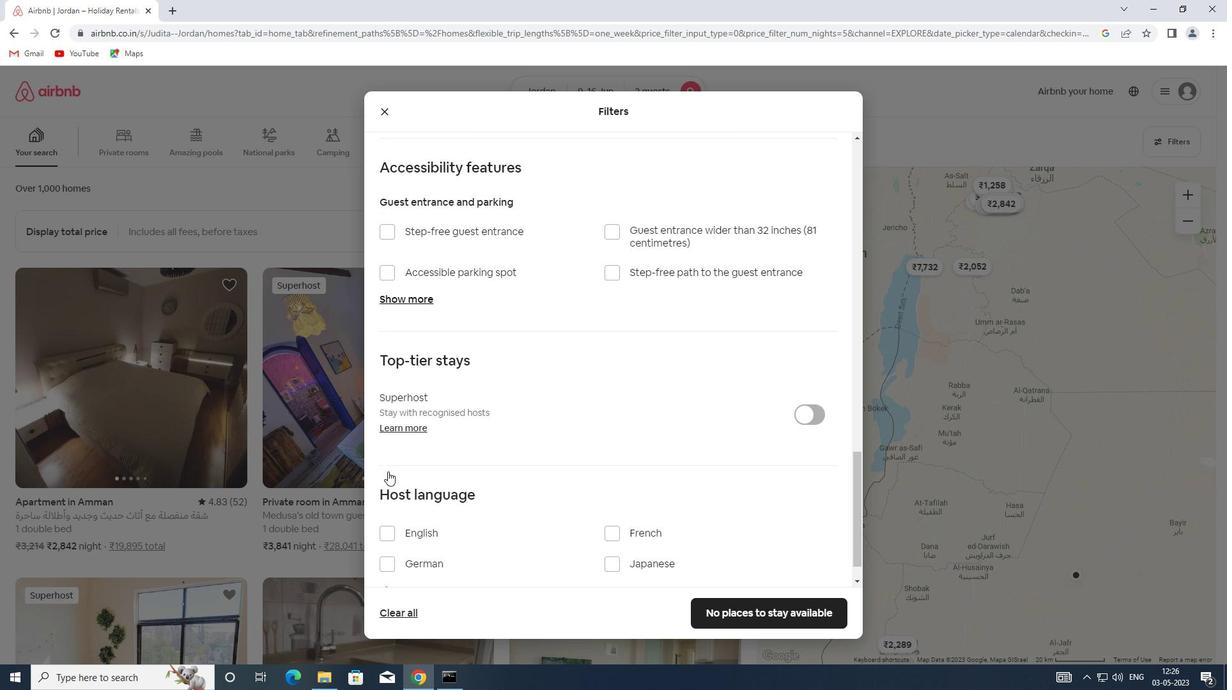 
Action: Mouse moved to (398, 504)
Screenshot: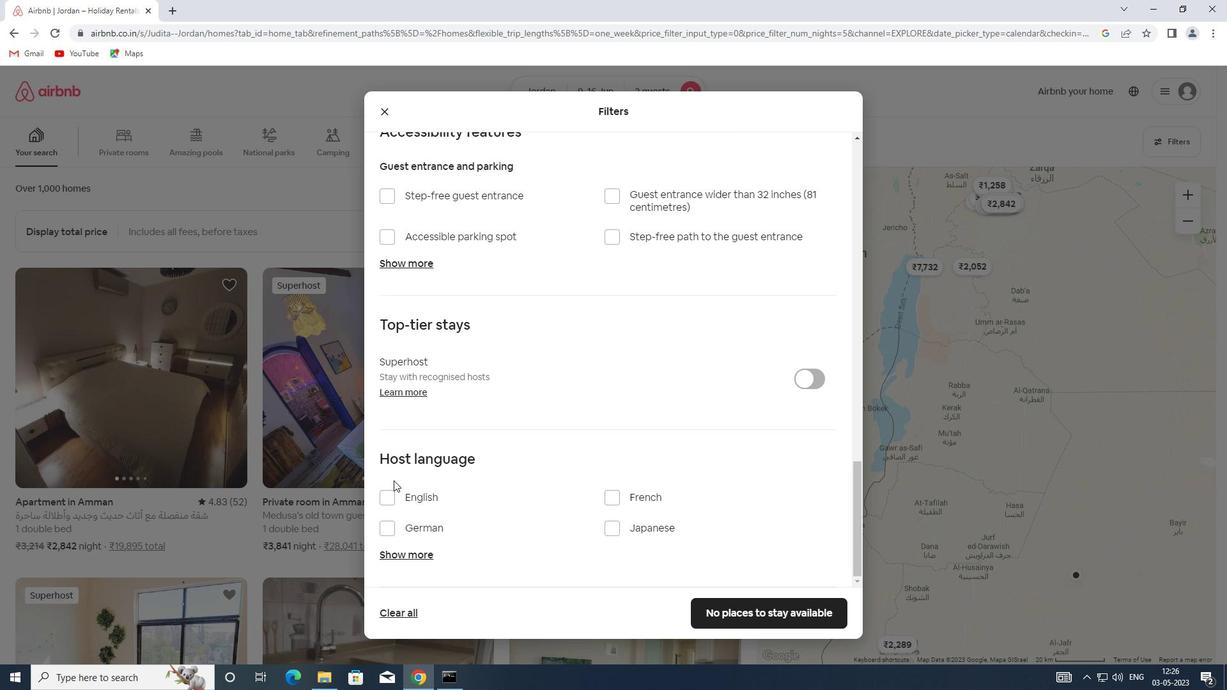 
Action: Mouse pressed left at (398, 504)
Screenshot: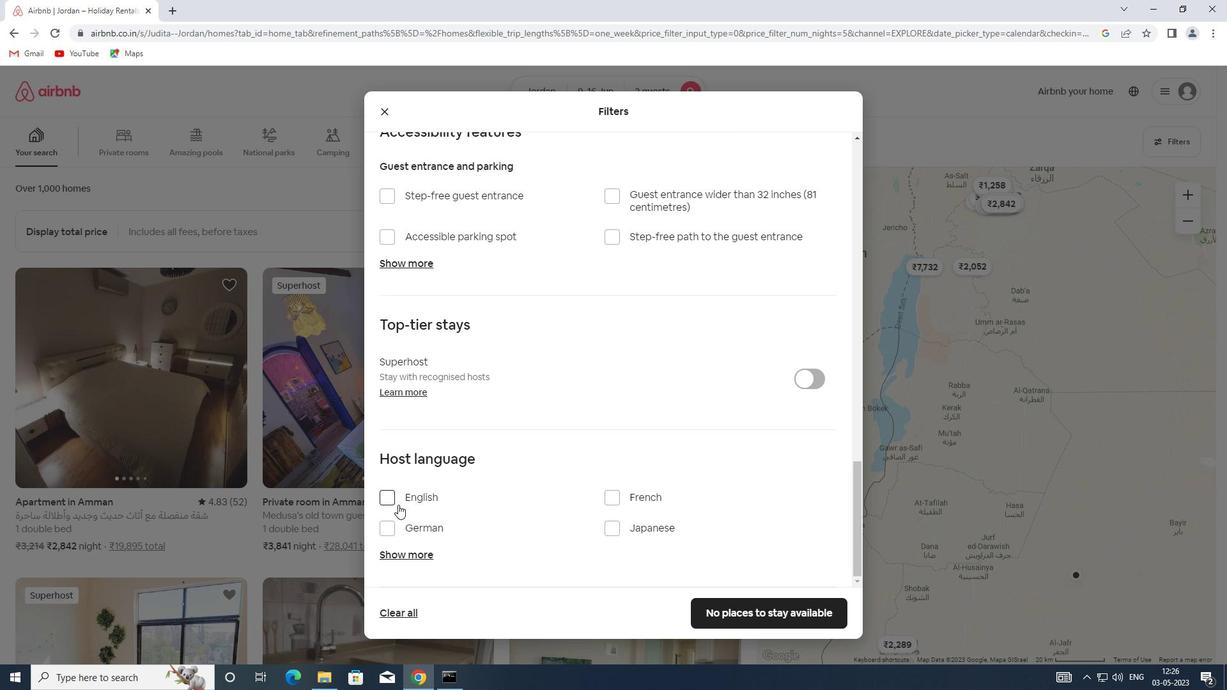 
Action: Mouse moved to (733, 613)
Screenshot: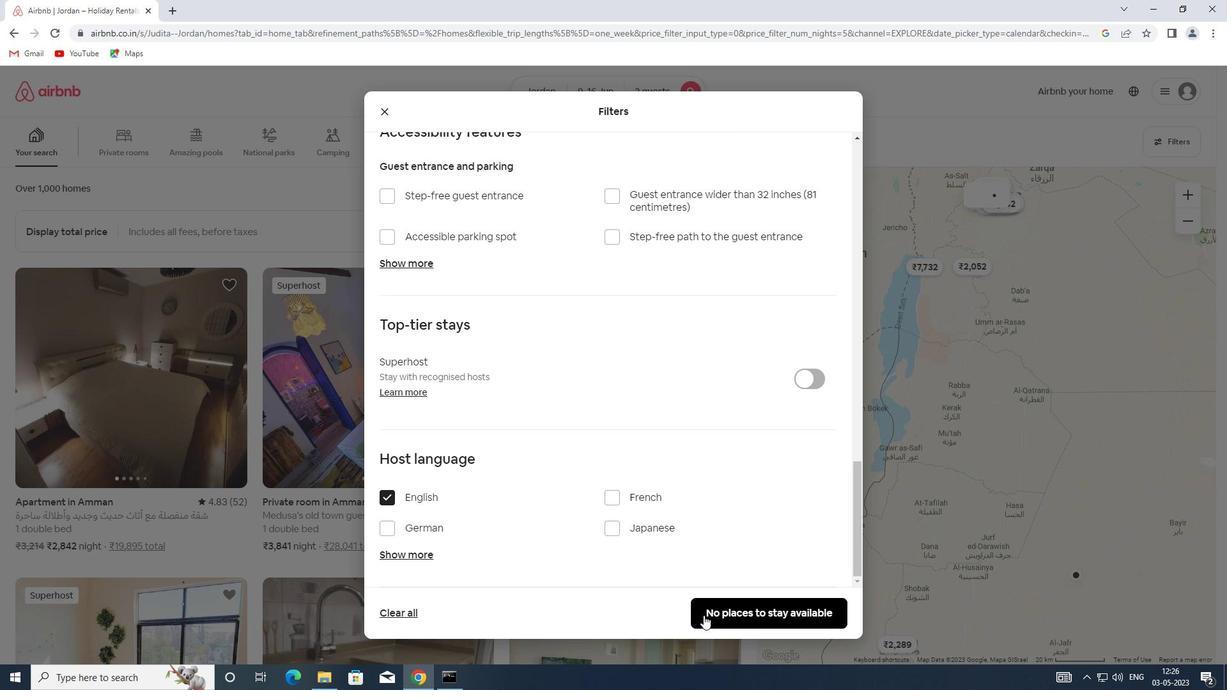 
Action: Mouse pressed left at (733, 613)
Screenshot: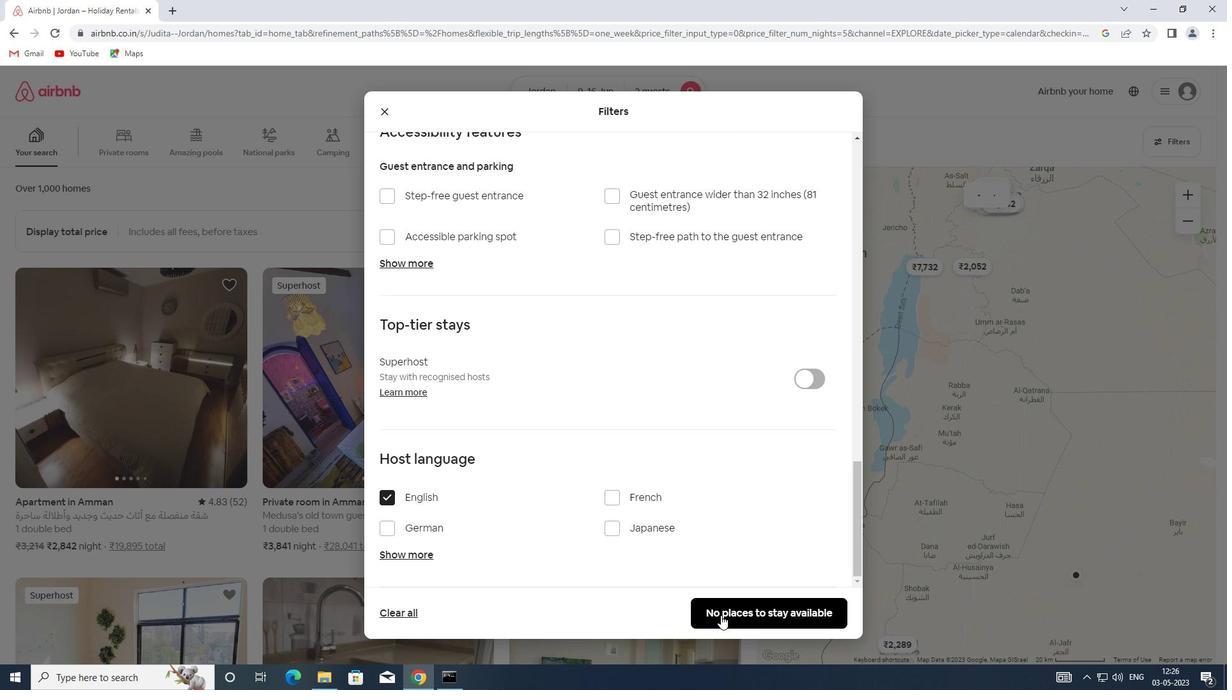 
